 Task: In the sheet Budget Analysis ToolFont size of heading  18 Font style of dataoswald 'Font size of data '9 Alignment of headline & dataAlign center.   Fill color in heading, Red Font color of dataIn the sheet   Synergy Sales log   book
Action: Mouse moved to (224, 377)
Screenshot: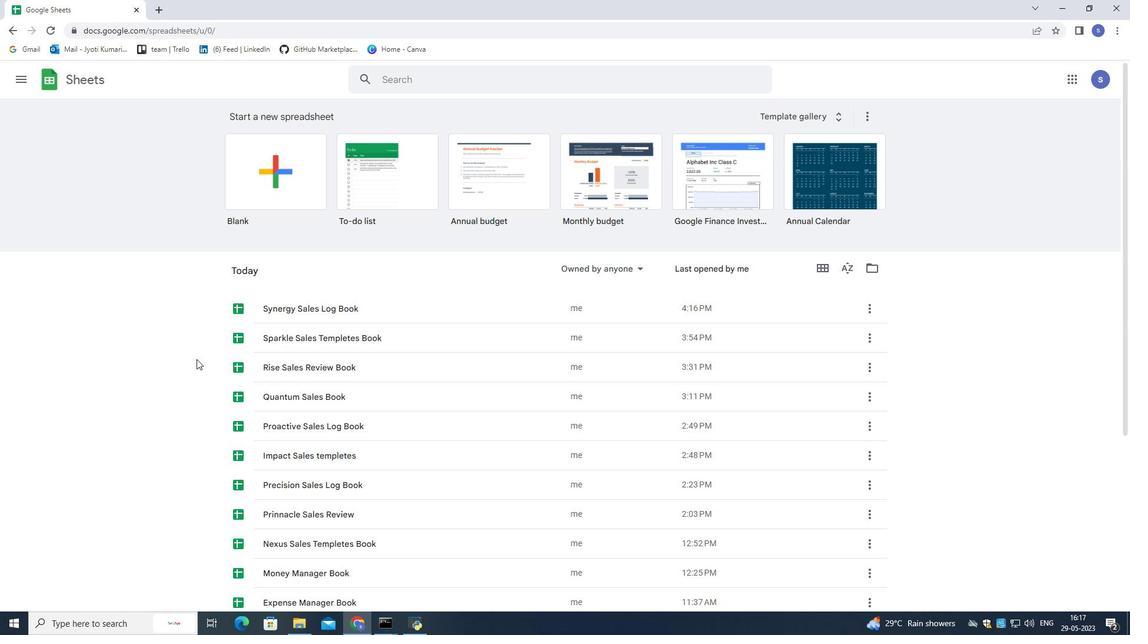 
Action: Mouse scrolled (224, 376) with delta (0, 0)
Screenshot: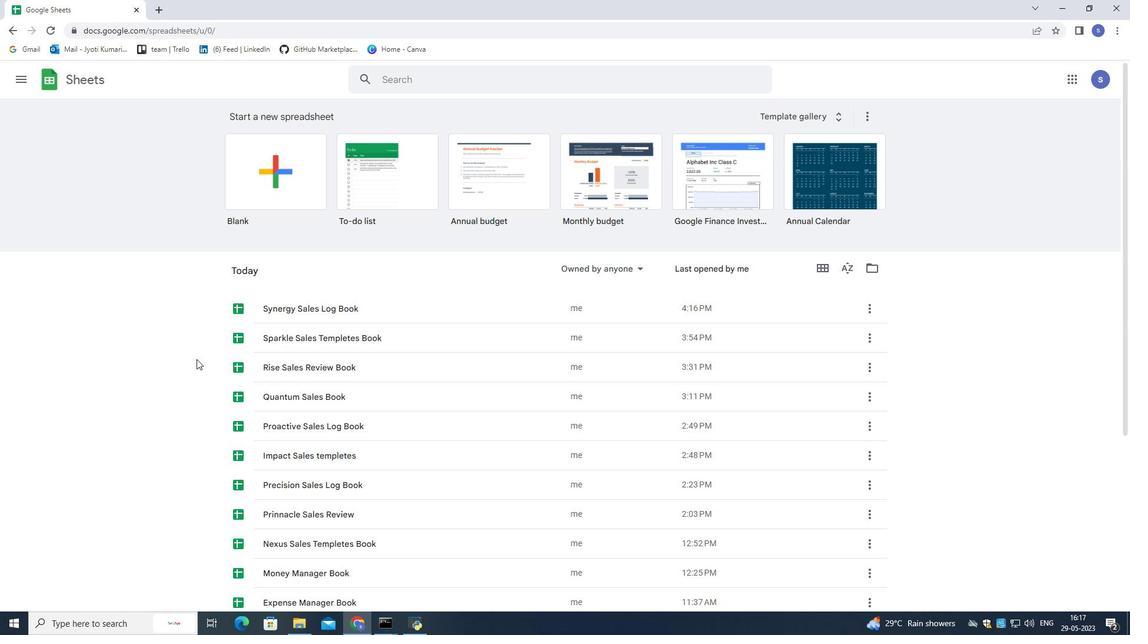 
Action: Mouse moved to (231, 382)
Screenshot: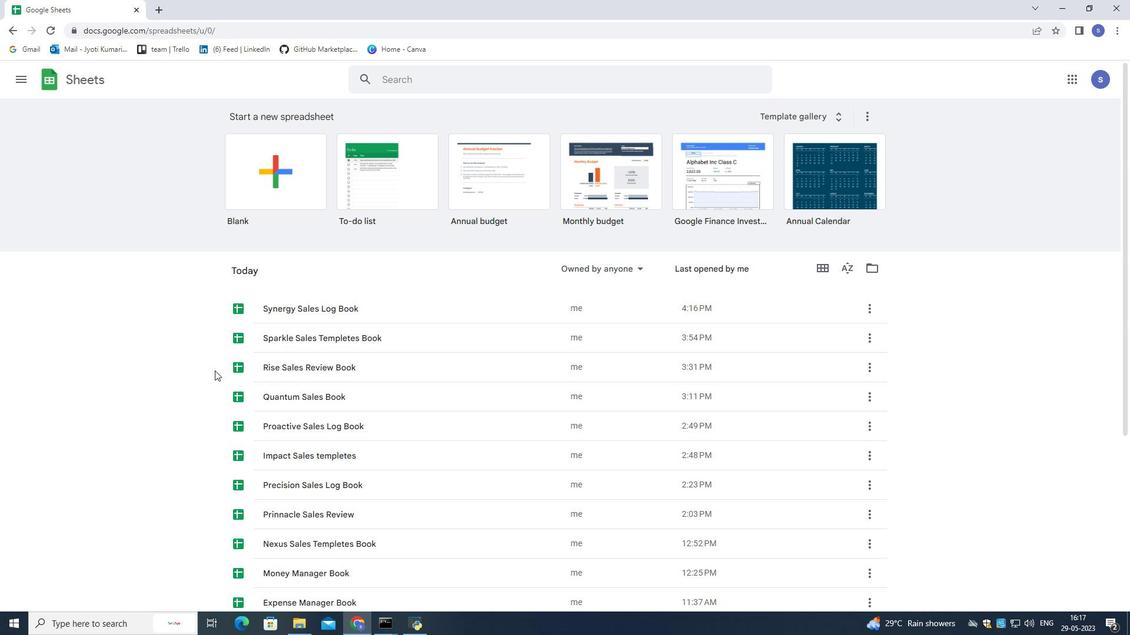 
Action: Mouse scrolled (231, 381) with delta (0, 0)
Screenshot: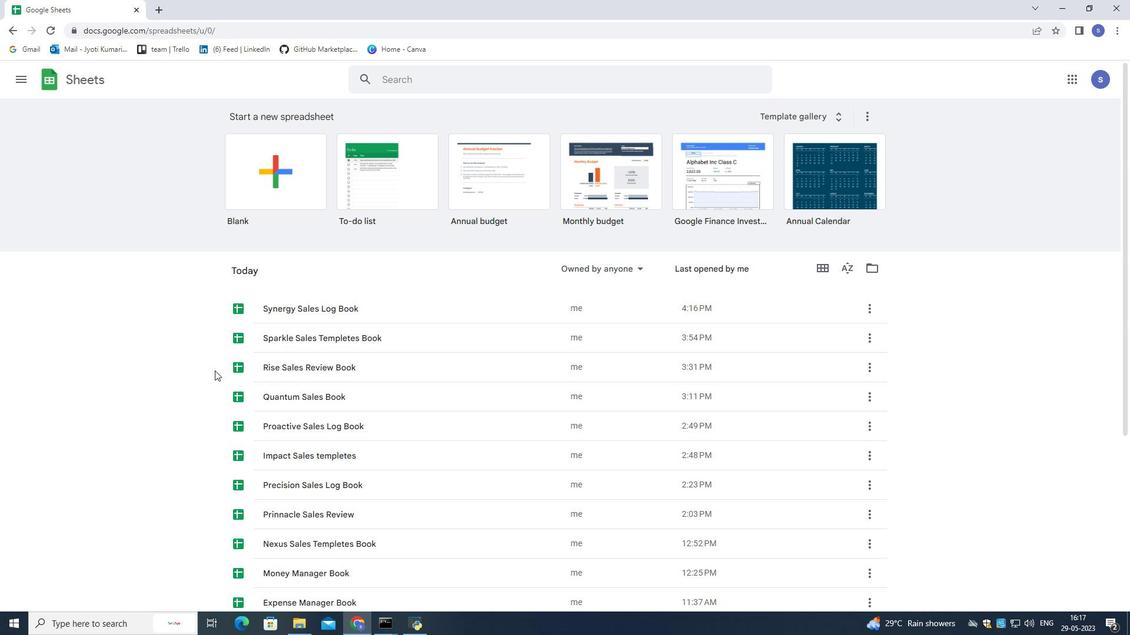 
Action: Mouse moved to (231, 382)
Screenshot: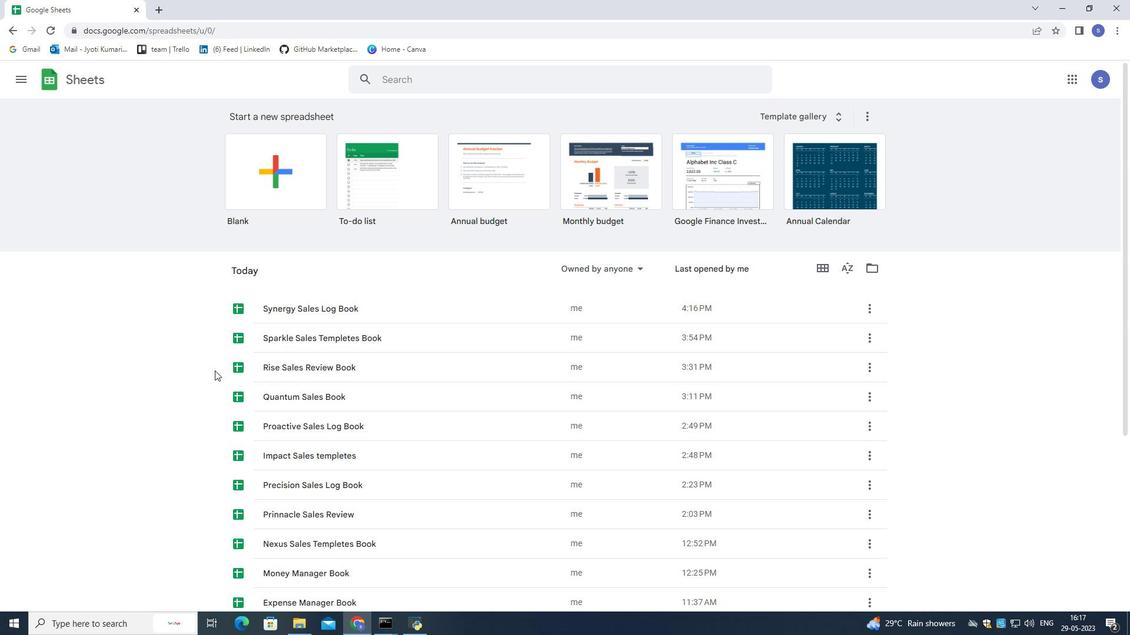 
Action: Mouse scrolled (231, 381) with delta (0, 0)
Screenshot: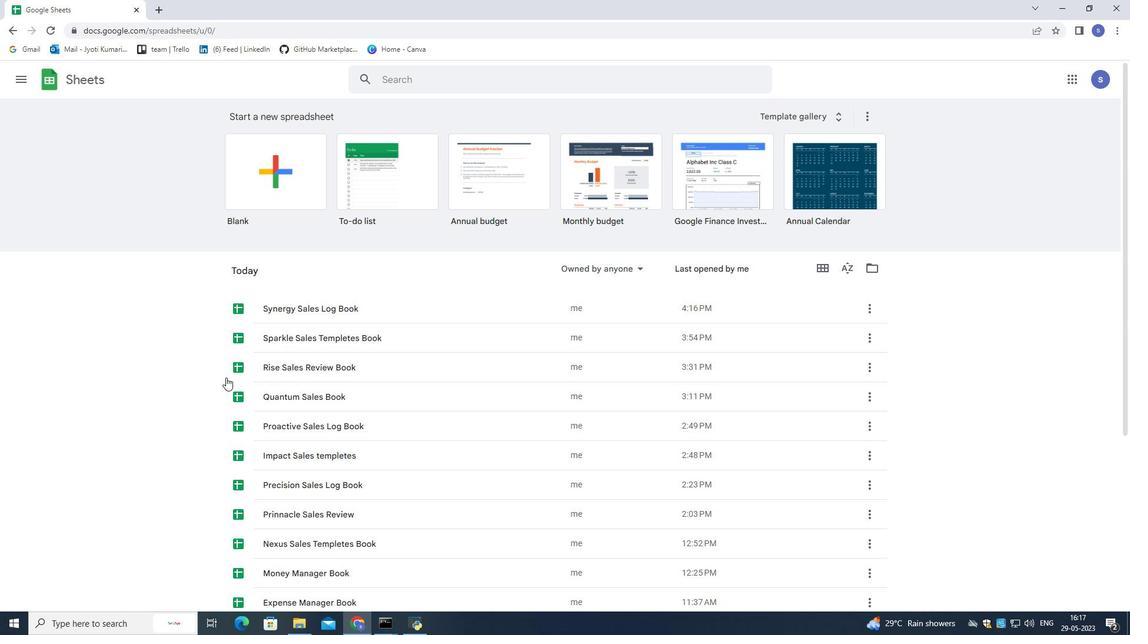 
Action: Mouse scrolled (231, 381) with delta (0, 0)
Screenshot: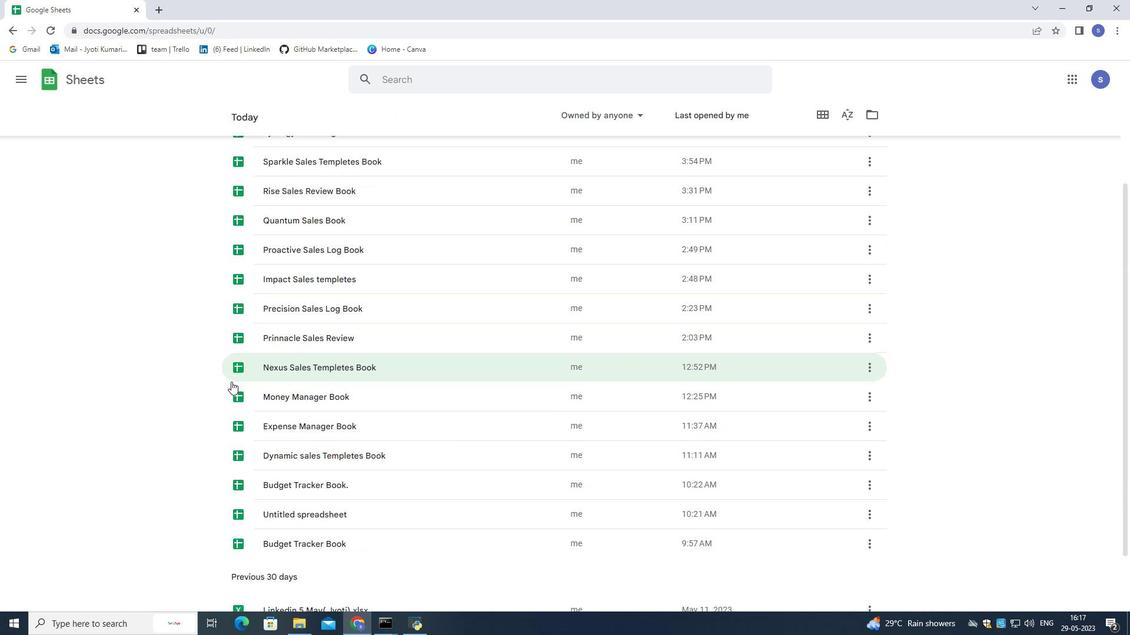 
Action: Mouse scrolled (231, 381) with delta (0, 0)
Screenshot: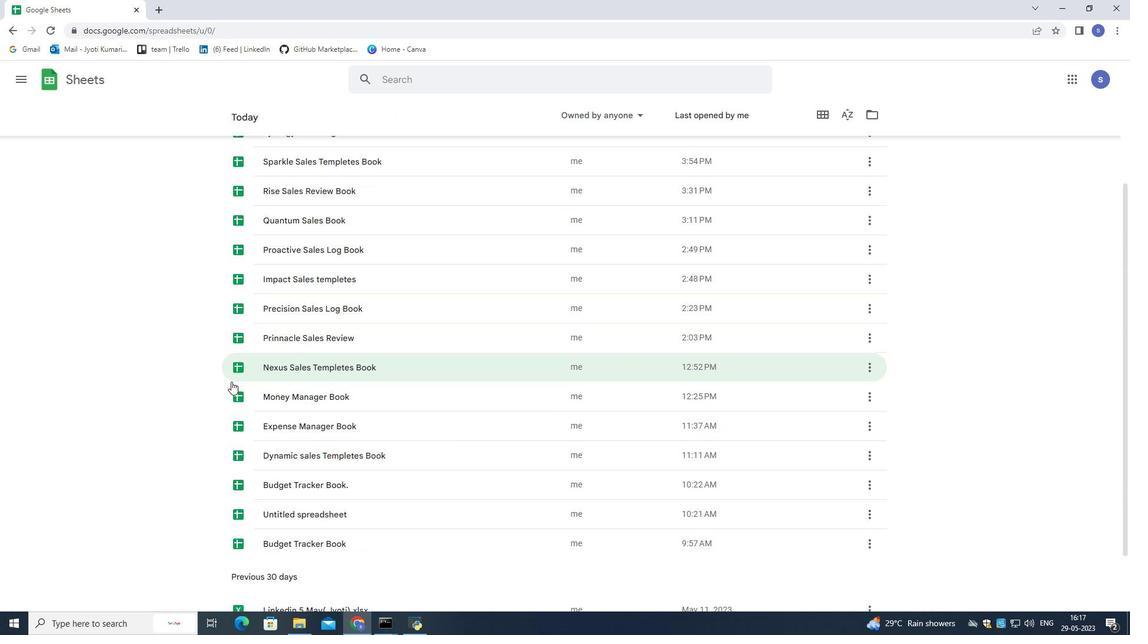 
Action: Mouse scrolled (231, 381) with delta (0, 0)
Screenshot: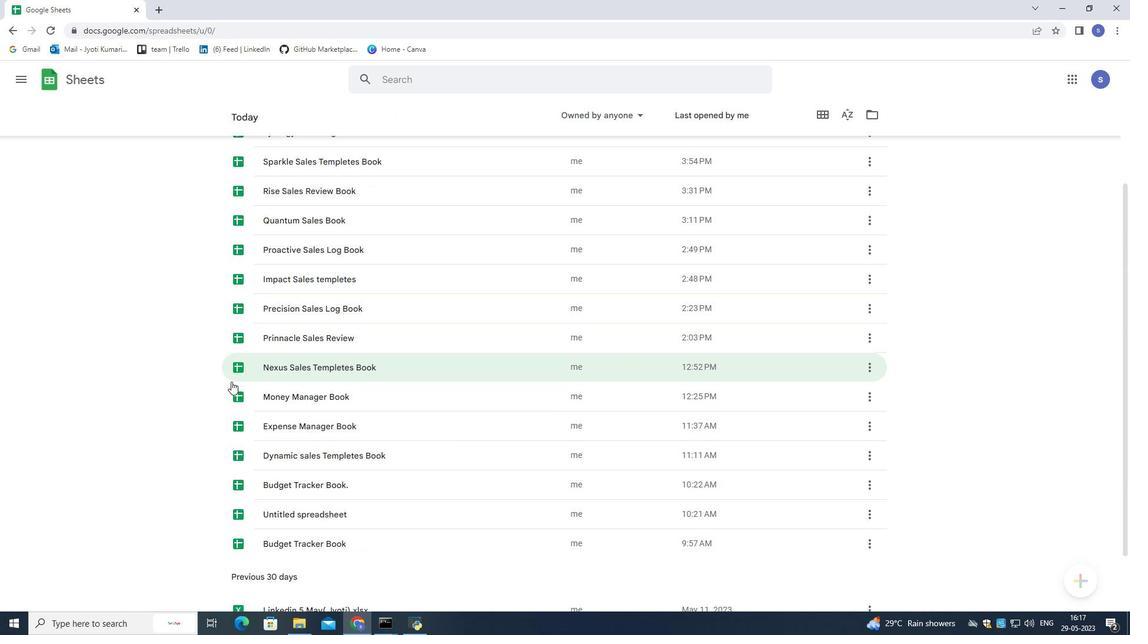 
Action: Mouse scrolled (231, 382) with delta (0, 0)
Screenshot: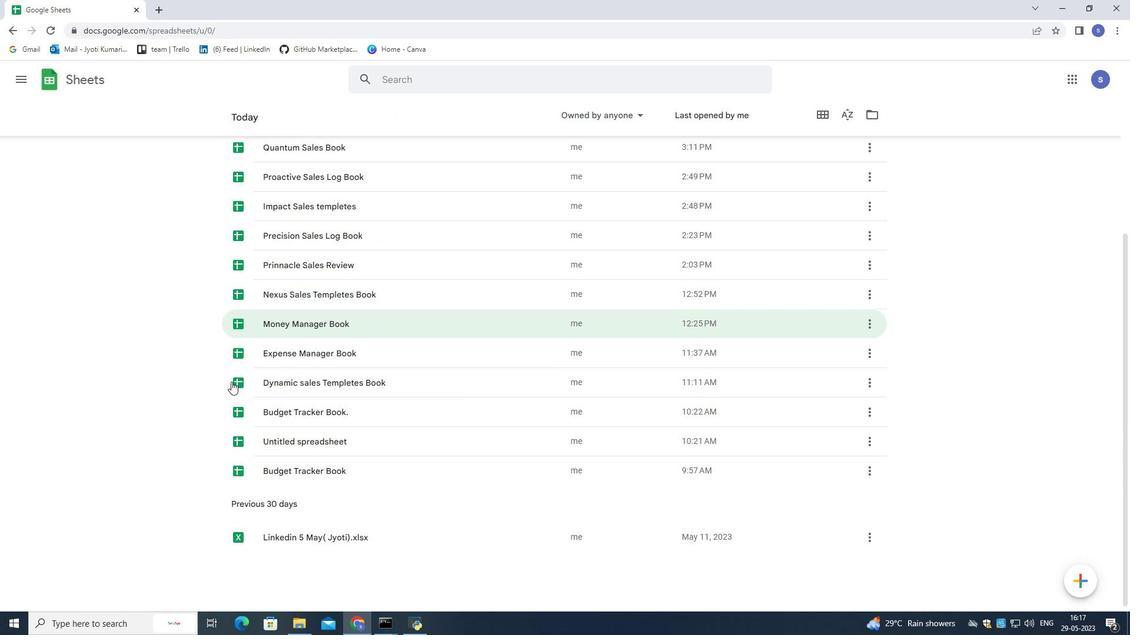 
Action: Mouse scrolled (231, 382) with delta (0, 0)
Screenshot: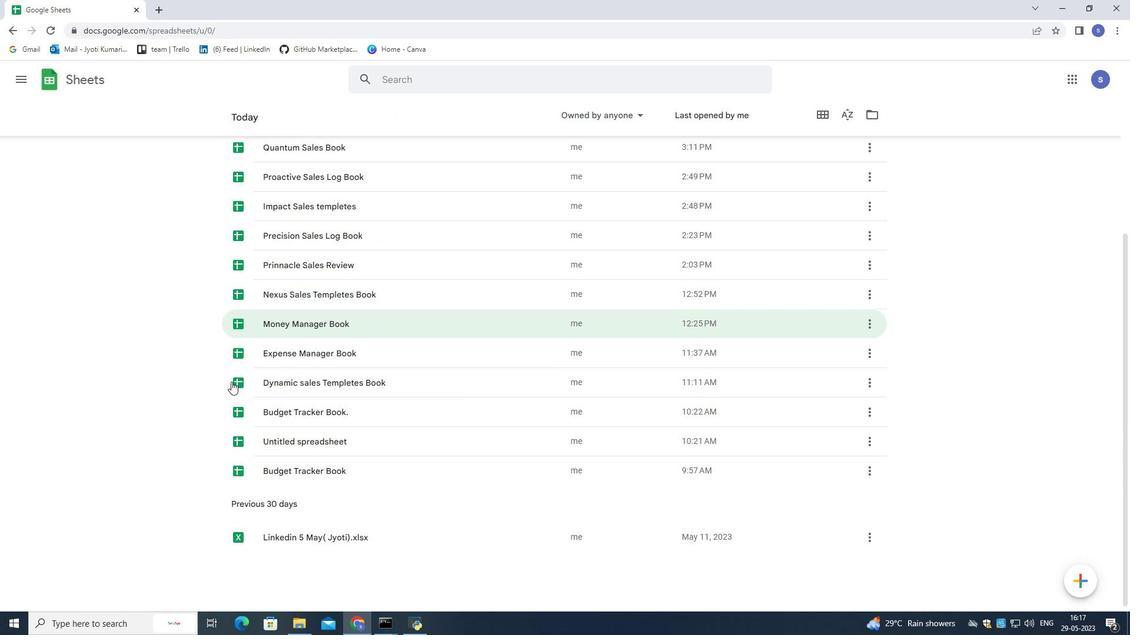 
Action: Mouse scrolled (231, 382) with delta (0, 0)
Screenshot: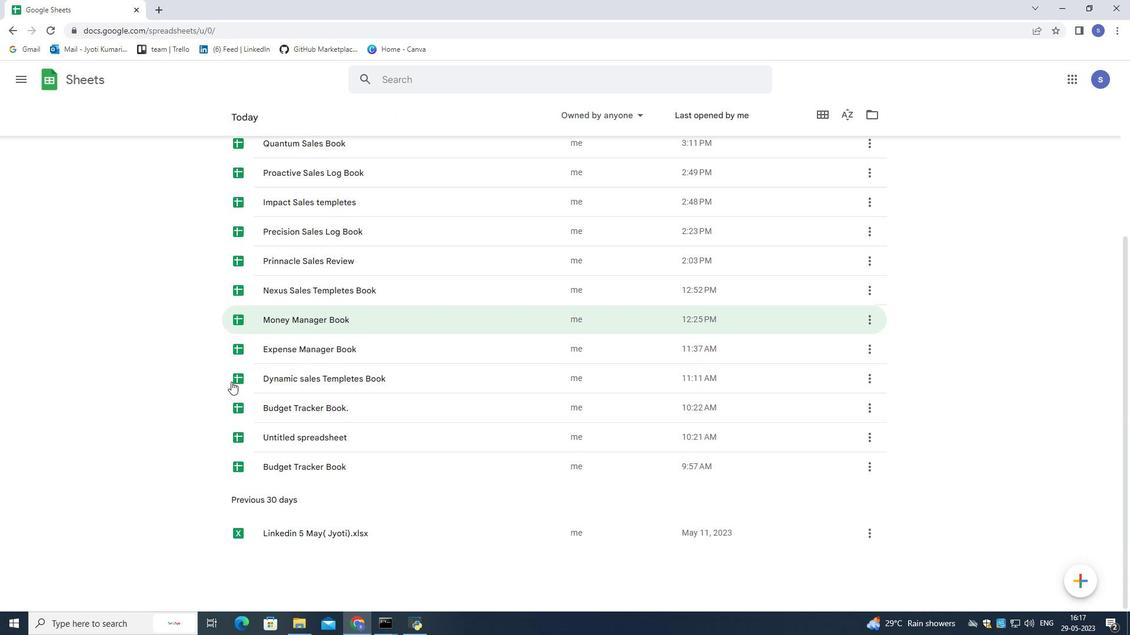 
Action: Mouse scrolled (231, 382) with delta (0, 0)
Screenshot: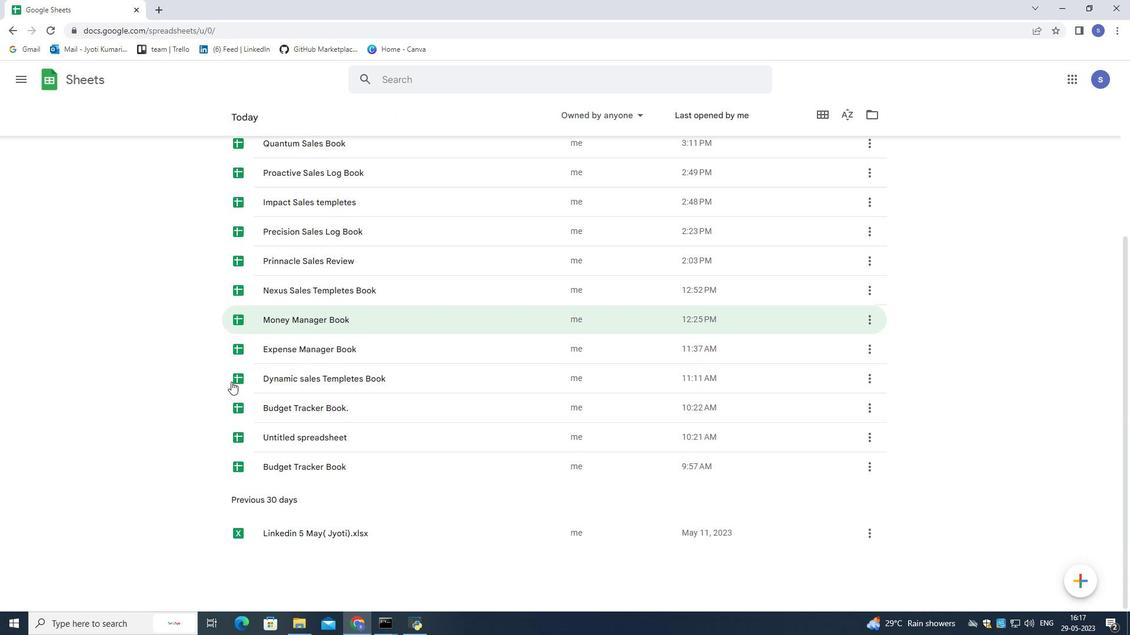 
Action: Mouse scrolled (231, 382) with delta (0, 0)
Screenshot: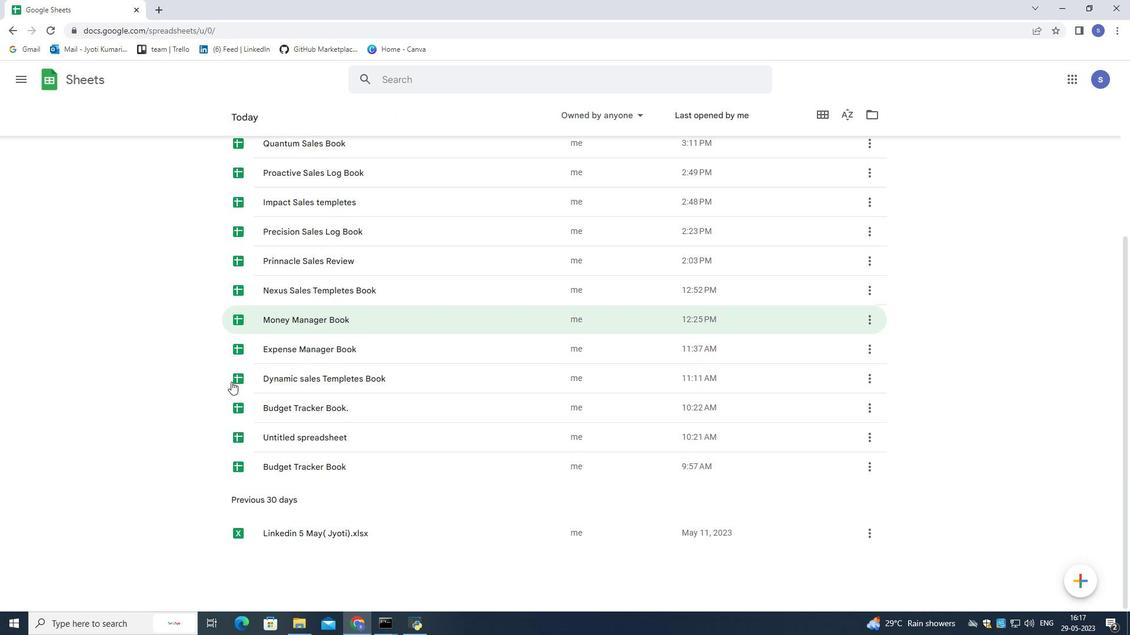 
Action: Mouse scrolled (231, 382) with delta (0, 0)
Screenshot: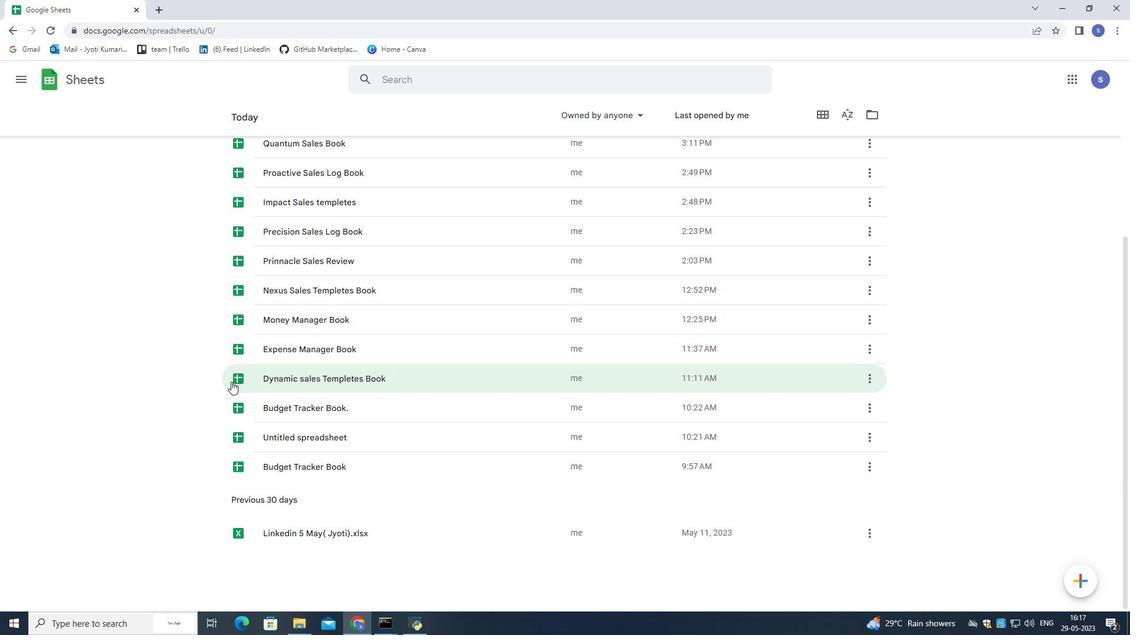 
Action: Mouse scrolled (231, 382) with delta (0, 0)
Screenshot: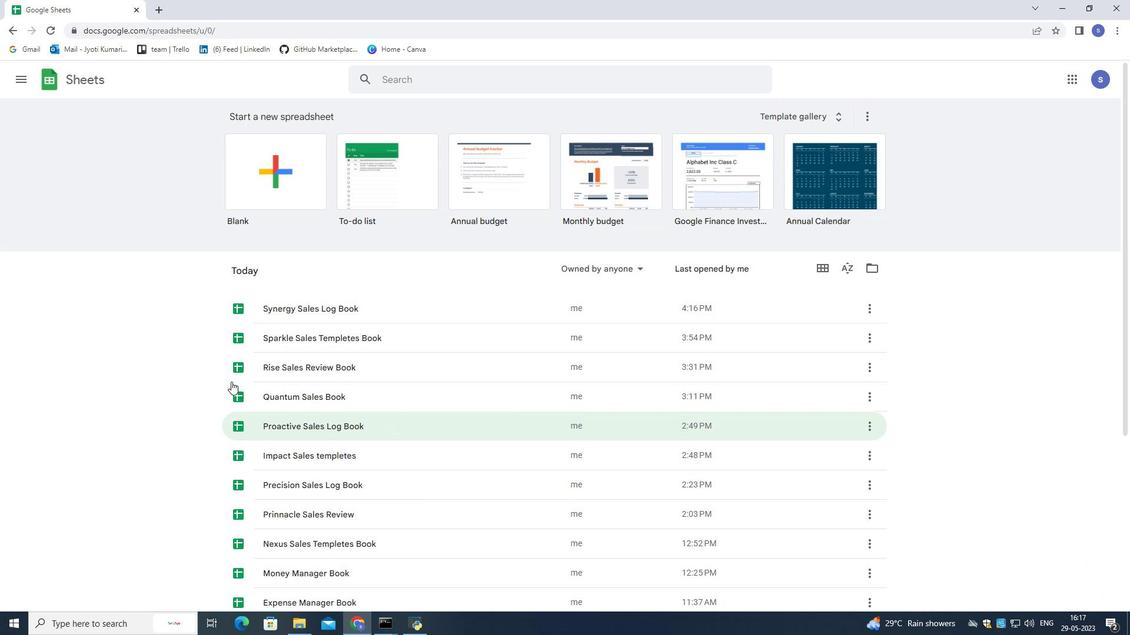 
Action: Mouse scrolled (231, 382) with delta (0, 0)
Screenshot: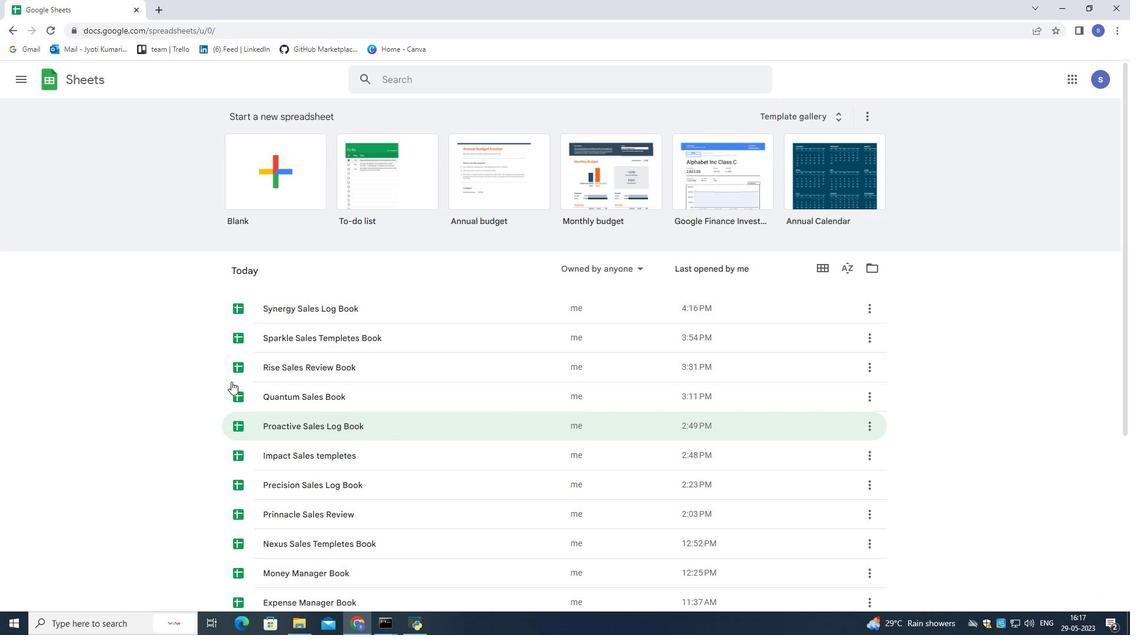 
Action: Mouse moved to (277, 311)
Screenshot: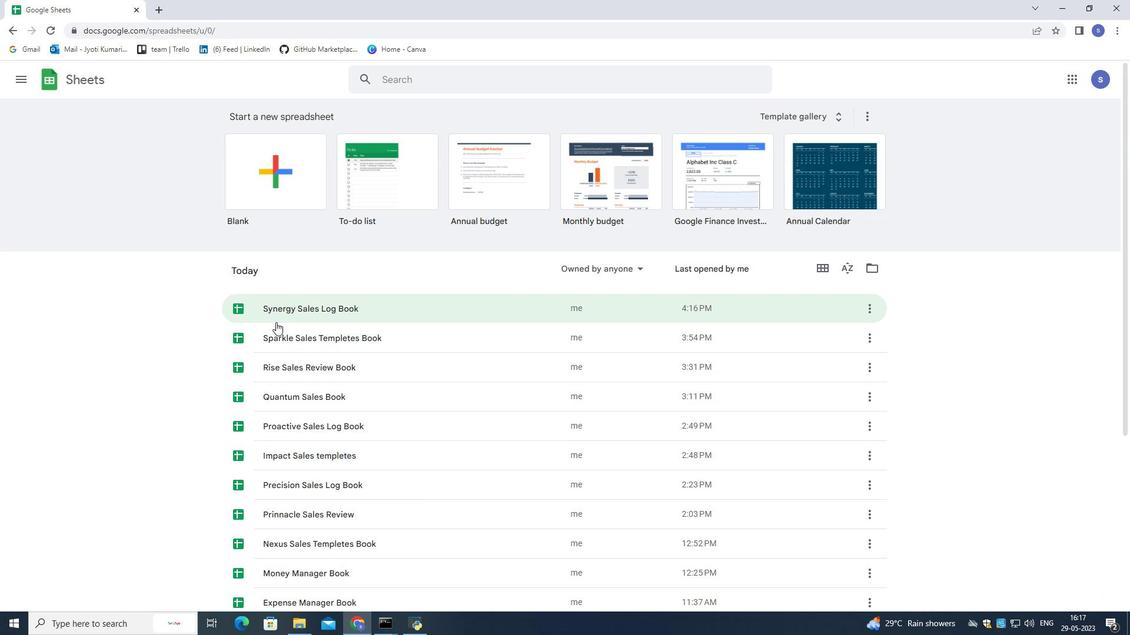 
Action: Mouse pressed left at (277, 311)
Screenshot: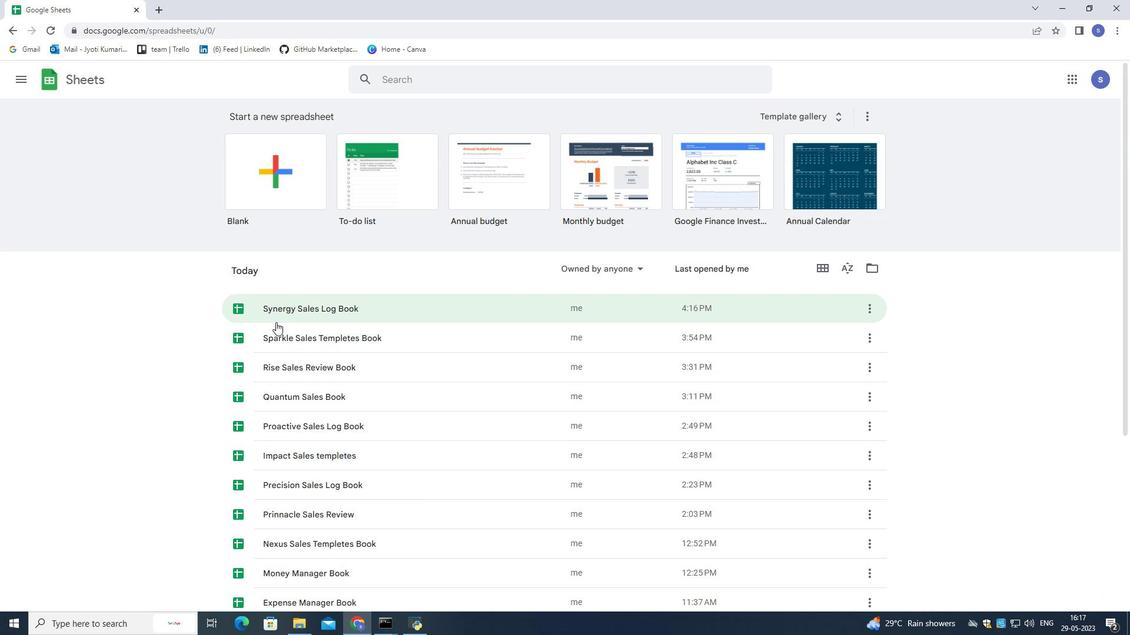 
Action: Mouse moved to (413, 163)
Screenshot: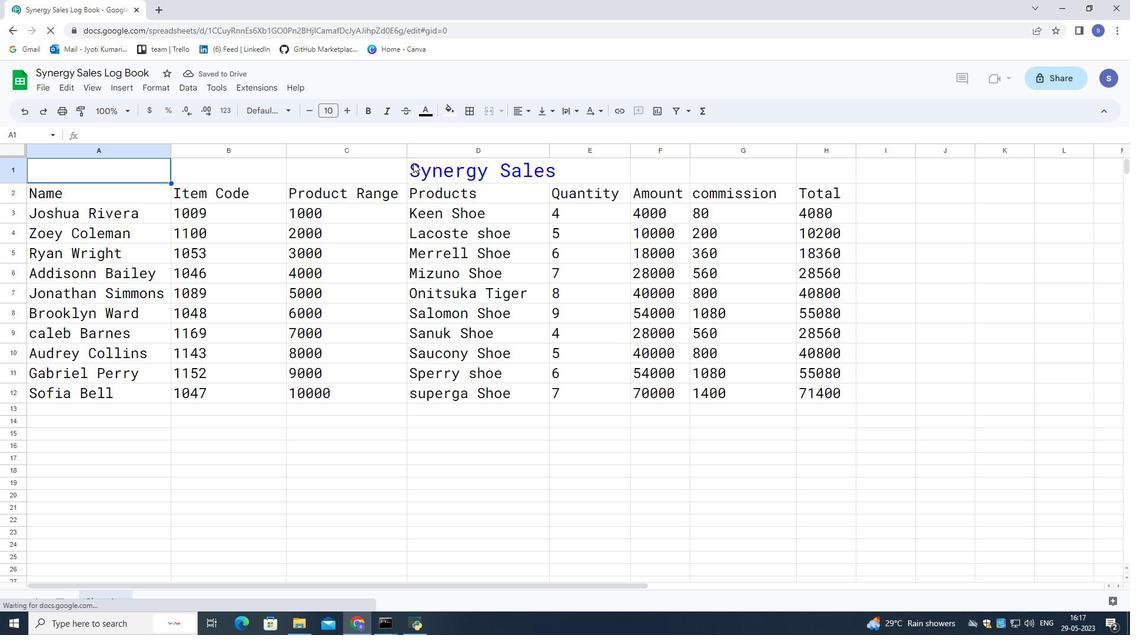 
Action: Mouse pressed left at (413, 163)
Screenshot: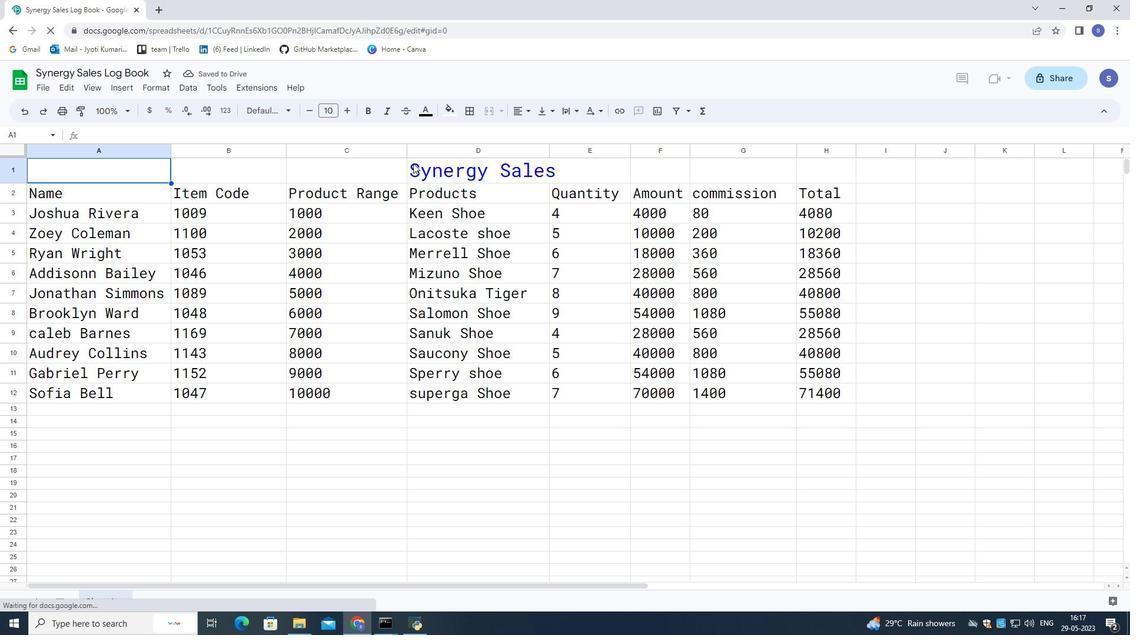 
Action: Mouse moved to (562, 160)
Screenshot: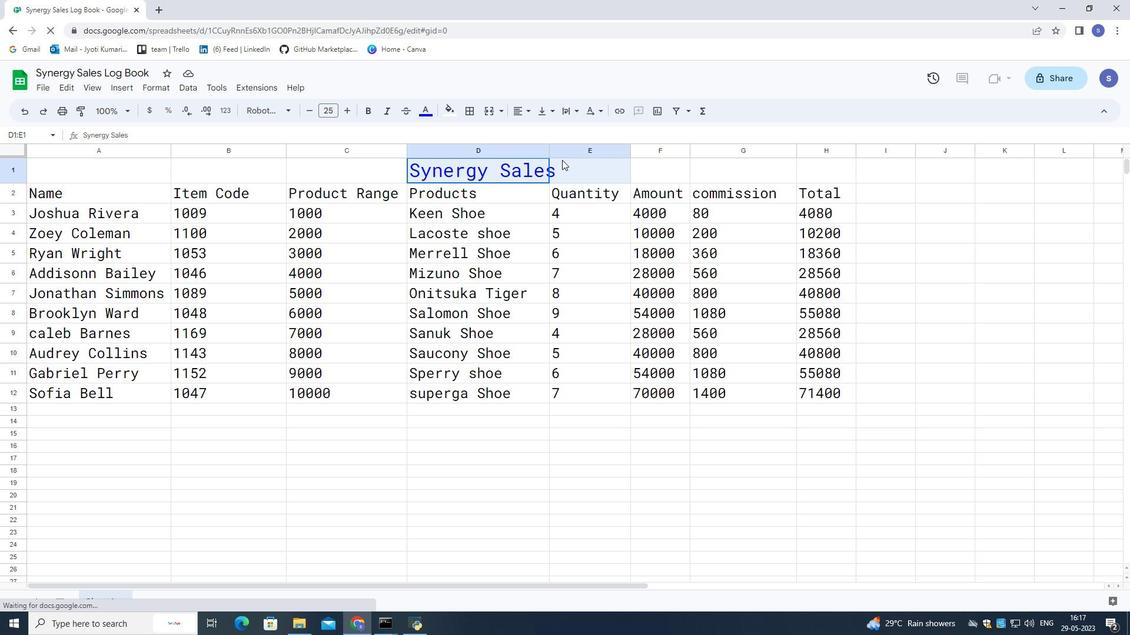 
Action: Mouse pressed left at (562, 160)
Screenshot: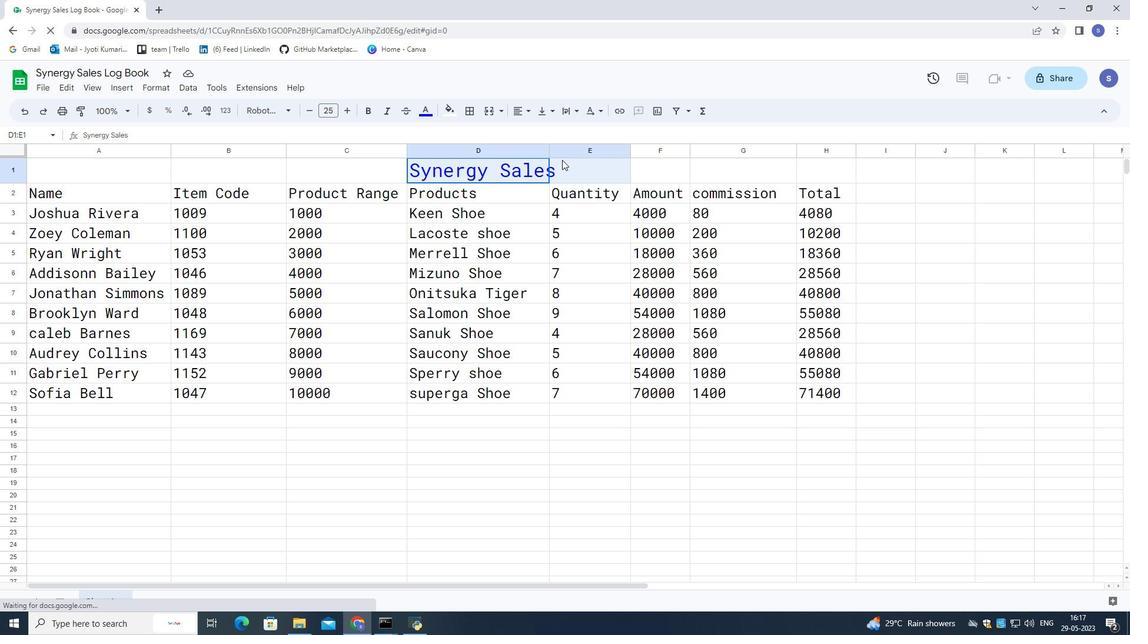 
Action: Mouse moved to (435, 260)
Screenshot: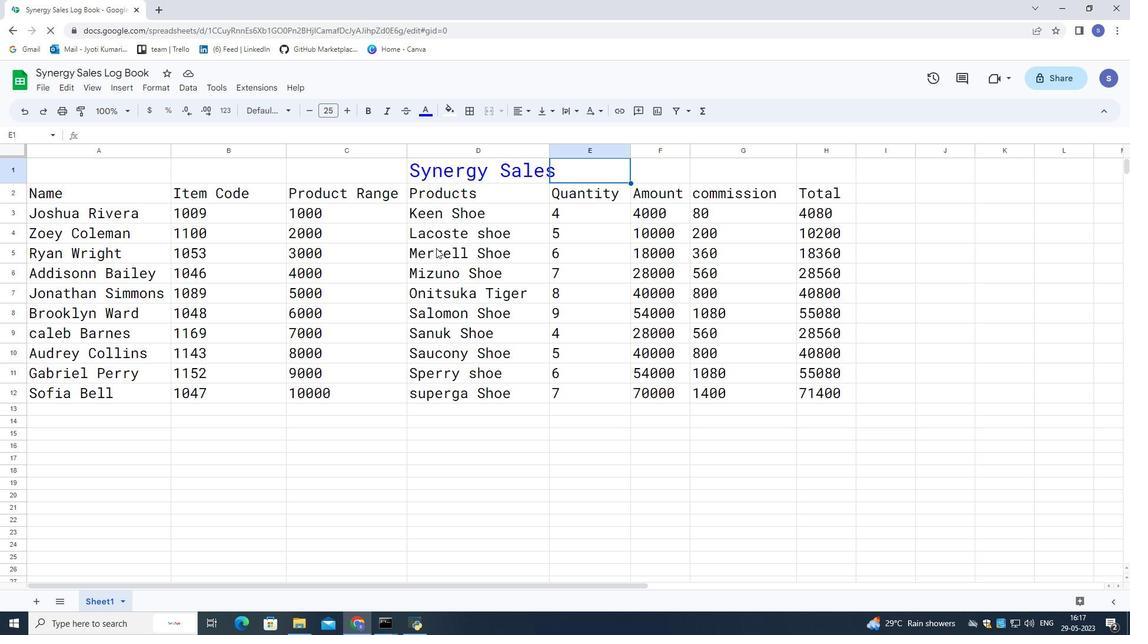 
Action: Mouse pressed left at (435, 260)
Screenshot: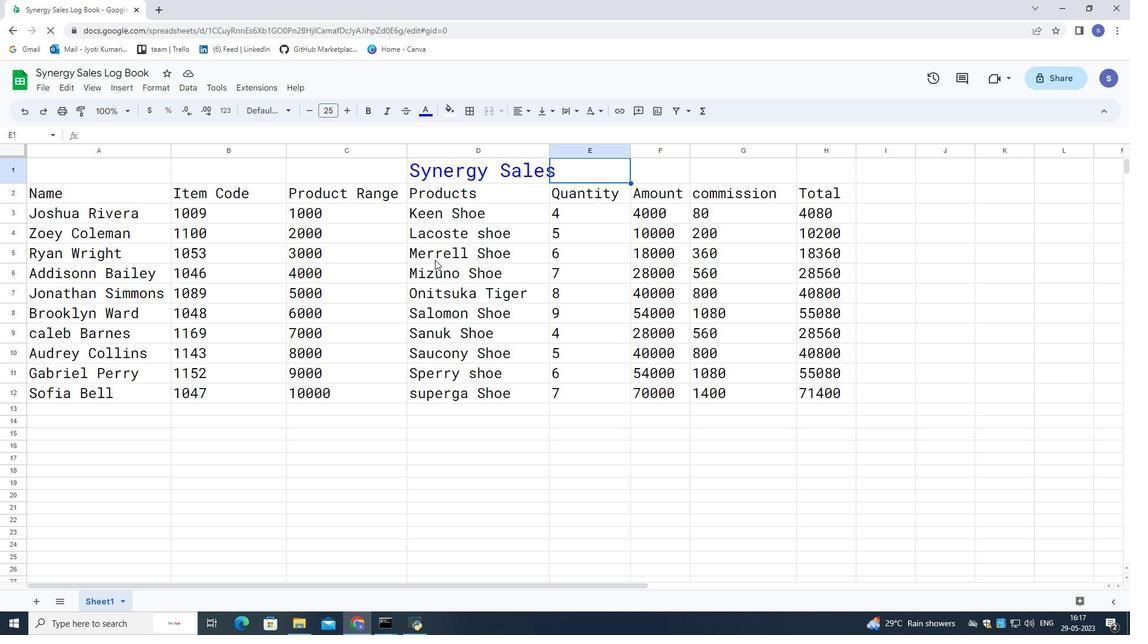
Action: Mouse moved to (413, 167)
Screenshot: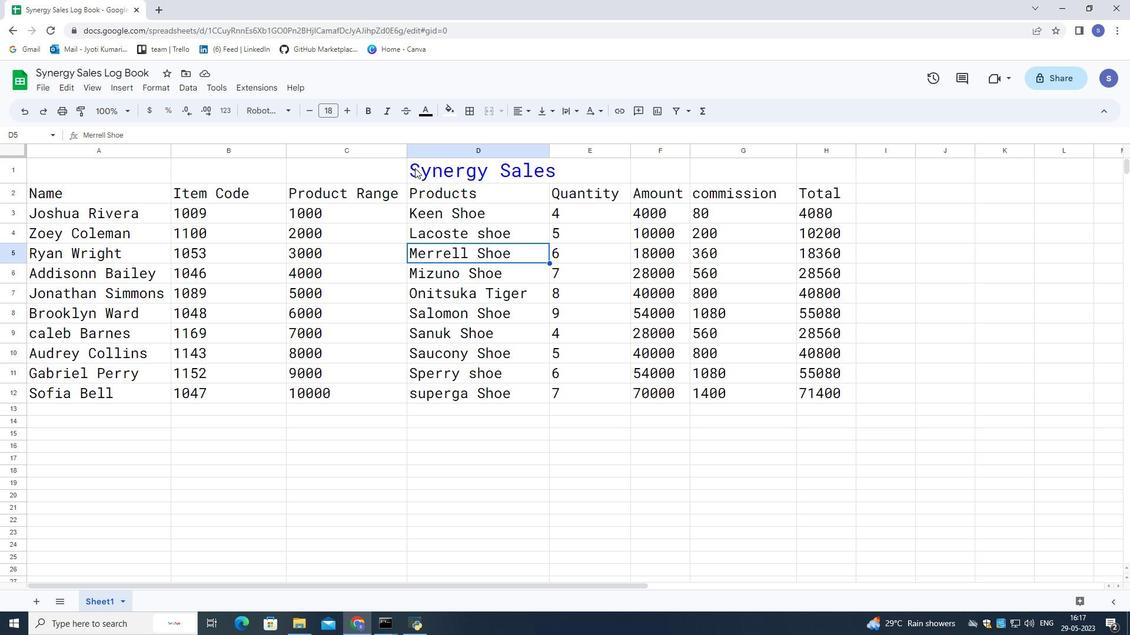 
Action: Mouse pressed left at (413, 167)
Screenshot: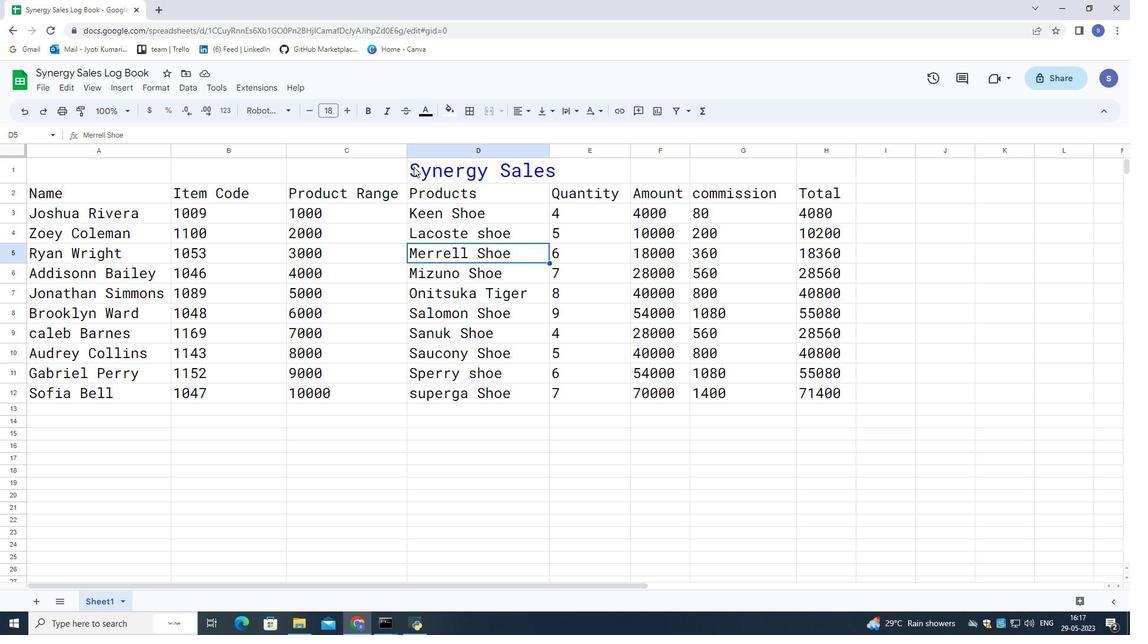 
Action: Mouse moved to (412, 167)
Screenshot: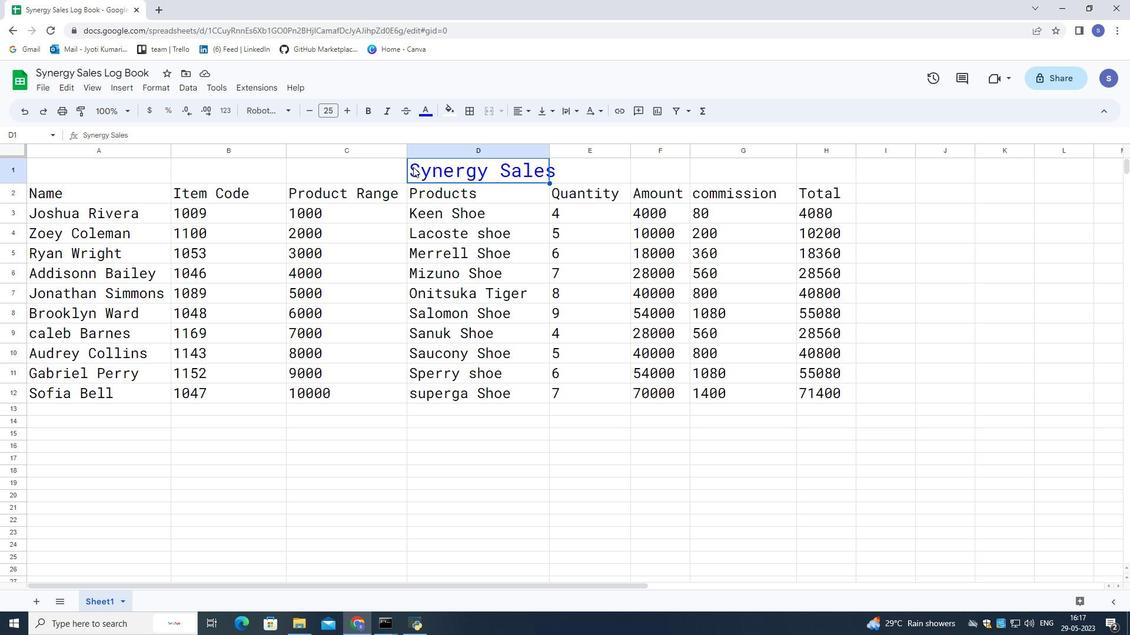 
Action: Mouse pressed left at (412, 167)
Screenshot: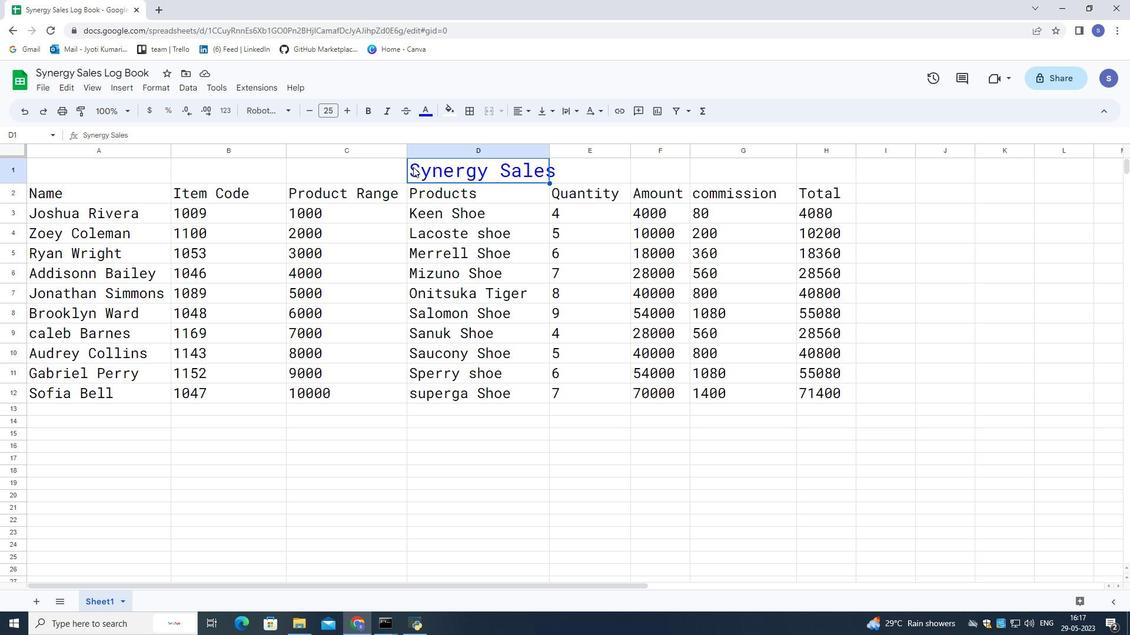 
Action: Mouse moved to (313, 110)
Screenshot: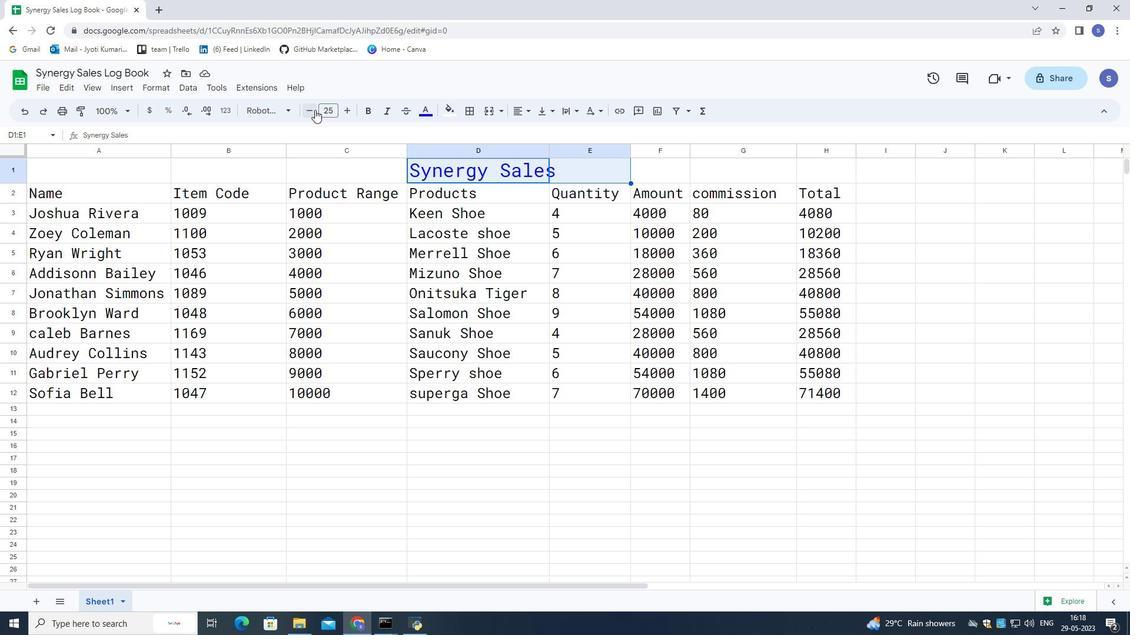 
Action: Mouse pressed left at (313, 110)
Screenshot: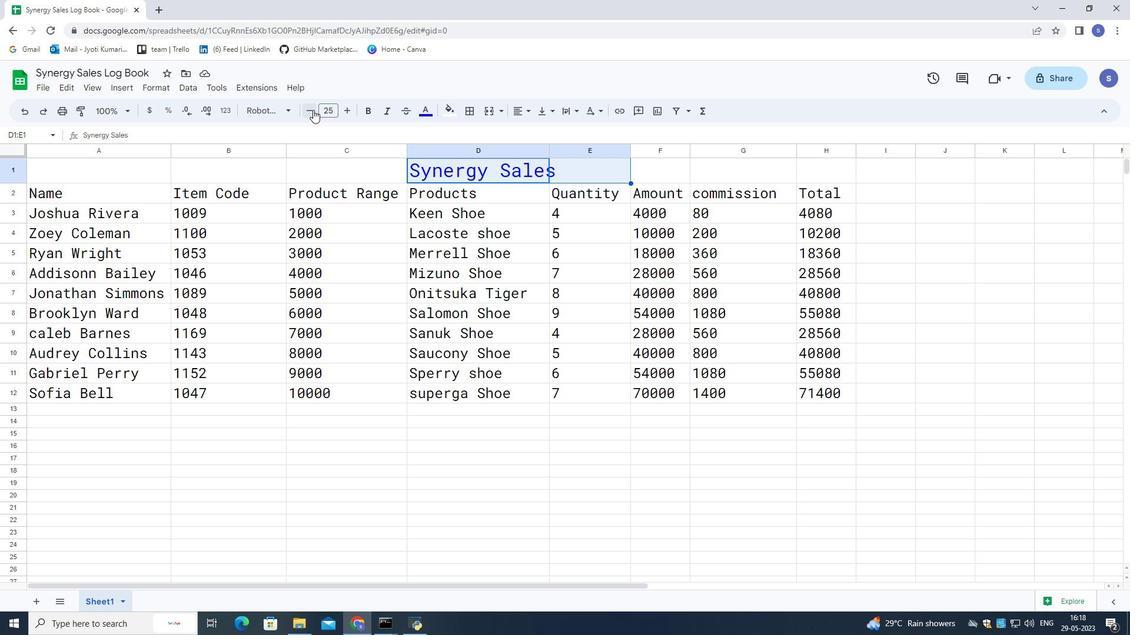 
Action: Mouse pressed left at (313, 110)
Screenshot: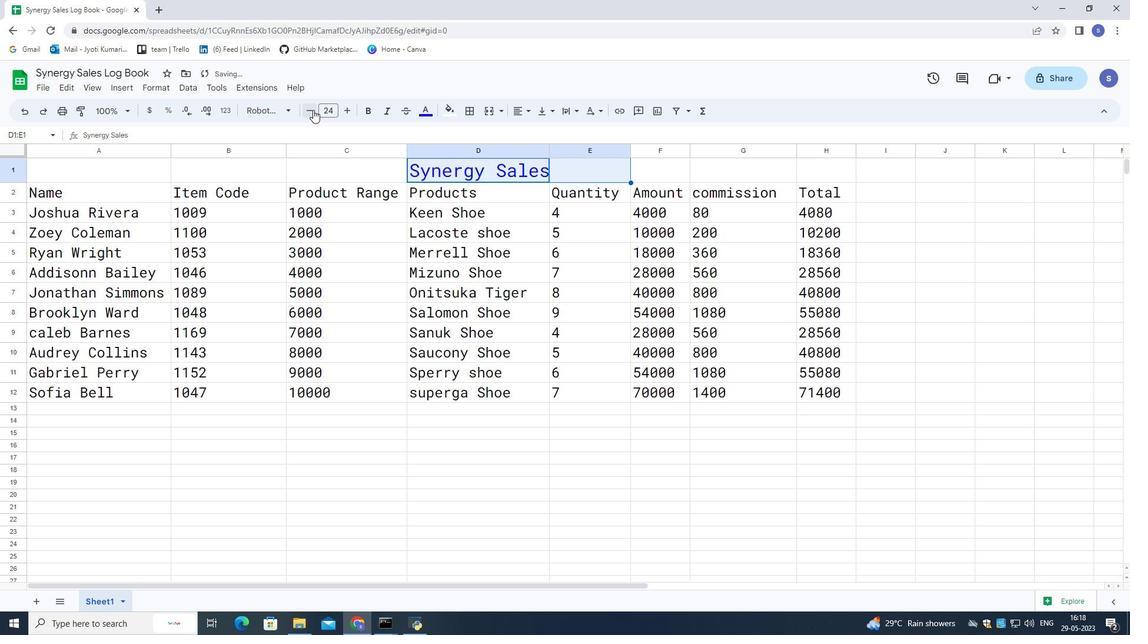 
Action: Mouse pressed left at (313, 110)
Screenshot: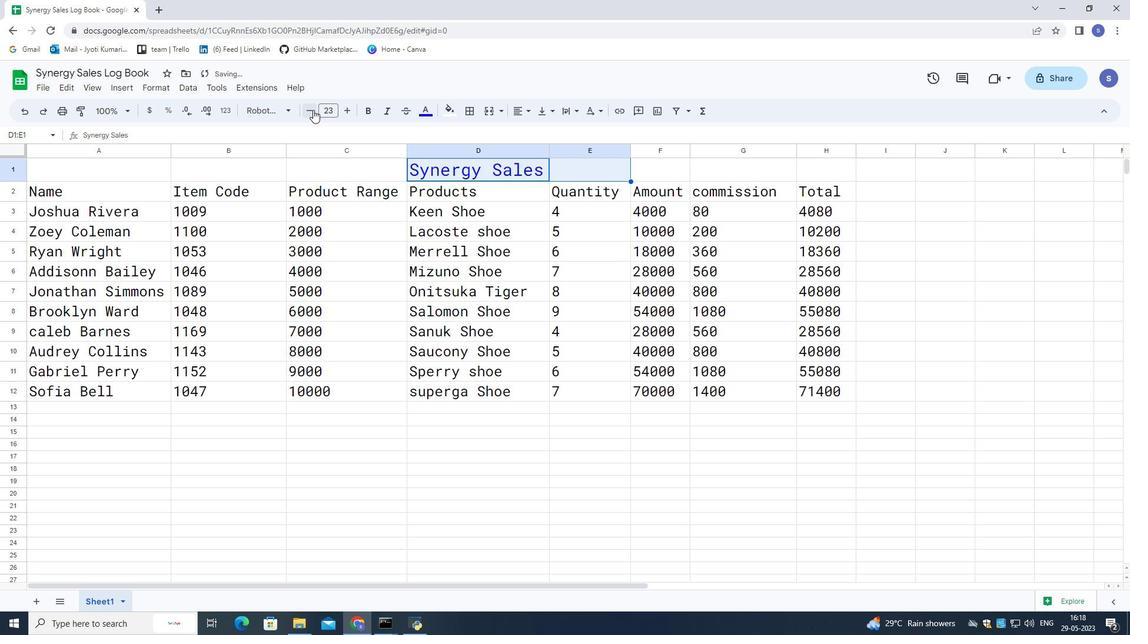 
Action: Mouse pressed left at (313, 110)
Screenshot: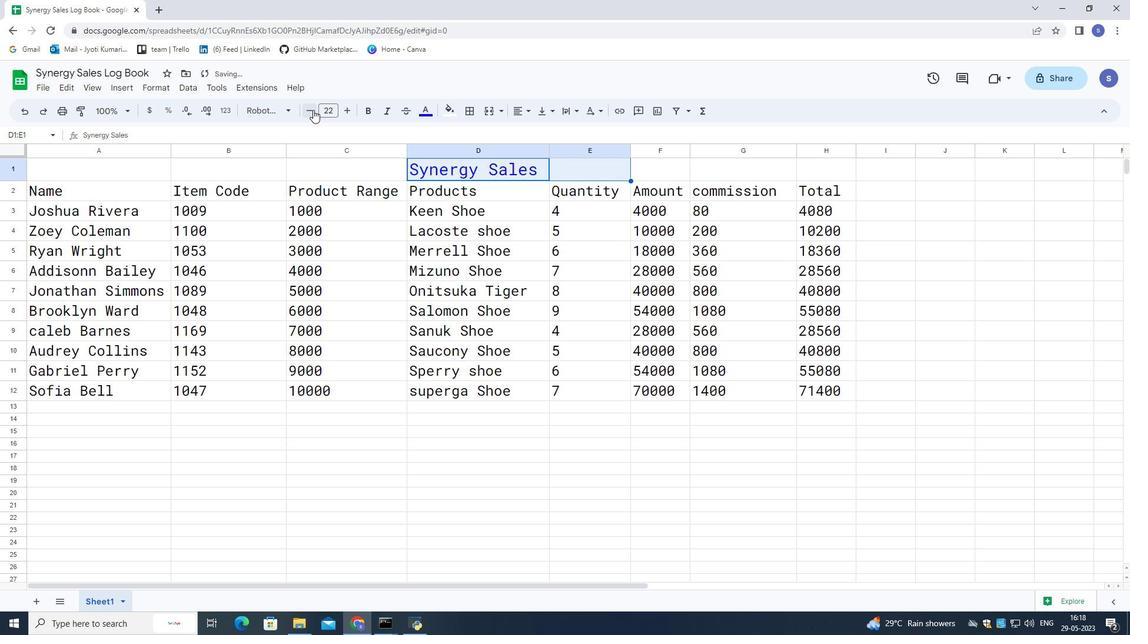 
Action: Mouse pressed left at (313, 110)
Screenshot: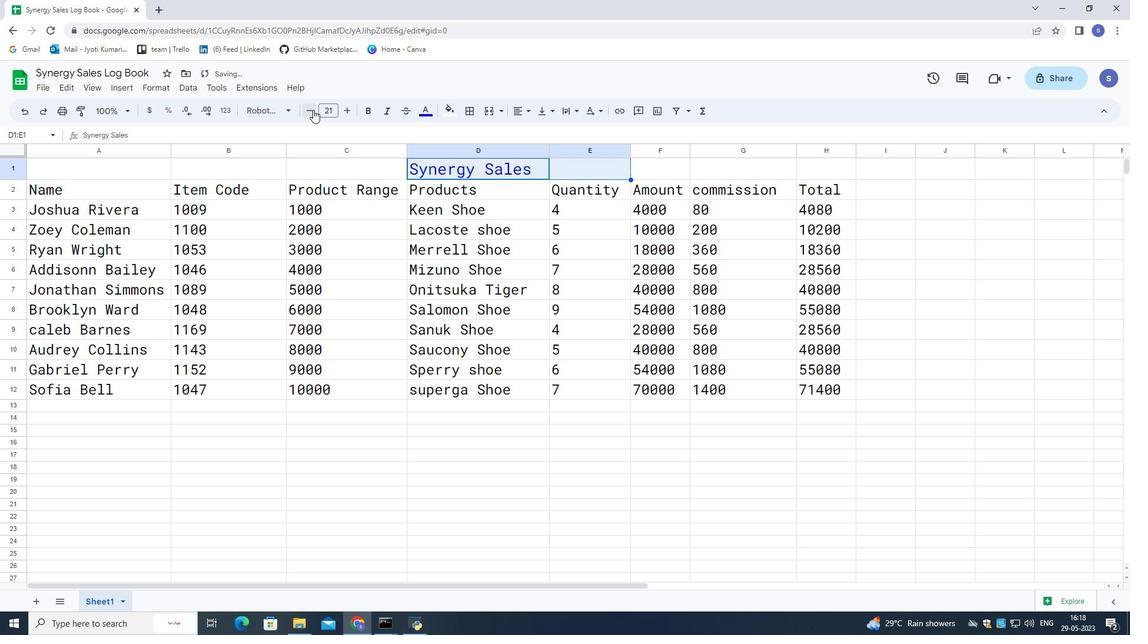 
Action: Mouse pressed left at (313, 110)
Screenshot: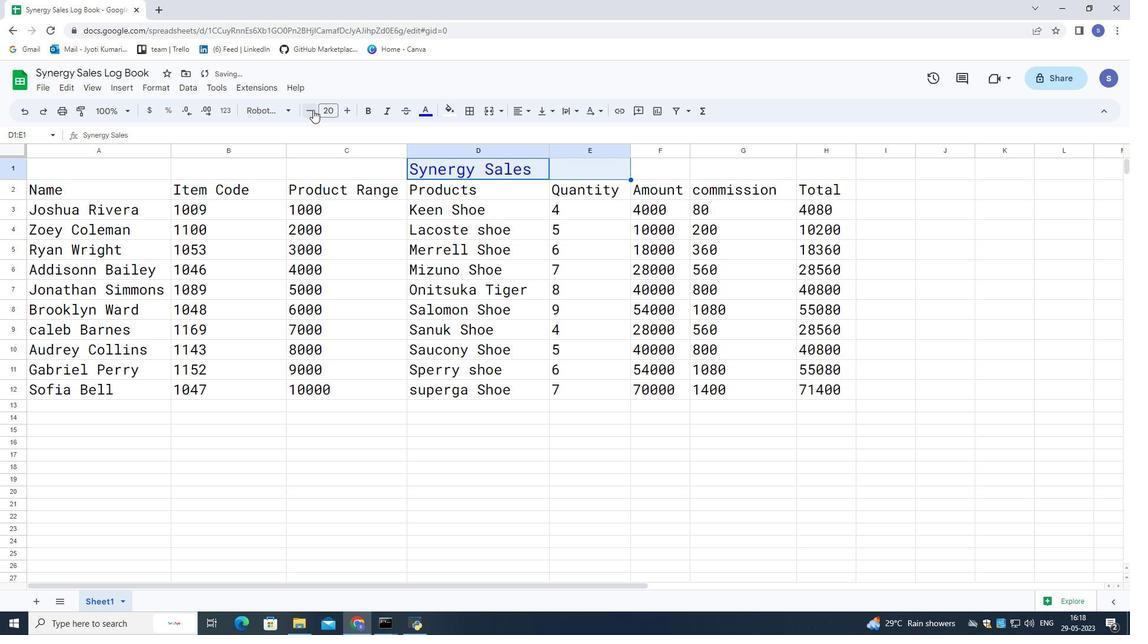 
Action: Mouse pressed left at (313, 110)
Screenshot: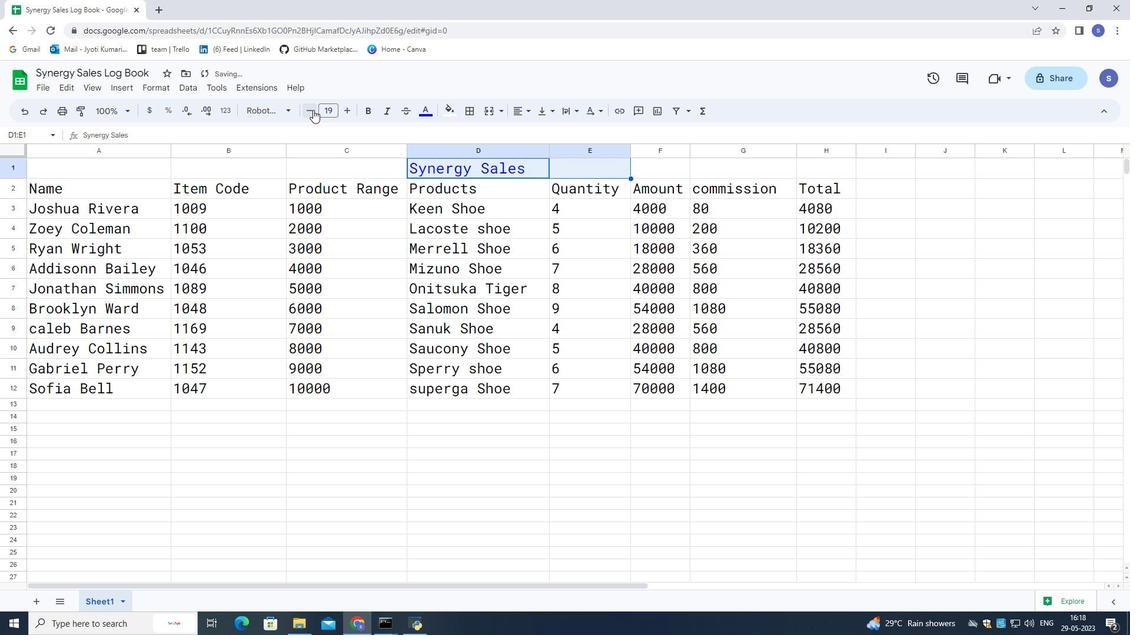 
Action: Mouse moved to (286, 110)
Screenshot: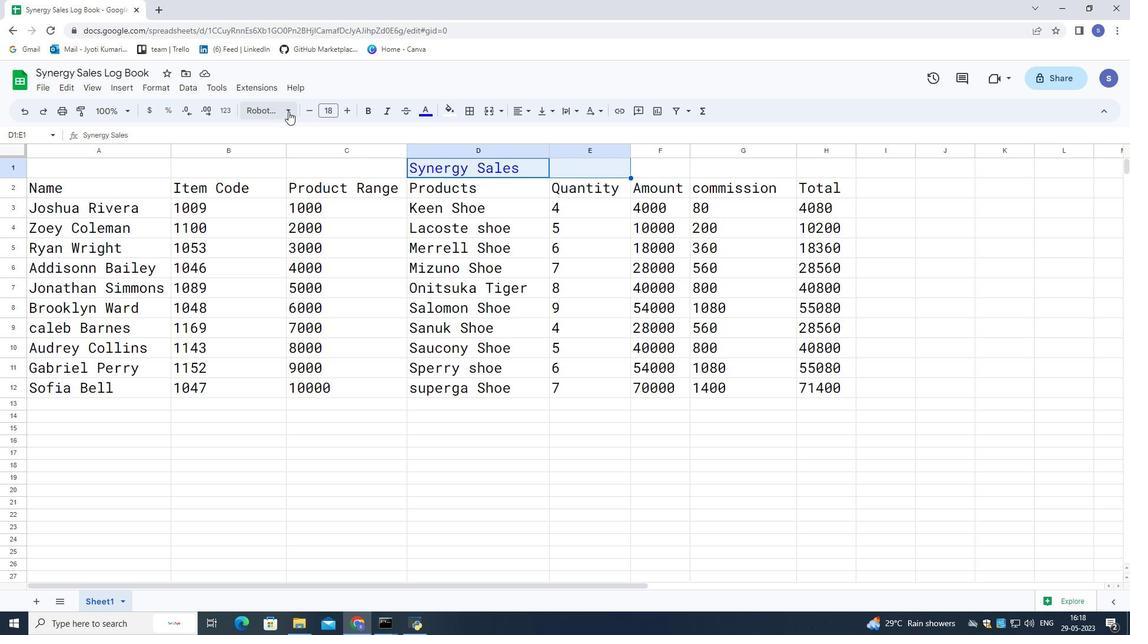 
Action: Mouse pressed left at (286, 110)
Screenshot: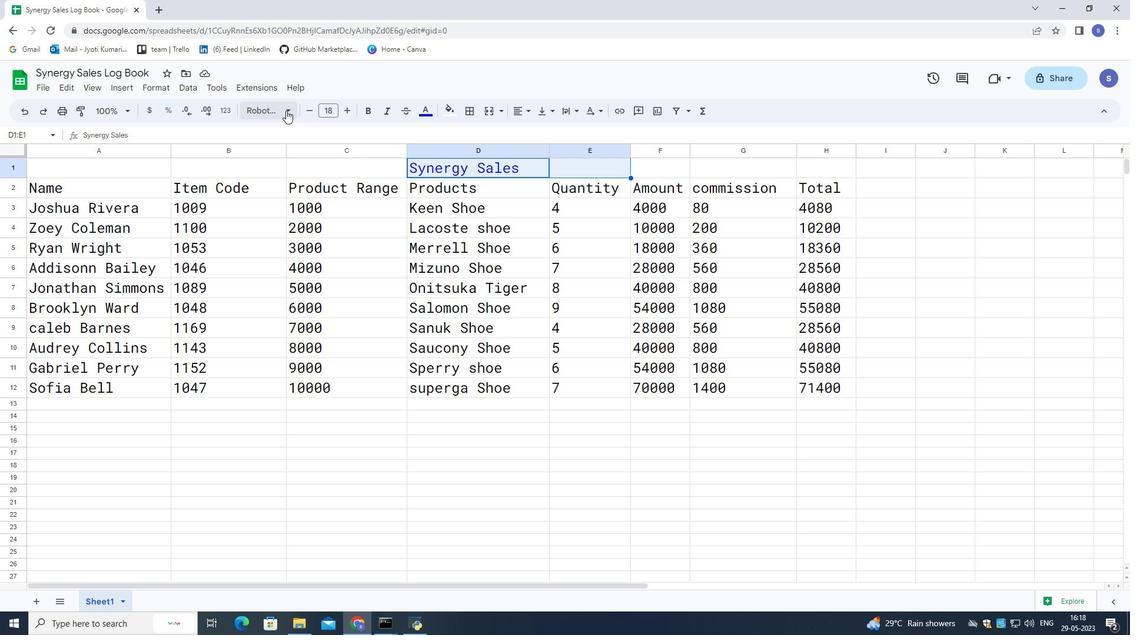 
Action: Mouse moved to (308, 135)
Screenshot: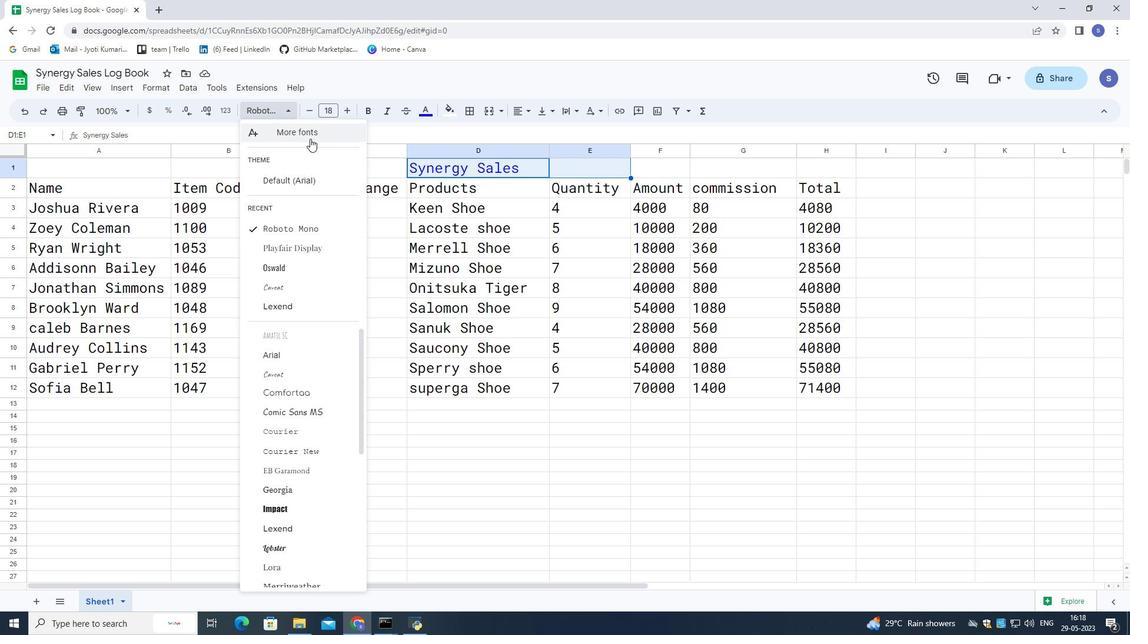 
Action: Mouse pressed left at (308, 135)
Screenshot: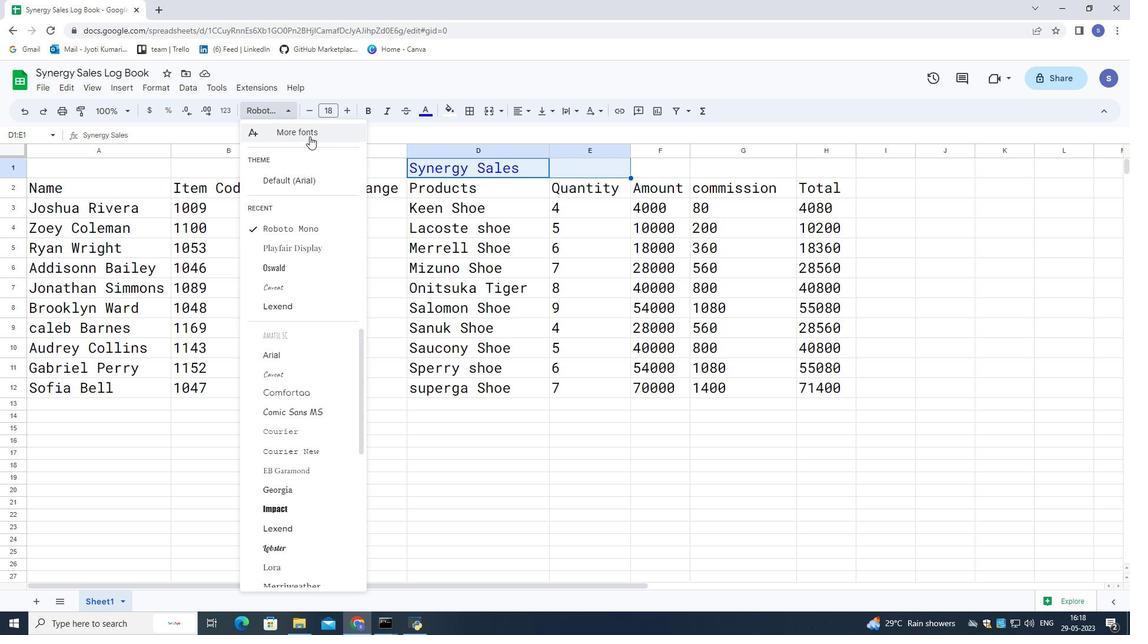 
Action: Mouse moved to (359, 195)
Screenshot: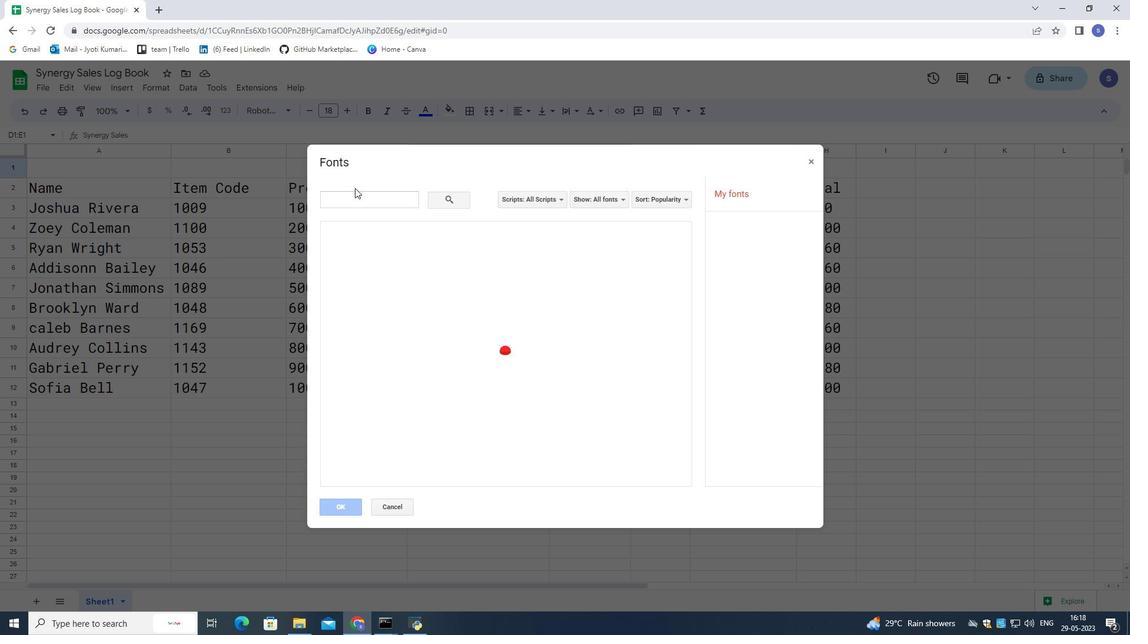
Action: Mouse pressed left at (359, 195)
Screenshot: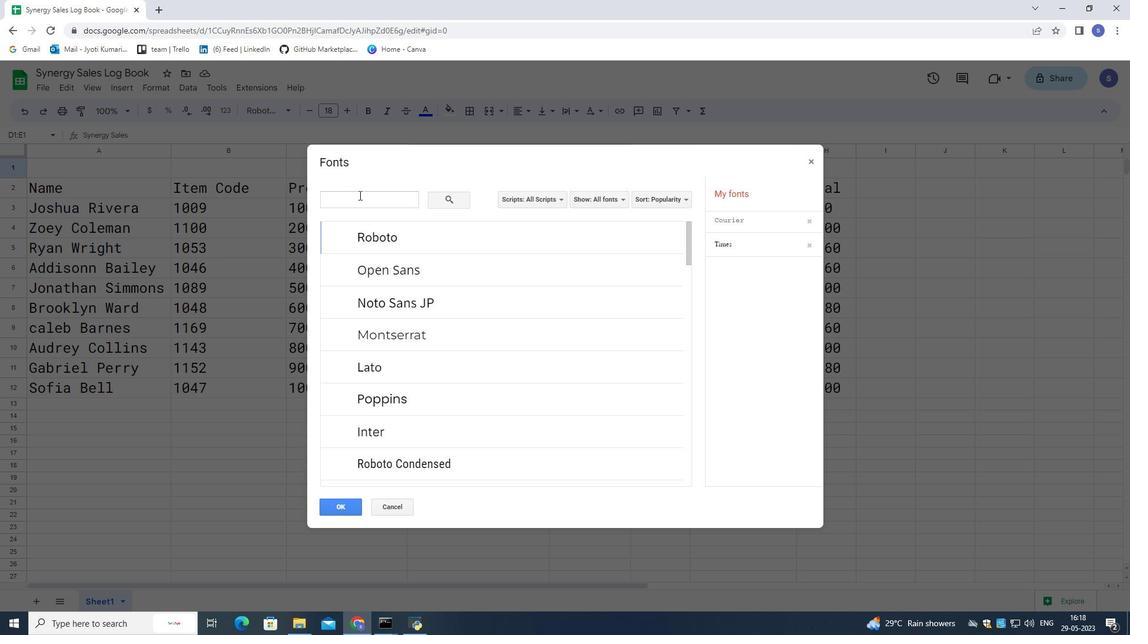
Action: Mouse moved to (359, 196)
Screenshot: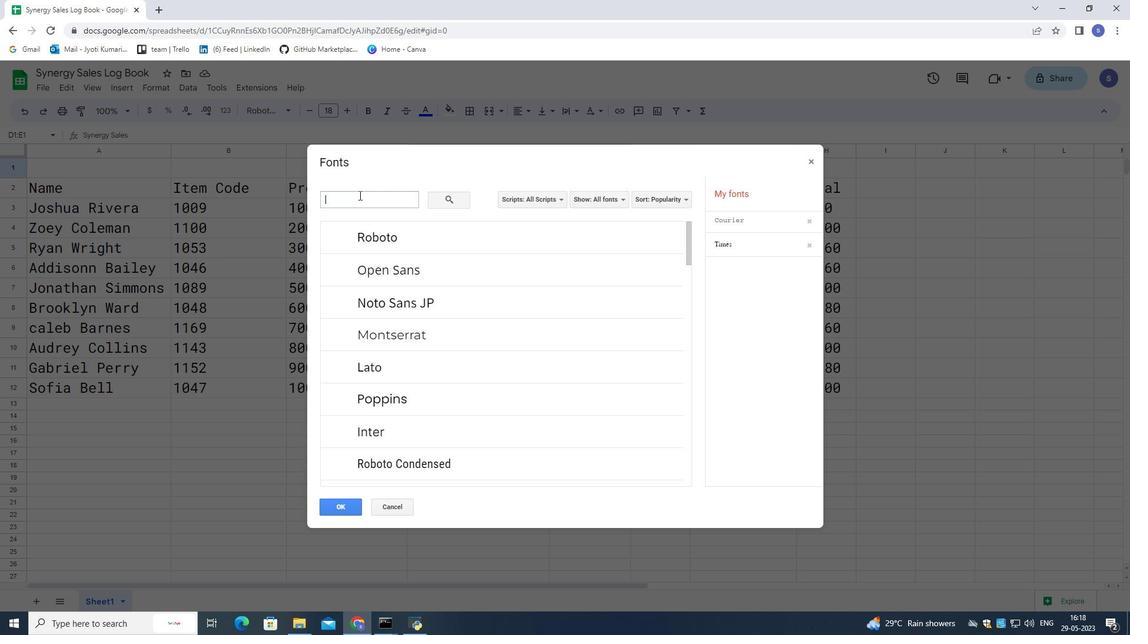 
Action: Key pressed oswald
Screenshot: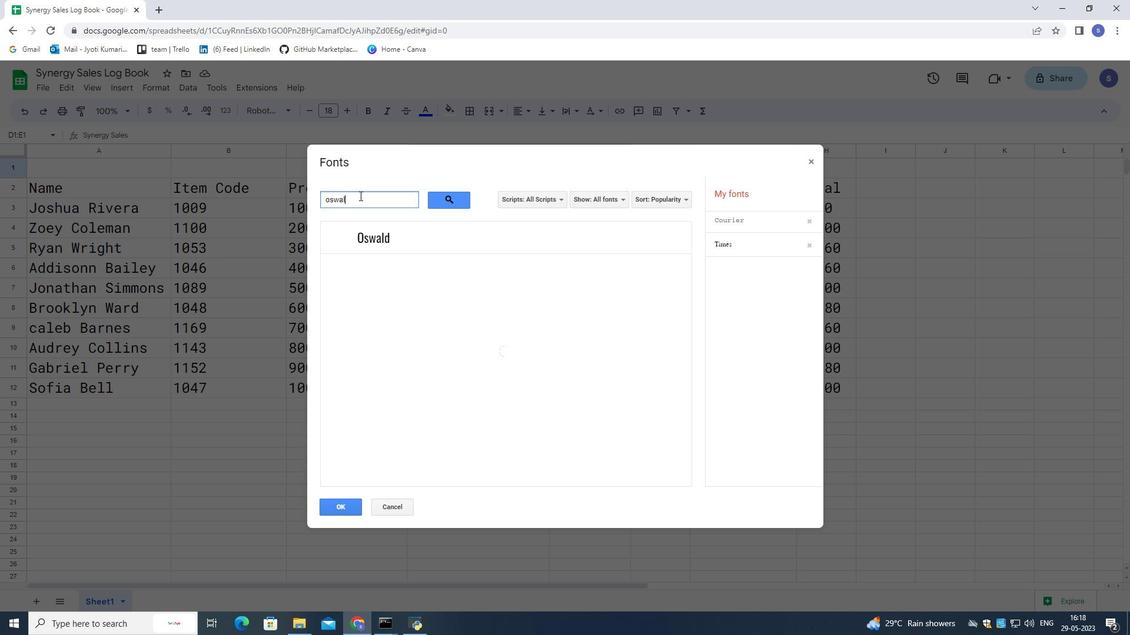 
Action: Mouse moved to (394, 236)
Screenshot: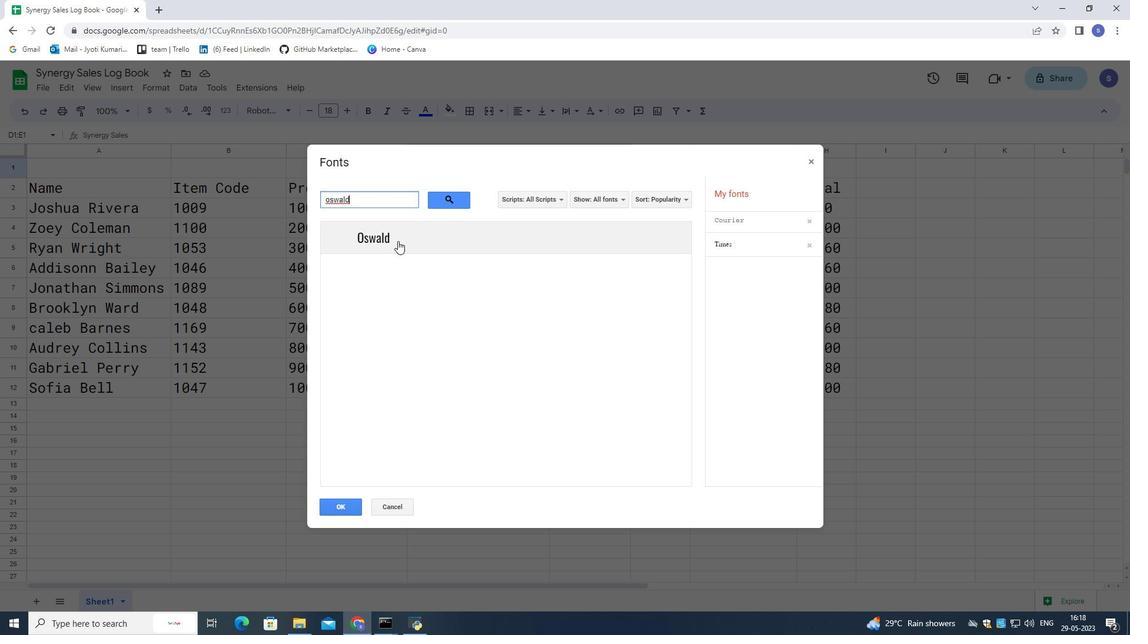 
Action: Mouse pressed left at (394, 236)
Screenshot: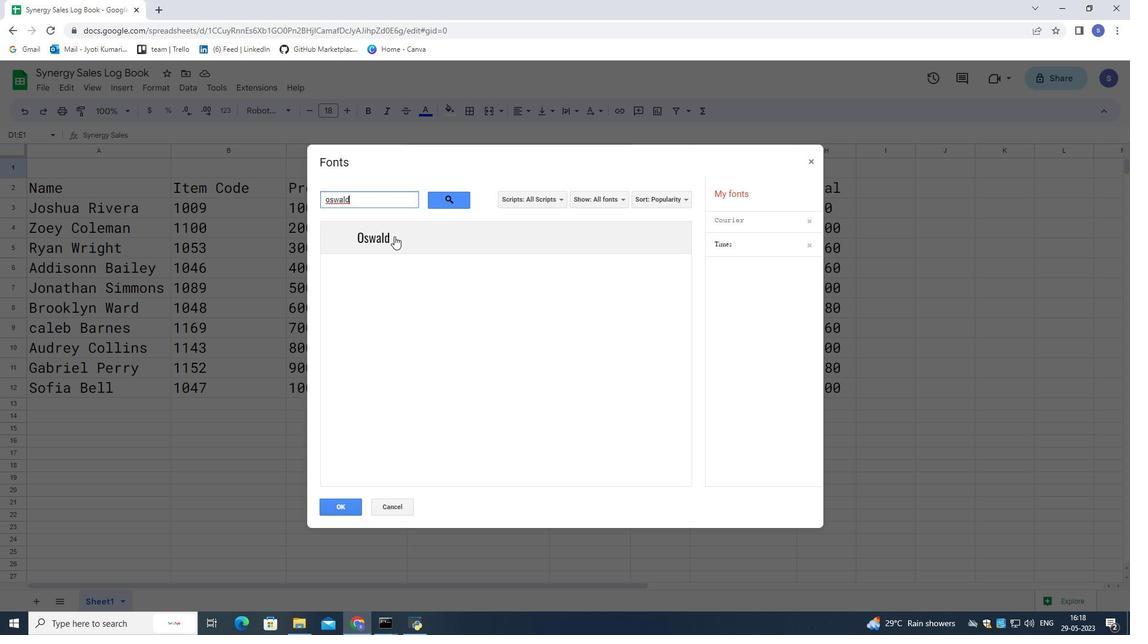 
Action: Mouse moved to (339, 508)
Screenshot: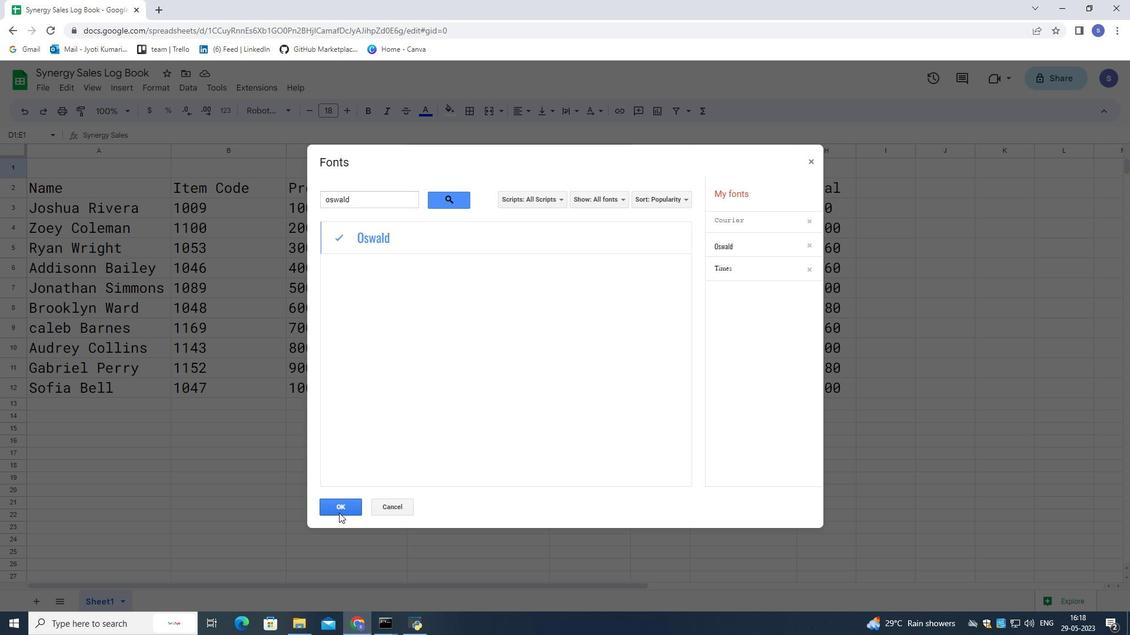 
Action: Mouse pressed left at (339, 508)
Screenshot: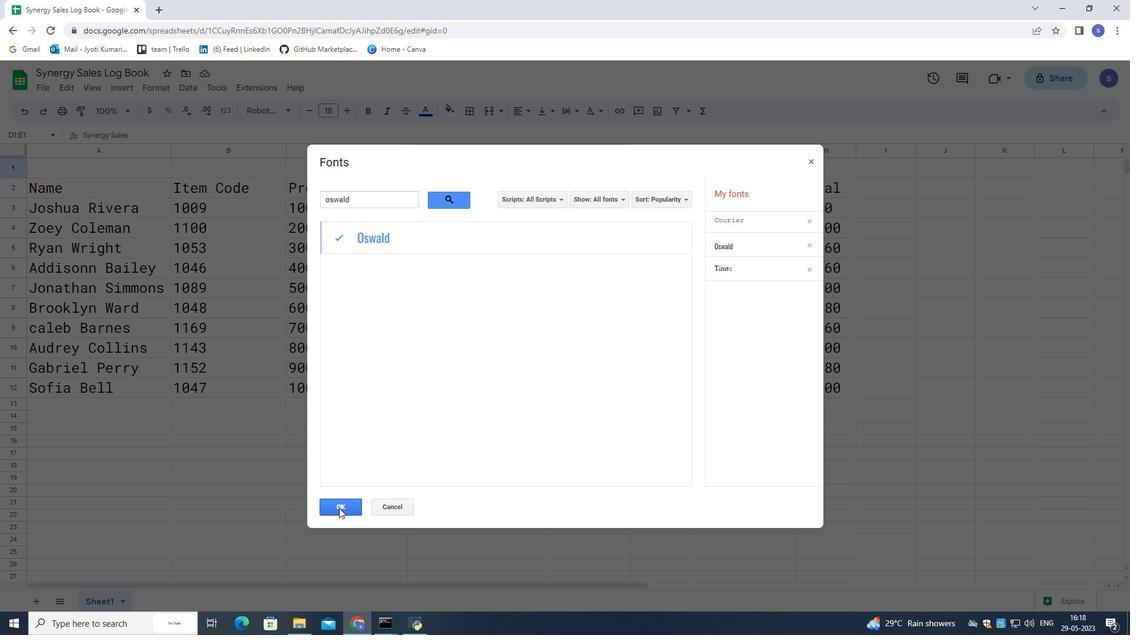 
Action: Mouse moved to (28, 187)
Screenshot: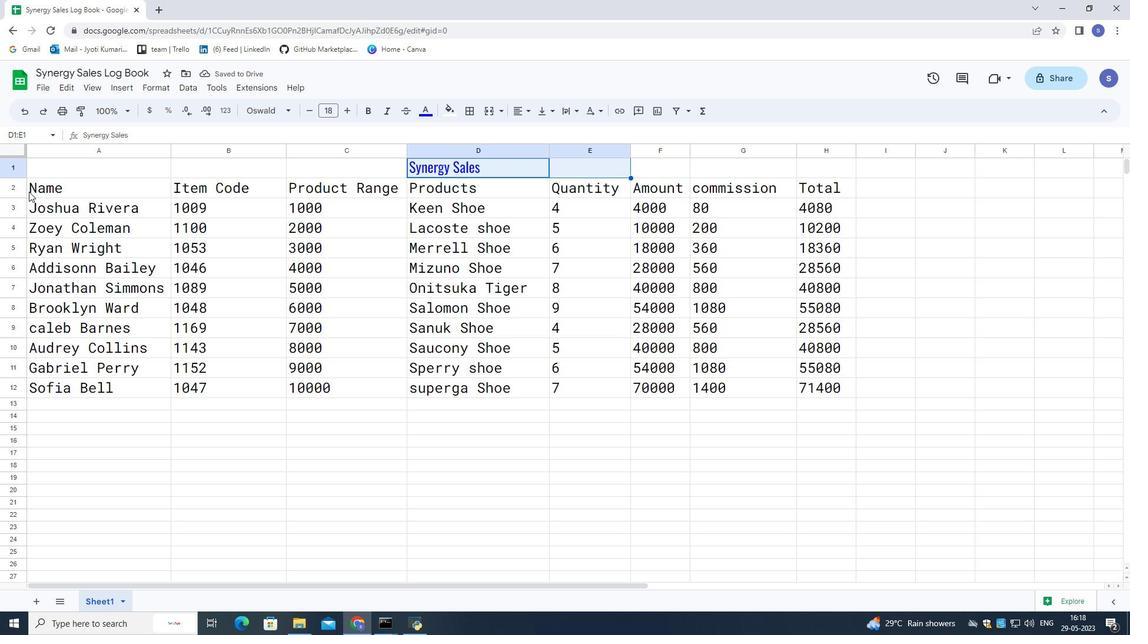 
Action: Mouse pressed left at (28, 187)
Screenshot: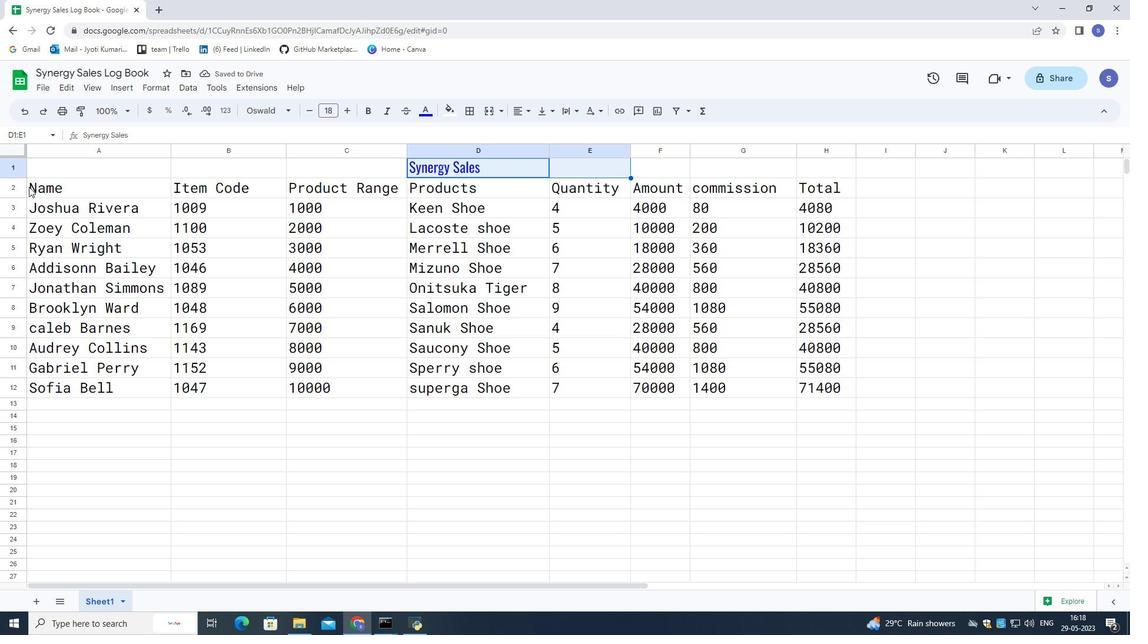 
Action: Mouse moved to (303, 111)
Screenshot: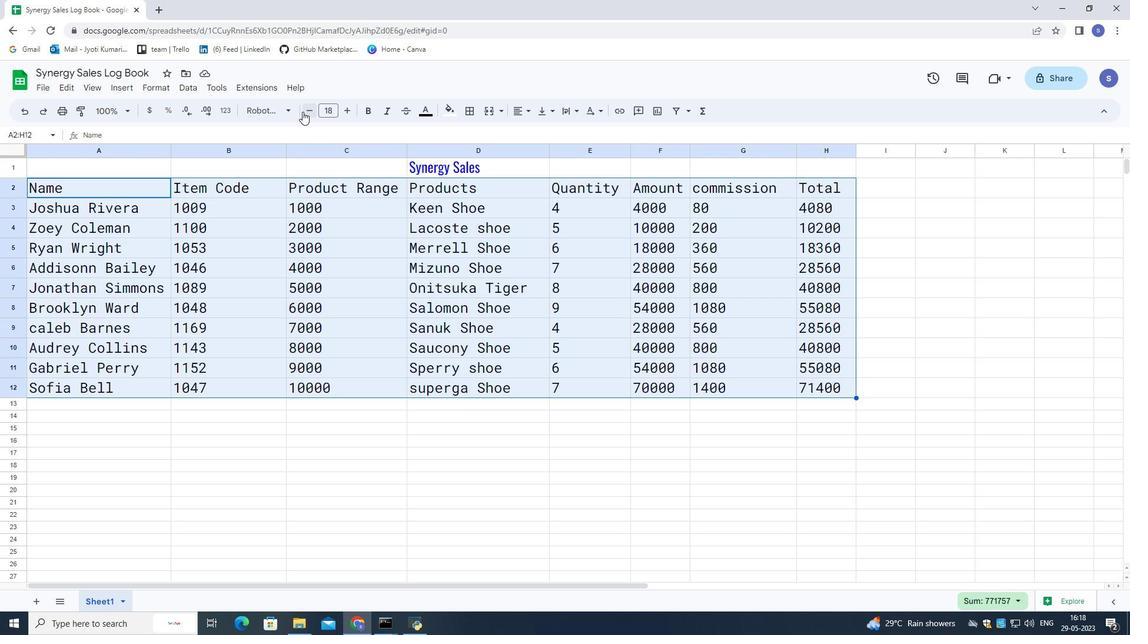 
Action: Mouse pressed left at (303, 111)
Screenshot: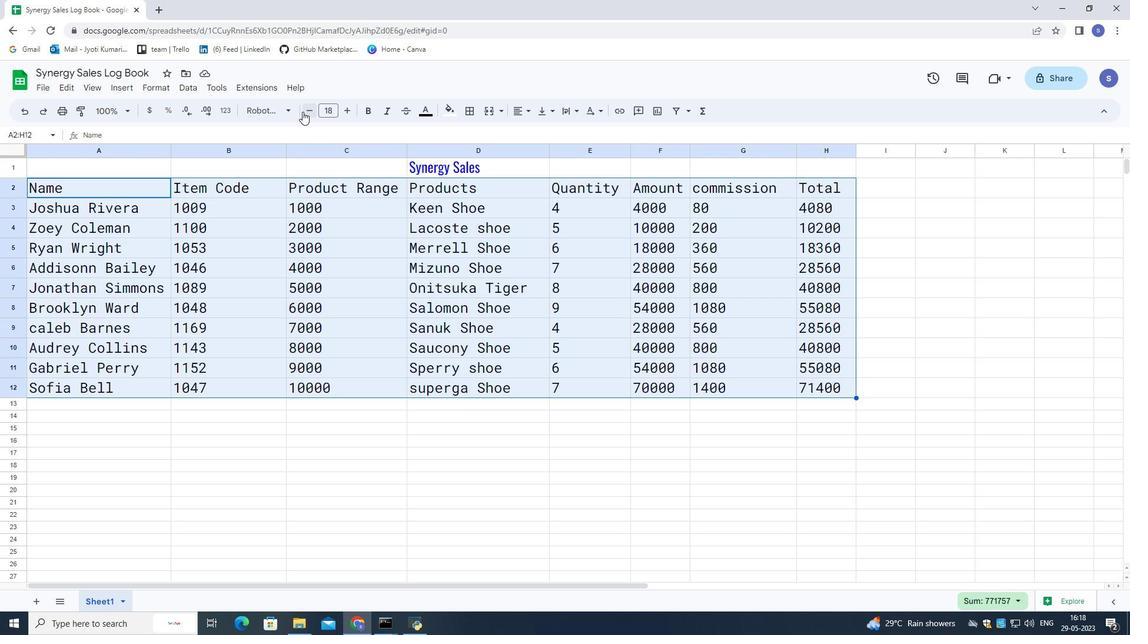 
Action: Mouse pressed left at (303, 111)
Screenshot: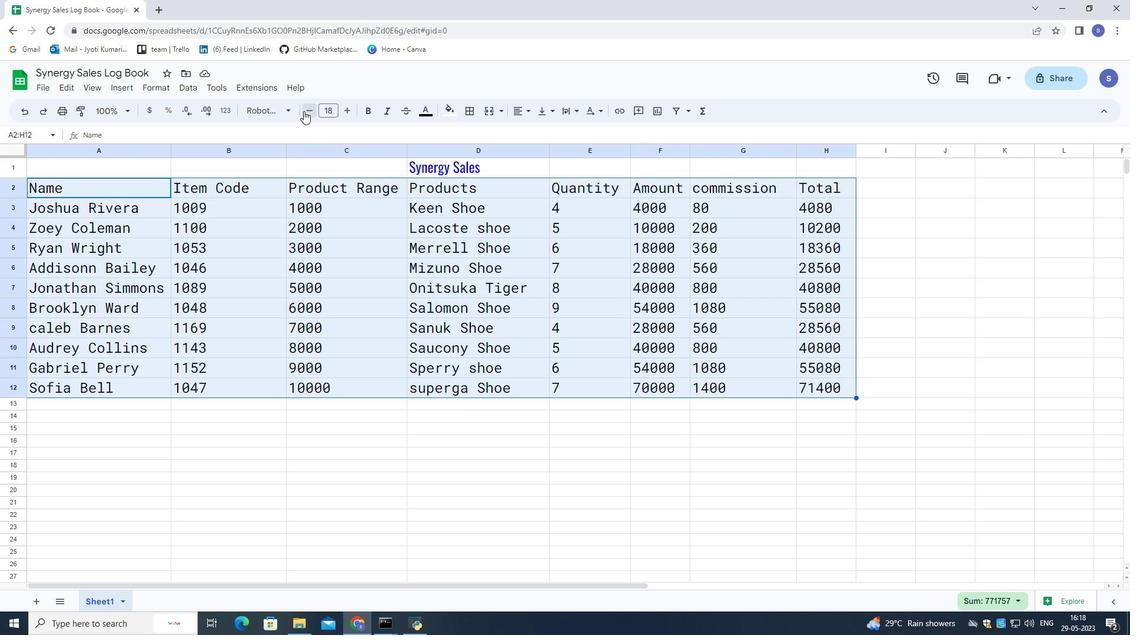 
Action: Mouse pressed left at (303, 111)
Screenshot: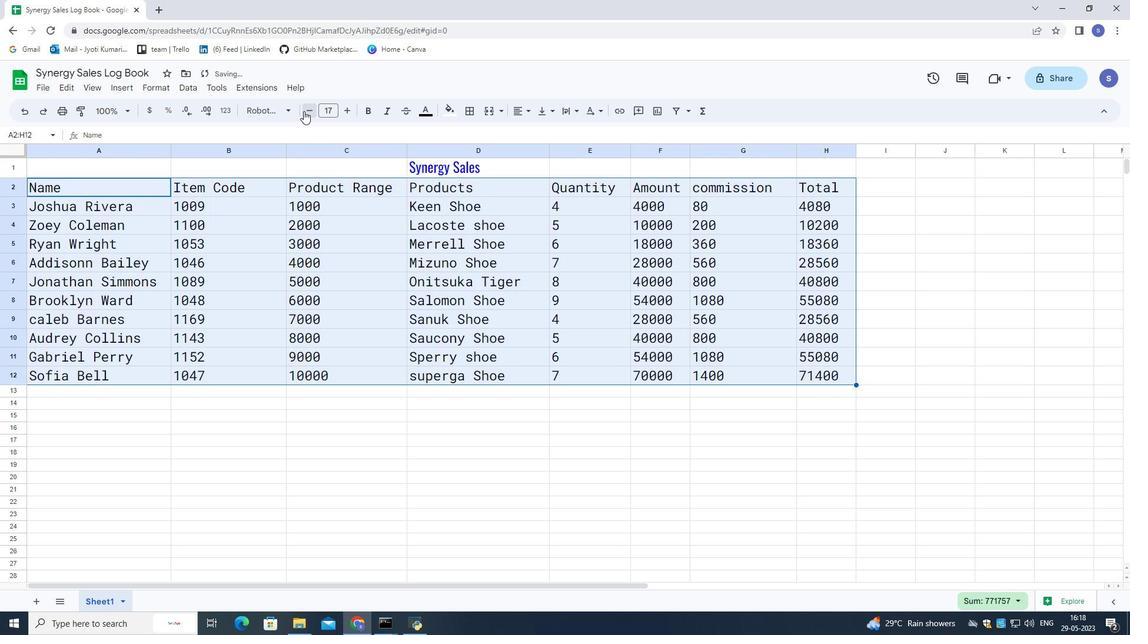 
Action: Mouse pressed left at (303, 111)
Screenshot: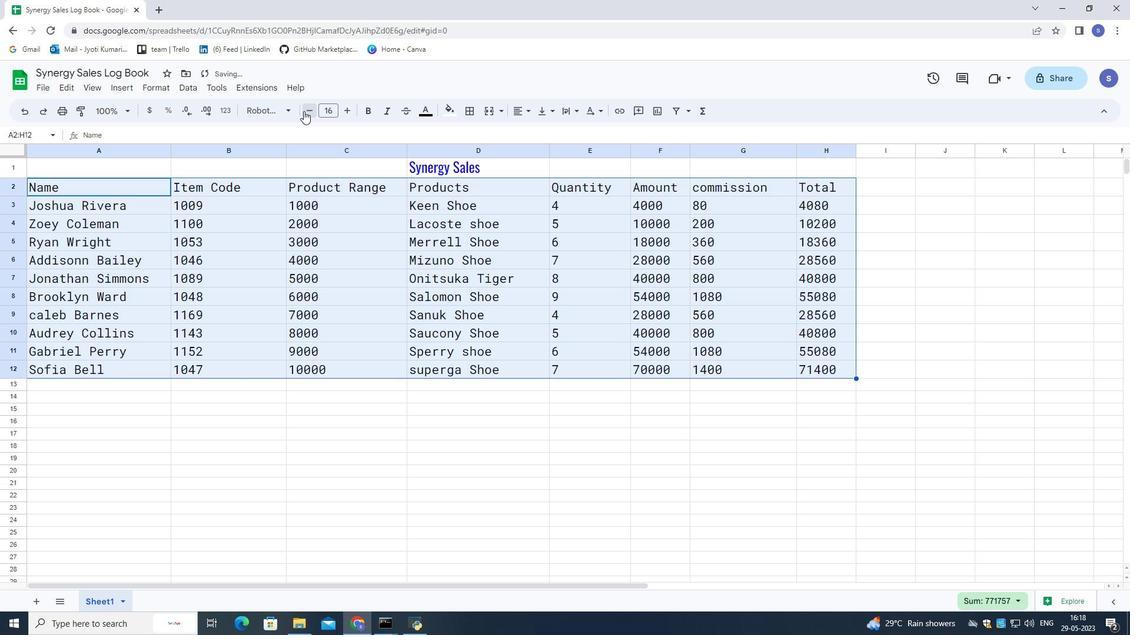 
Action: Mouse pressed left at (303, 111)
Screenshot: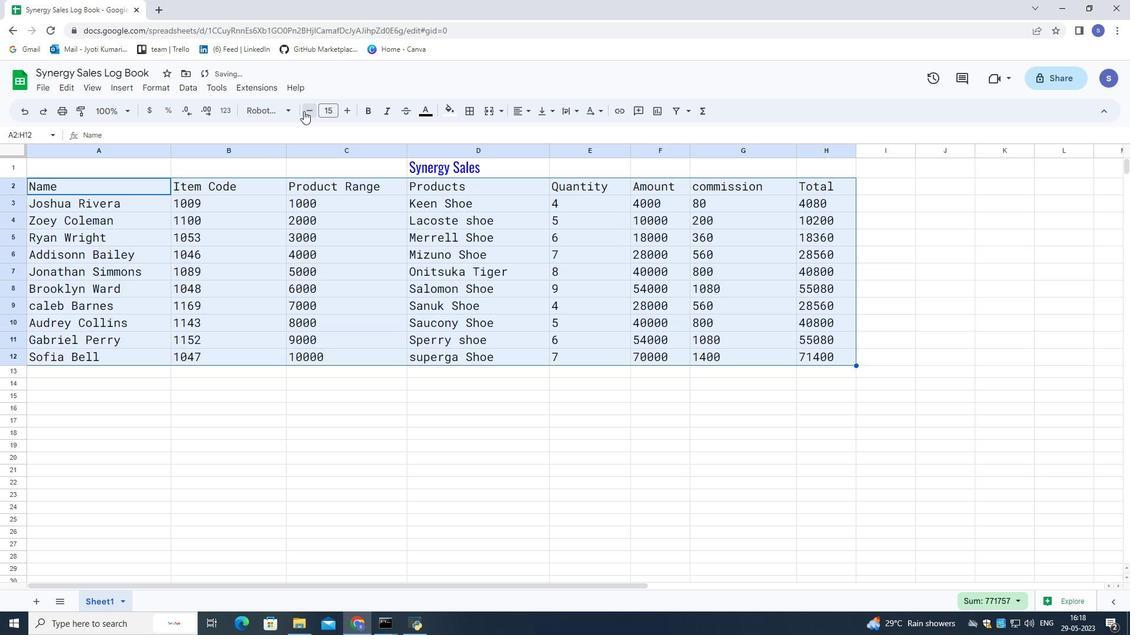 
Action: Mouse pressed left at (303, 111)
Screenshot: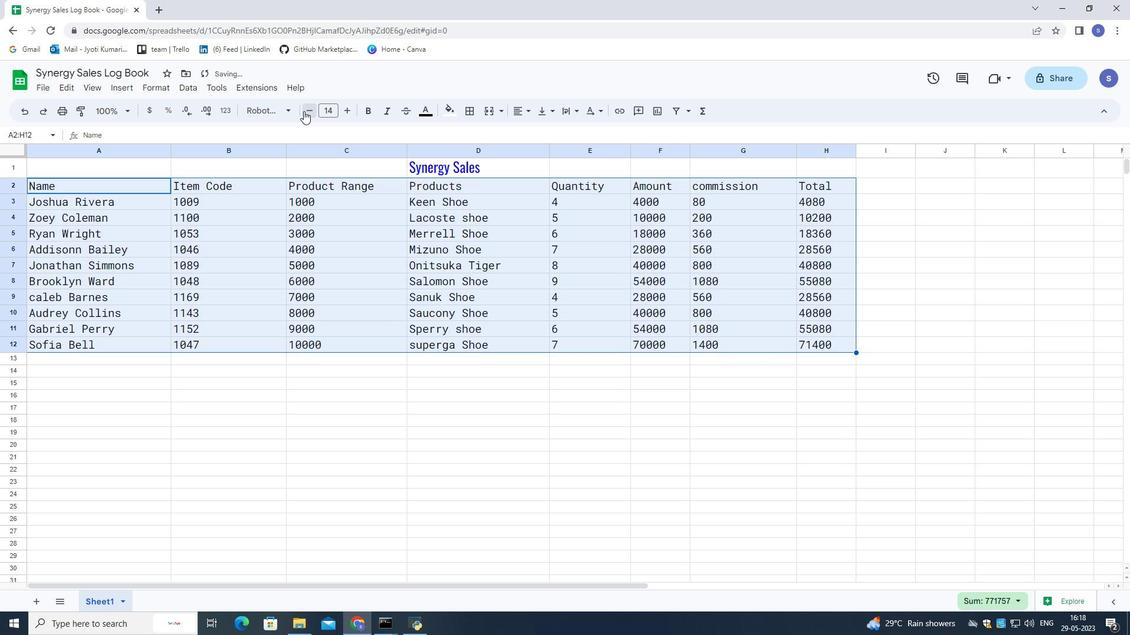 
Action: Mouse pressed left at (303, 111)
Screenshot: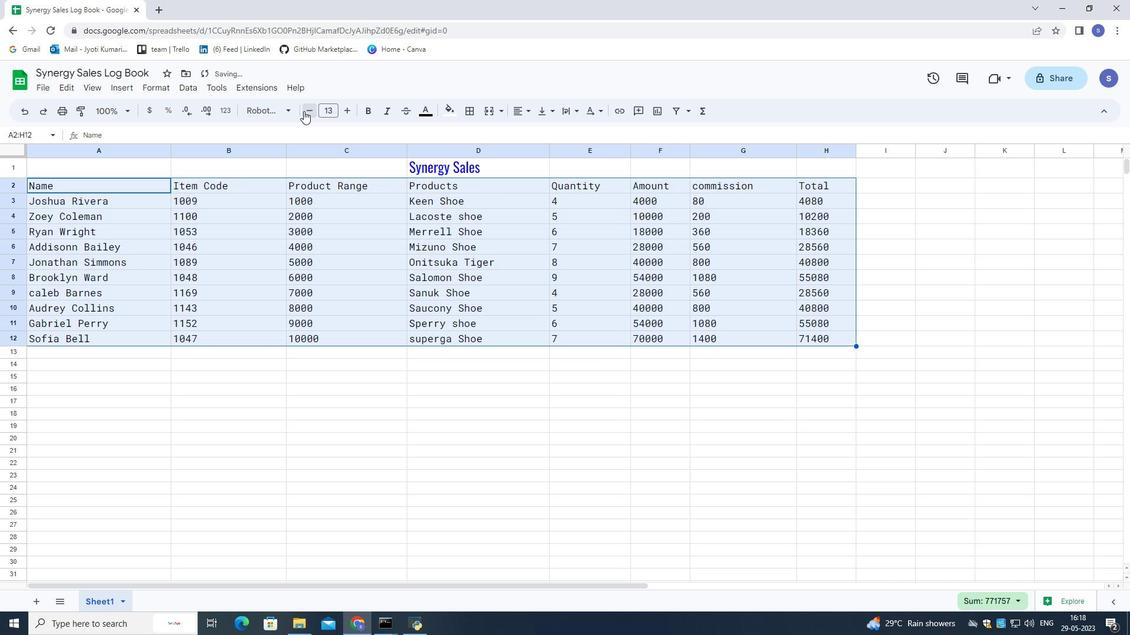 
Action: Mouse pressed left at (303, 111)
Screenshot: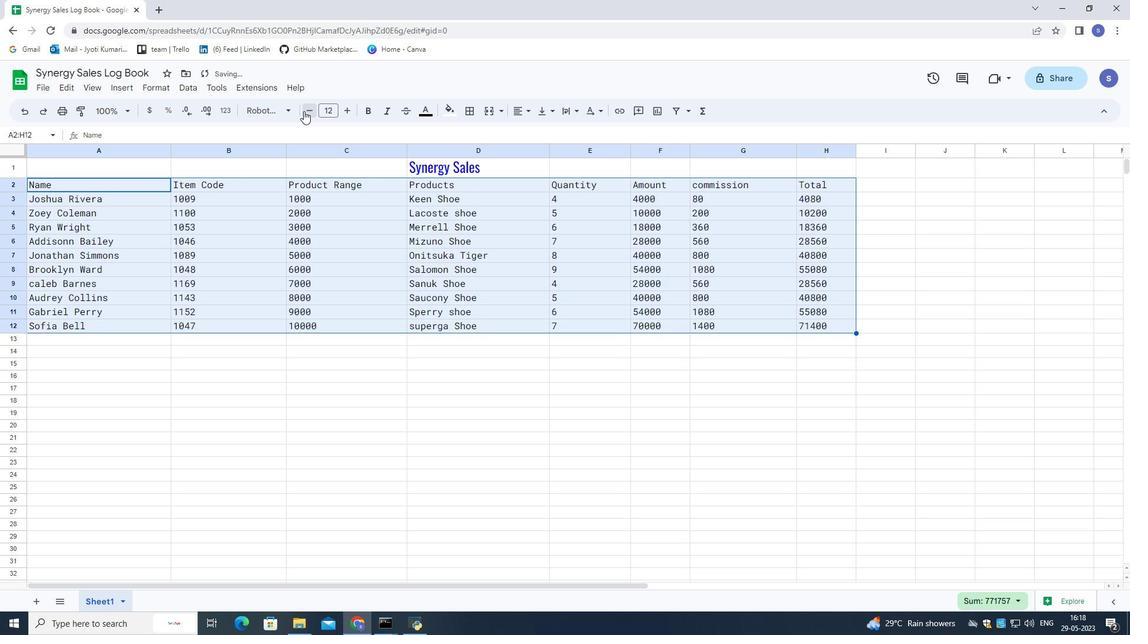 
Action: Mouse pressed left at (303, 111)
Screenshot: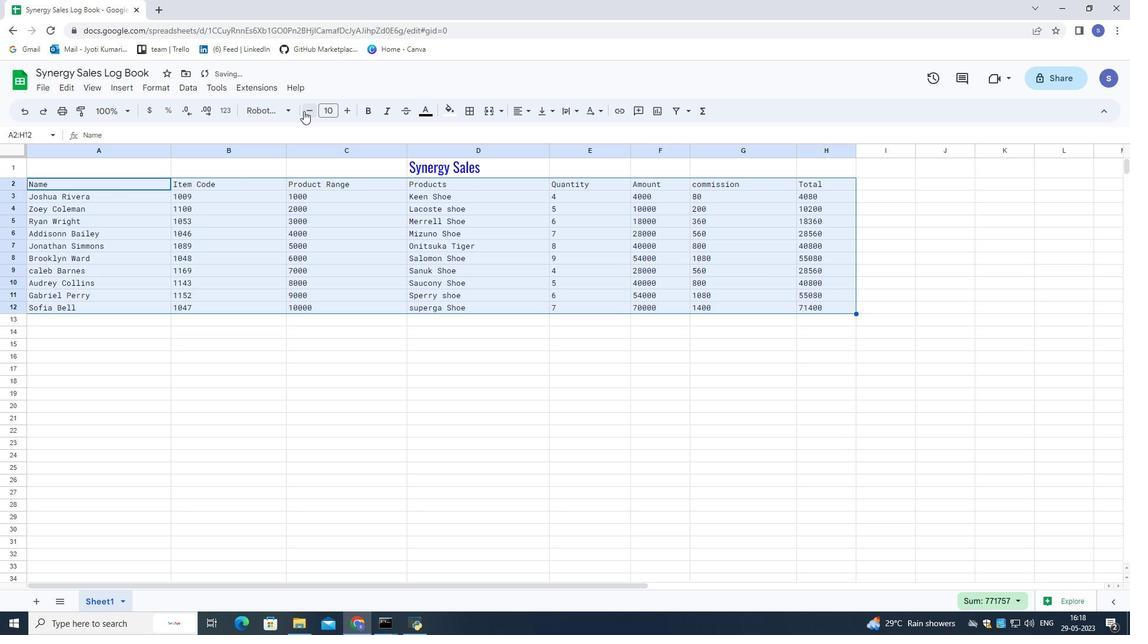 
Action: Mouse moved to (315, 330)
Screenshot: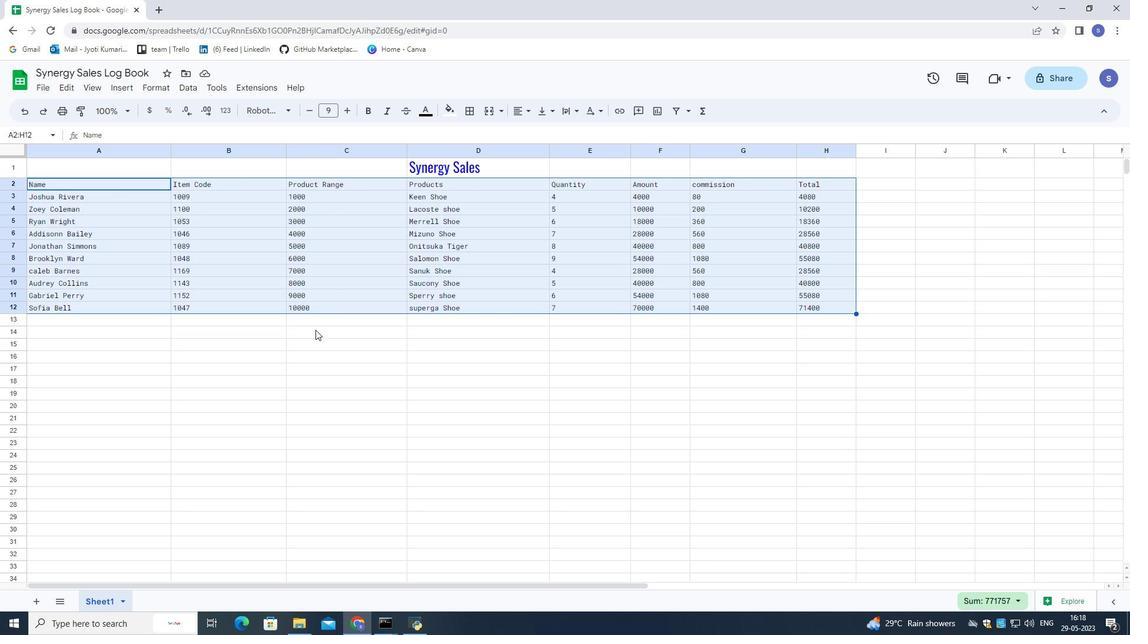 
Action: Mouse pressed left at (315, 330)
Screenshot: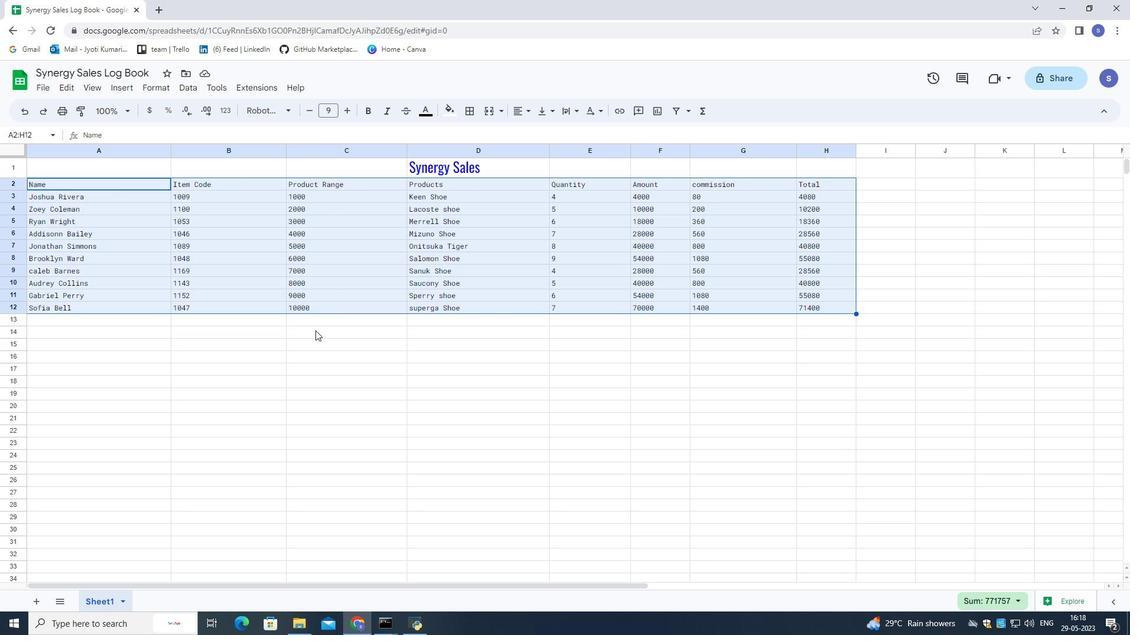 
Action: Mouse moved to (38, 163)
Screenshot: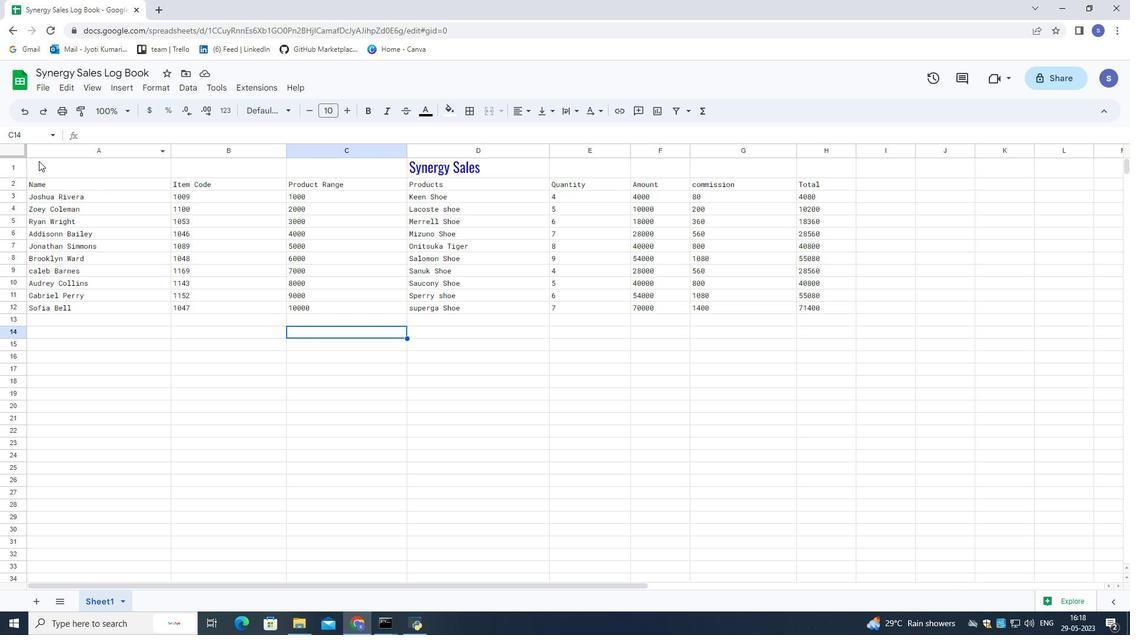 
Action: Mouse pressed left at (38, 163)
Screenshot: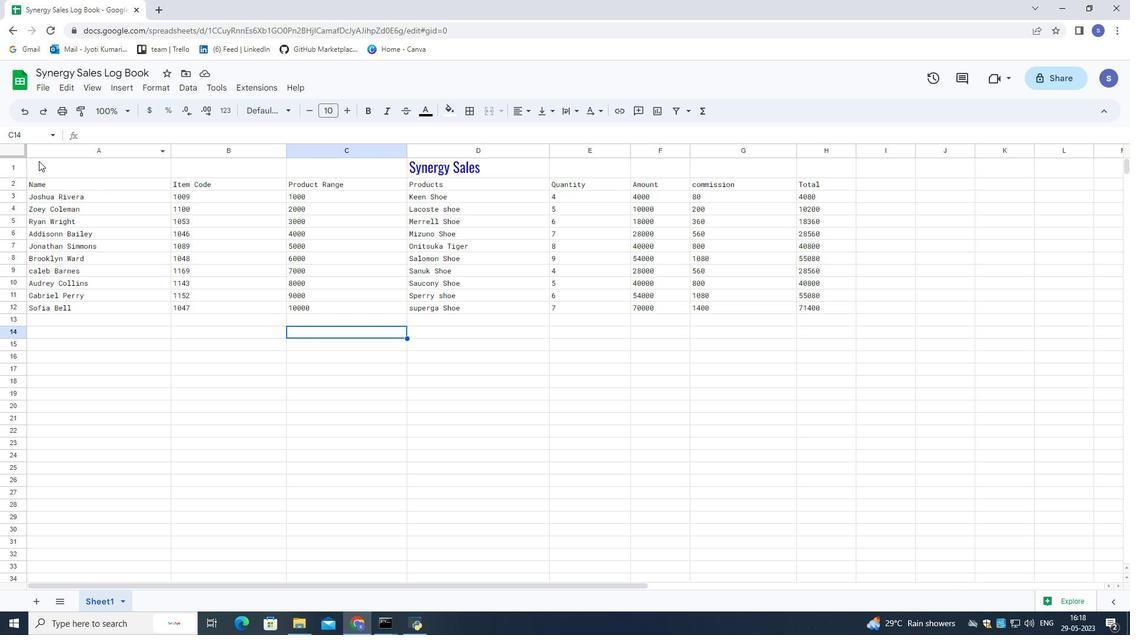
Action: Mouse moved to (527, 108)
Screenshot: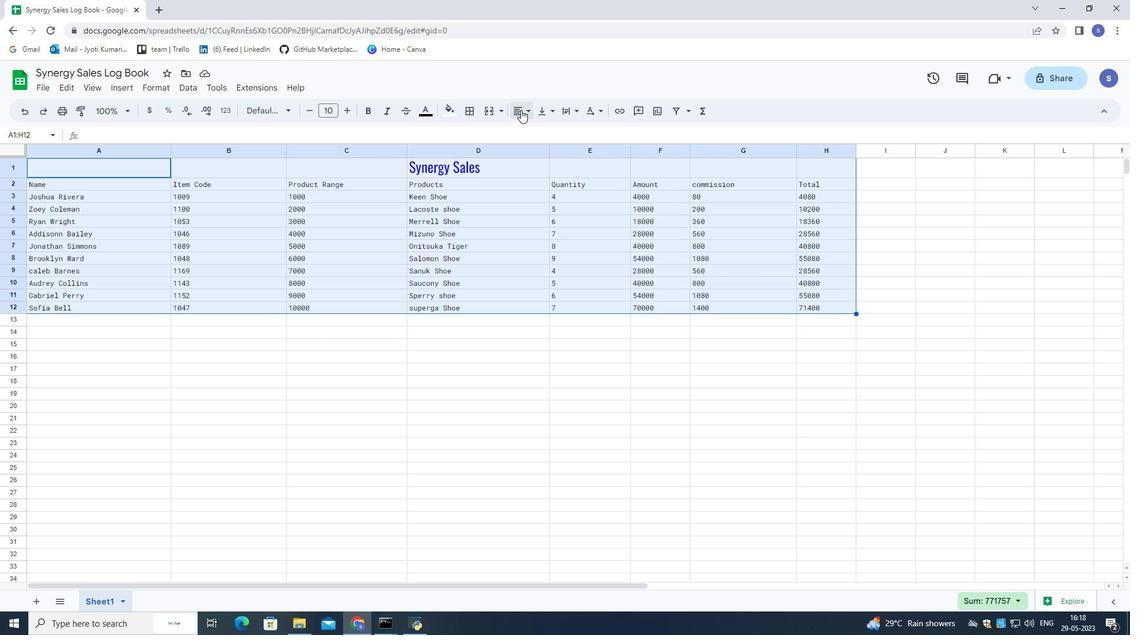 
Action: Mouse pressed left at (527, 108)
Screenshot: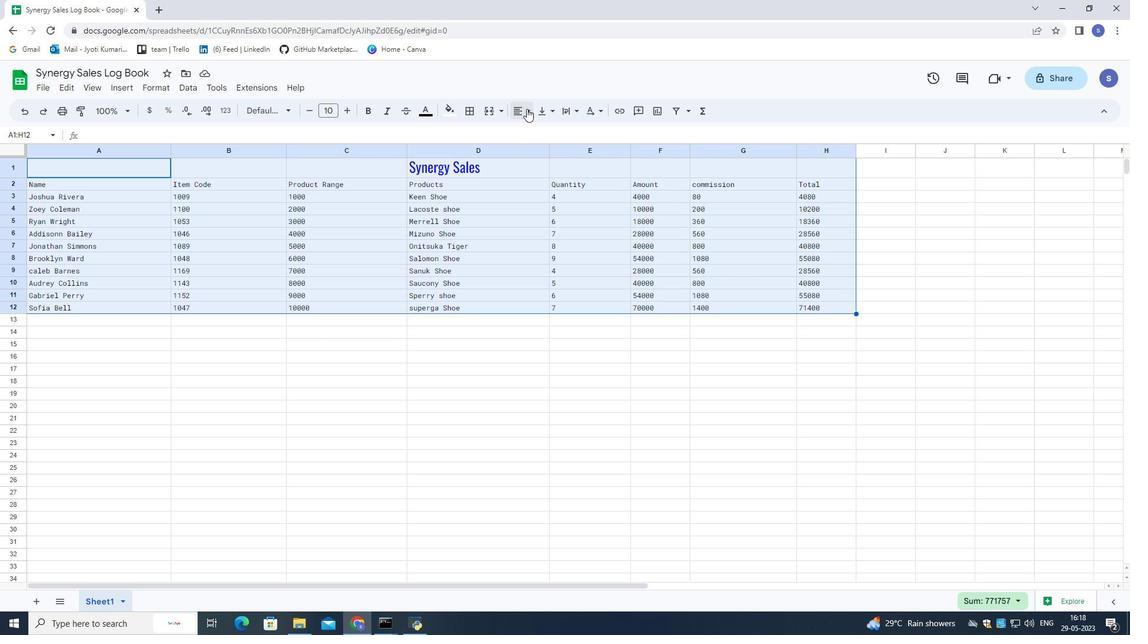 
Action: Mouse moved to (537, 134)
Screenshot: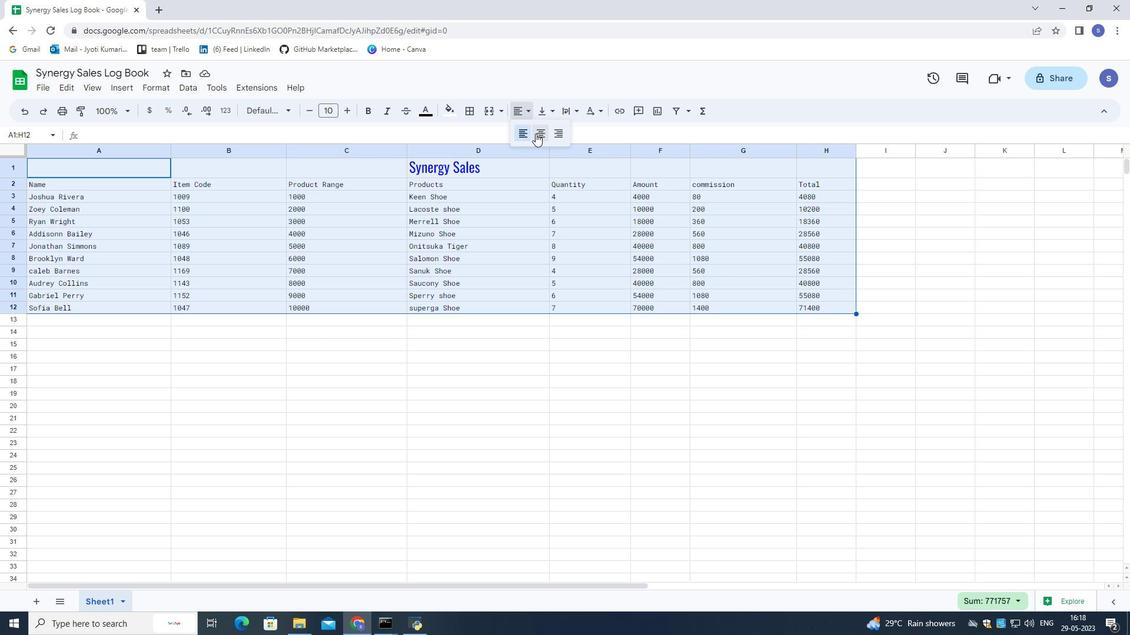 
Action: Mouse pressed left at (537, 134)
Screenshot: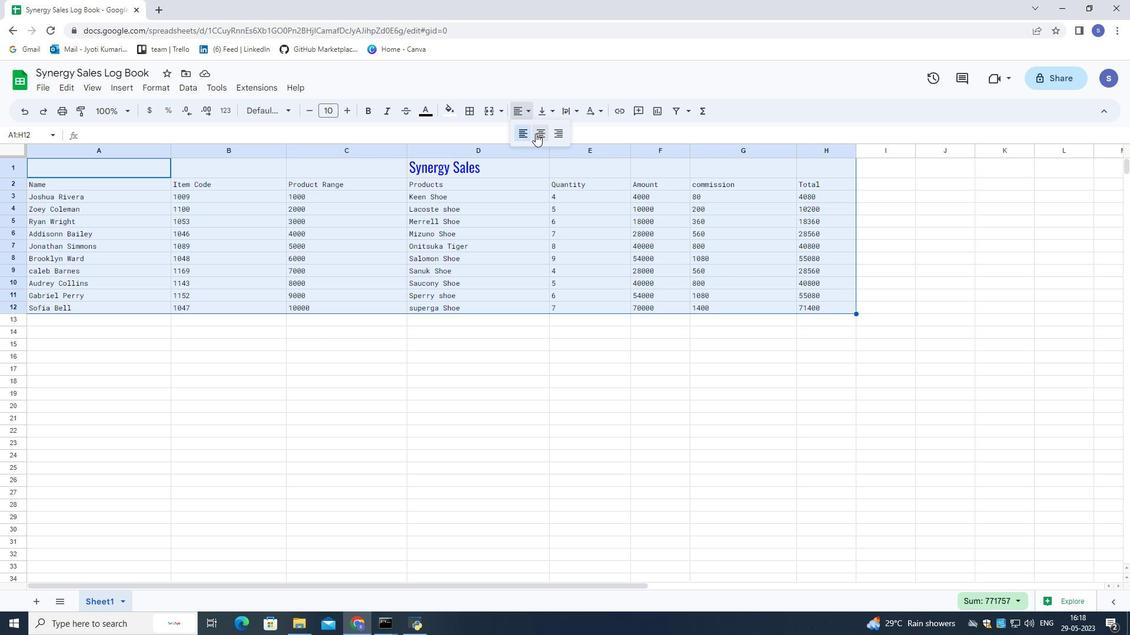 
Action: Mouse moved to (412, 338)
Screenshot: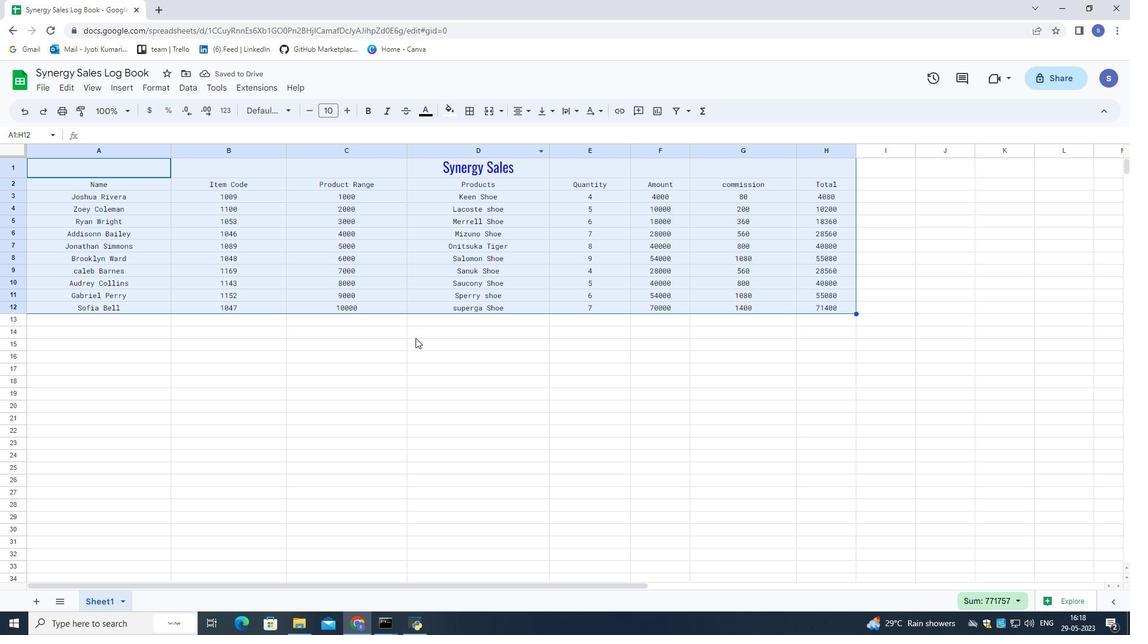 
Action: Mouse pressed left at (412, 338)
Screenshot: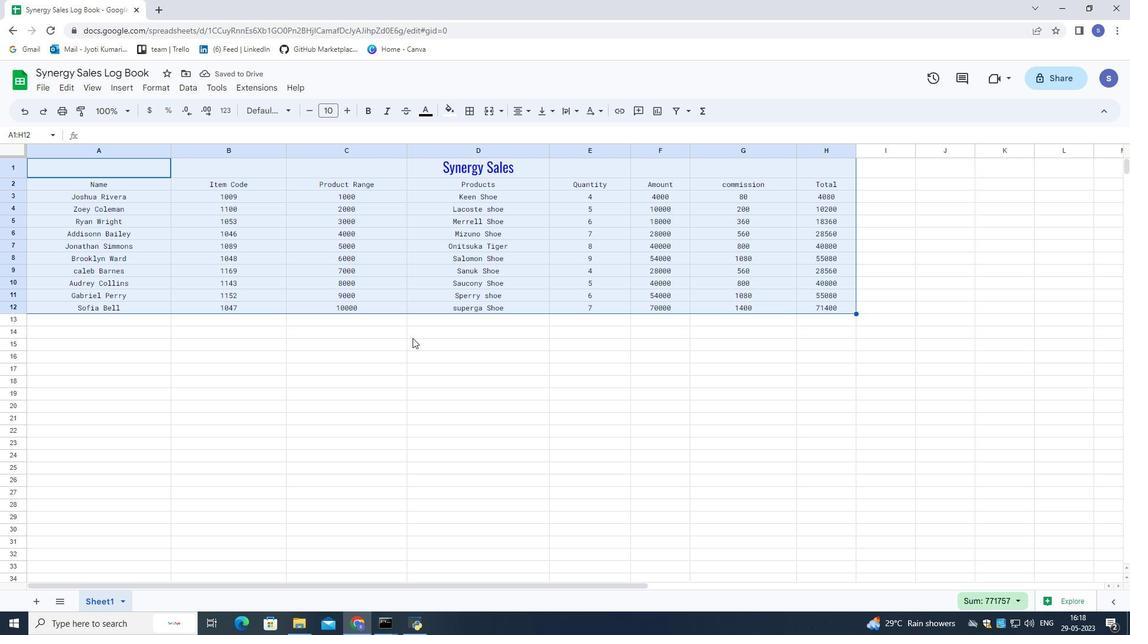 
Action: Mouse moved to (419, 167)
Screenshot: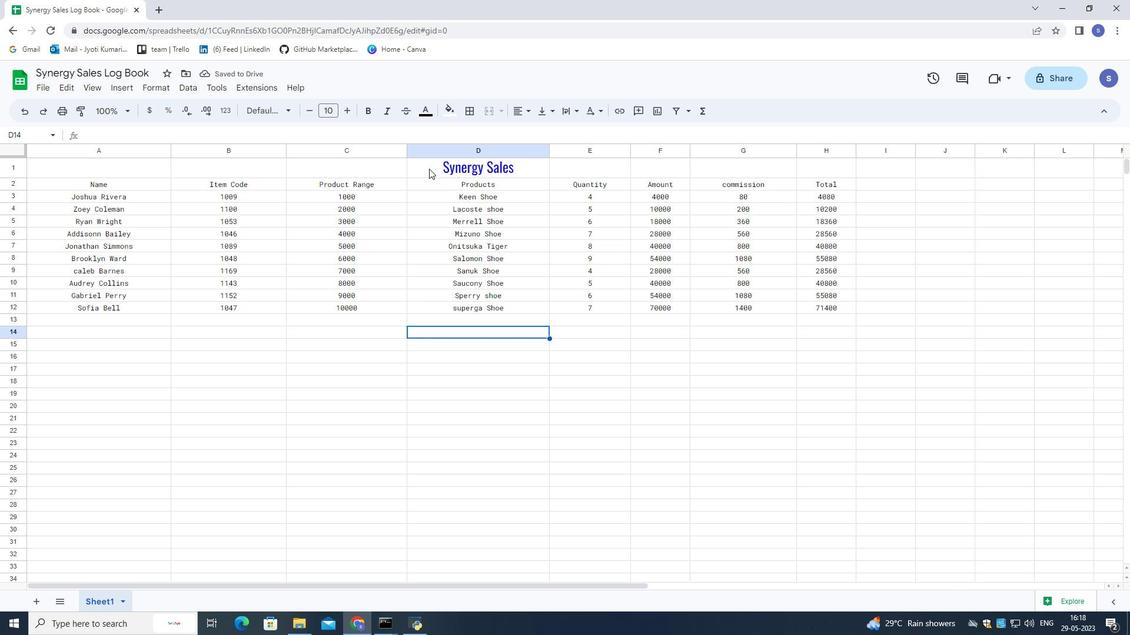 
Action: Mouse pressed left at (419, 167)
Screenshot: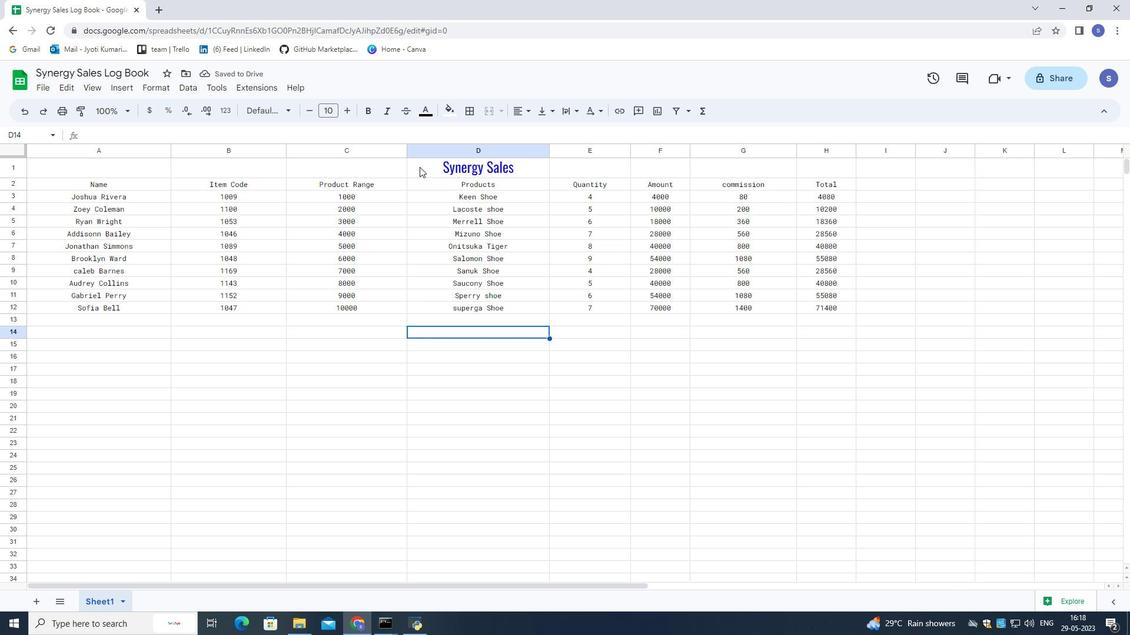 
Action: Mouse moved to (450, 107)
Screenshot: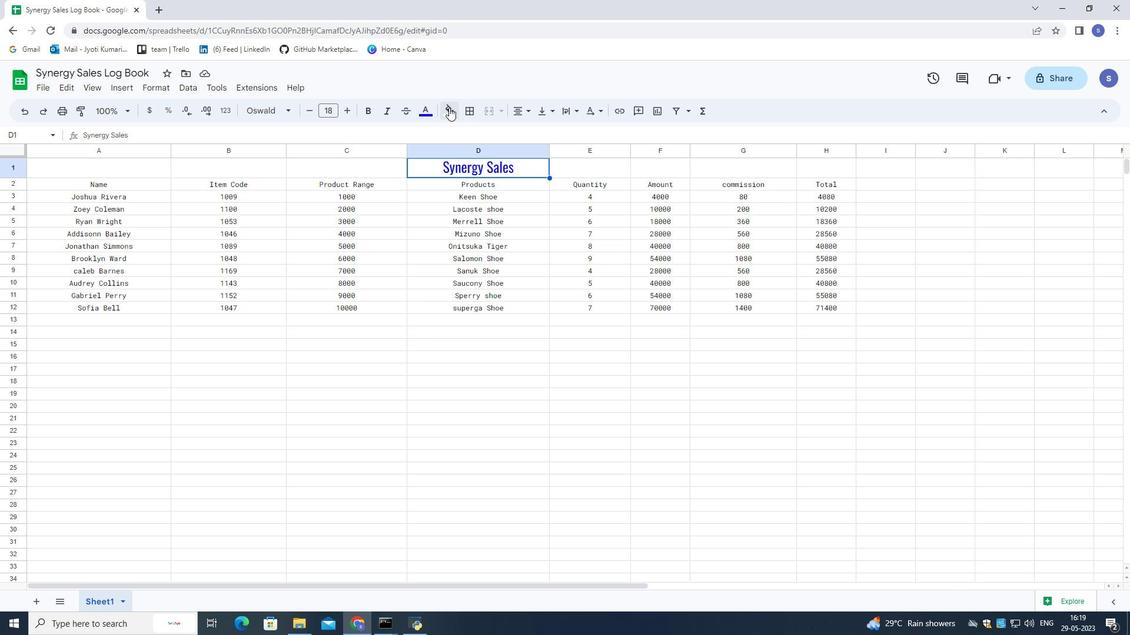 
Action: Mouse pressed left at (450, 107)
Screenshot: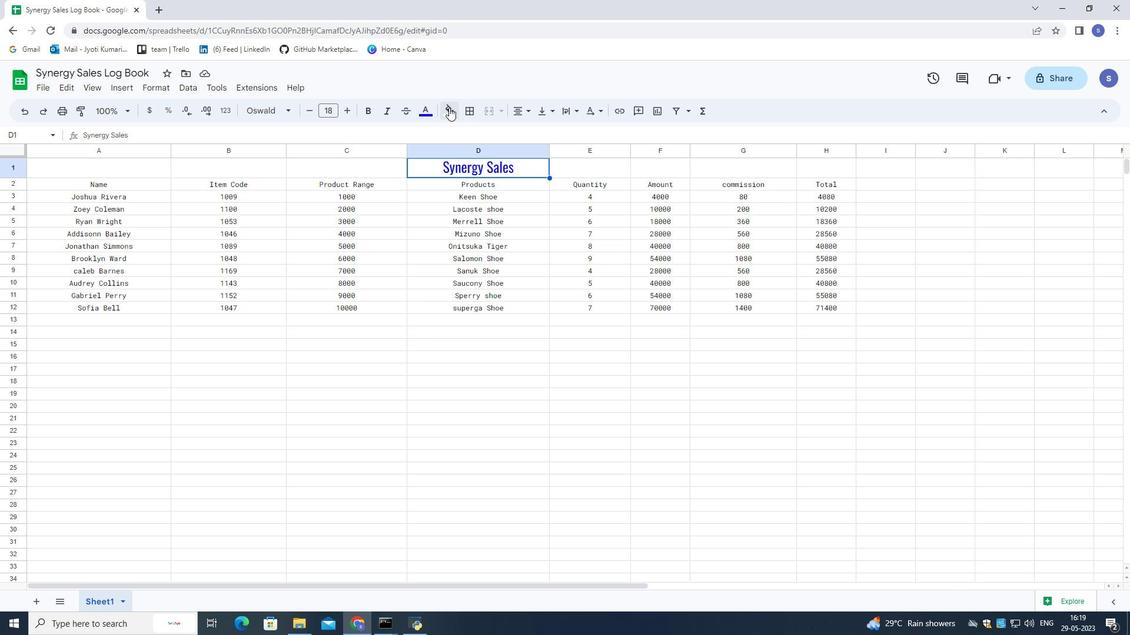 
Action: Mouse moved to (530, 193)
Screenshot: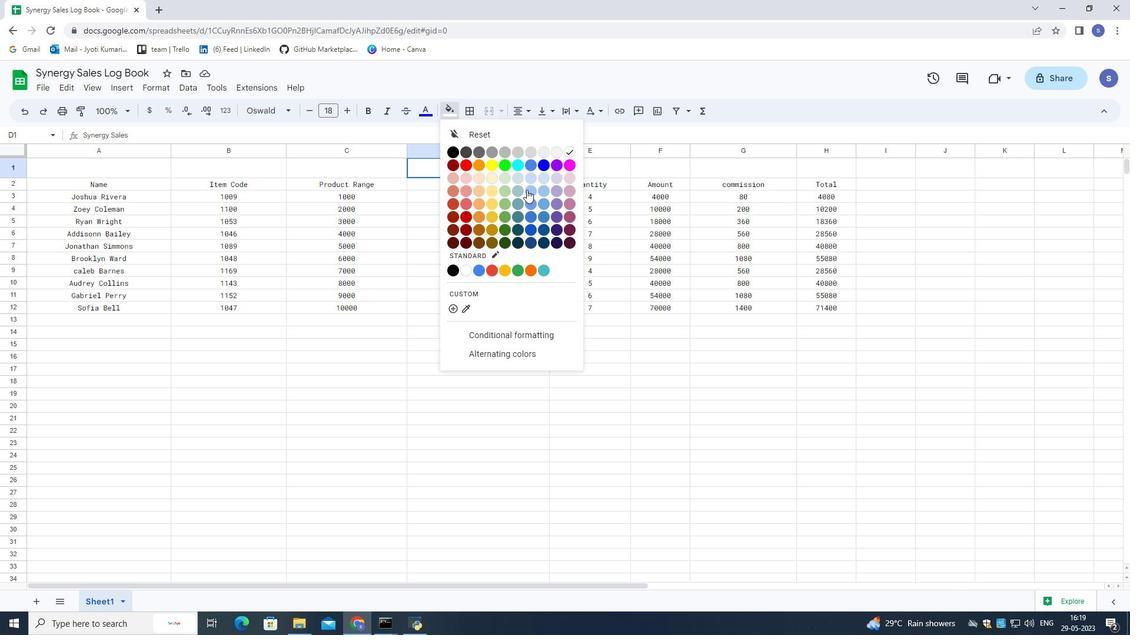
Action: Mouse pressed left at (530, 193)
Screenshot: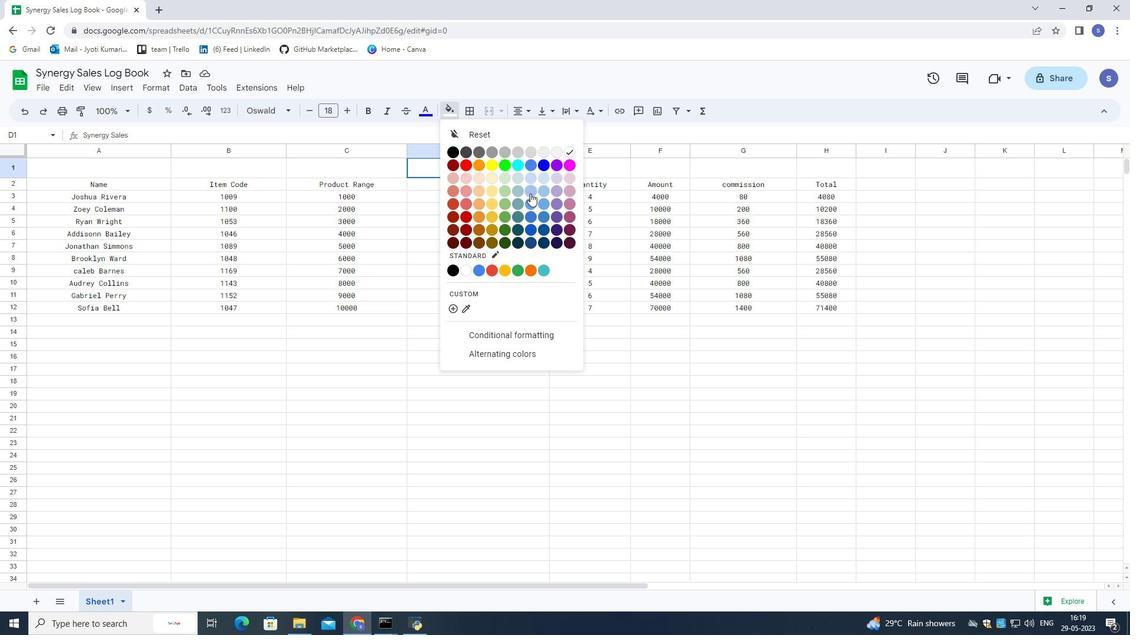 
Action: Mouse moved to (402, 304)
Screenshot: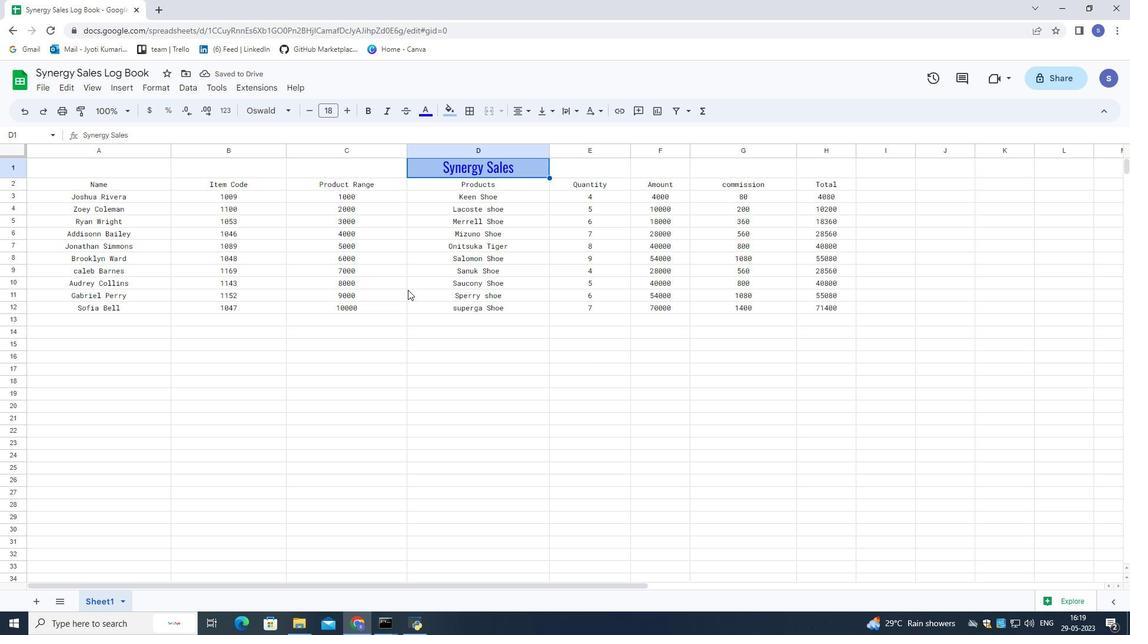 
Action: Mouse pressed left at (402, 304)
Screenshot: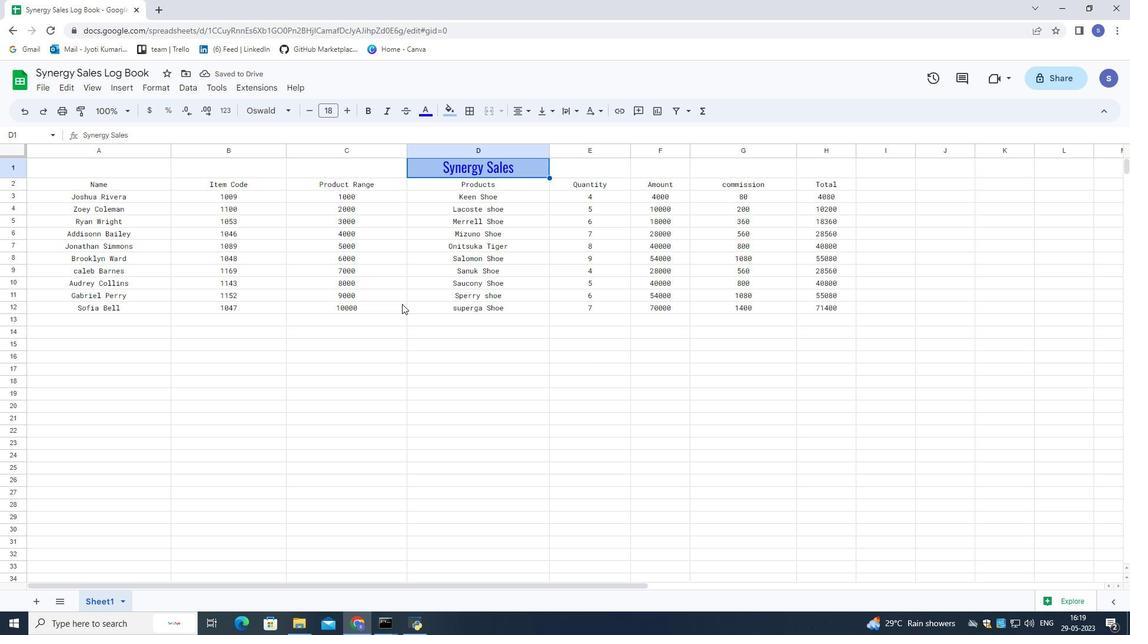 
Action: Mouse moved to (64, 181)
Screenshot: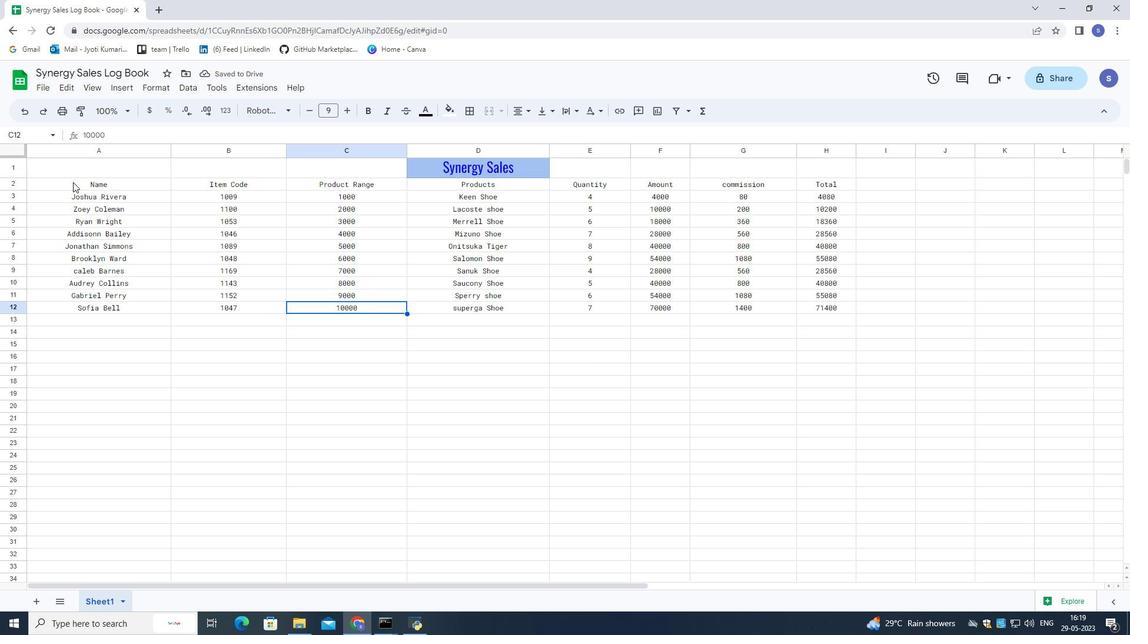 
Action: Mouse pressed left at (64, 181)
Screenshot: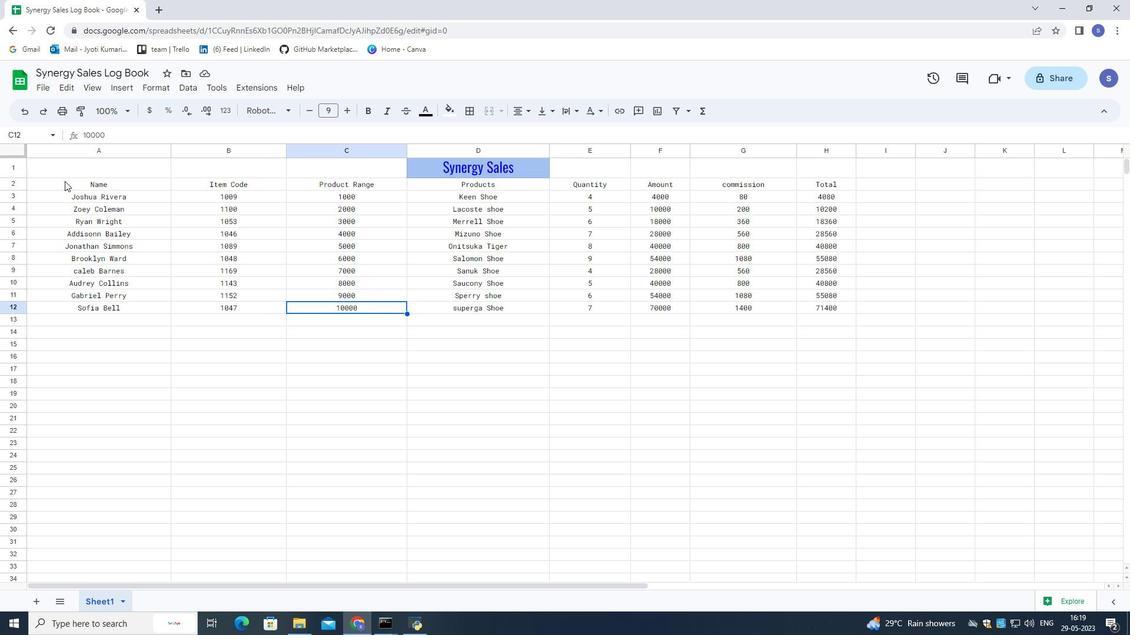 
Action: Mouse moved to (422, 108)
Screenshot: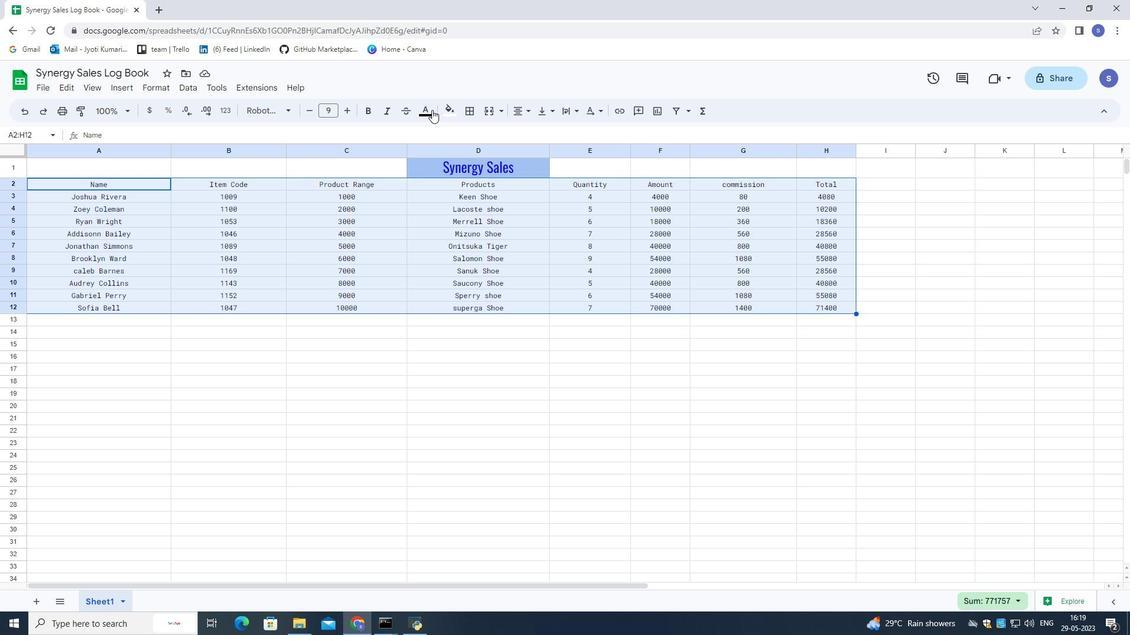 
Action: Mouse pressed left at (422, 108)
Screenshot: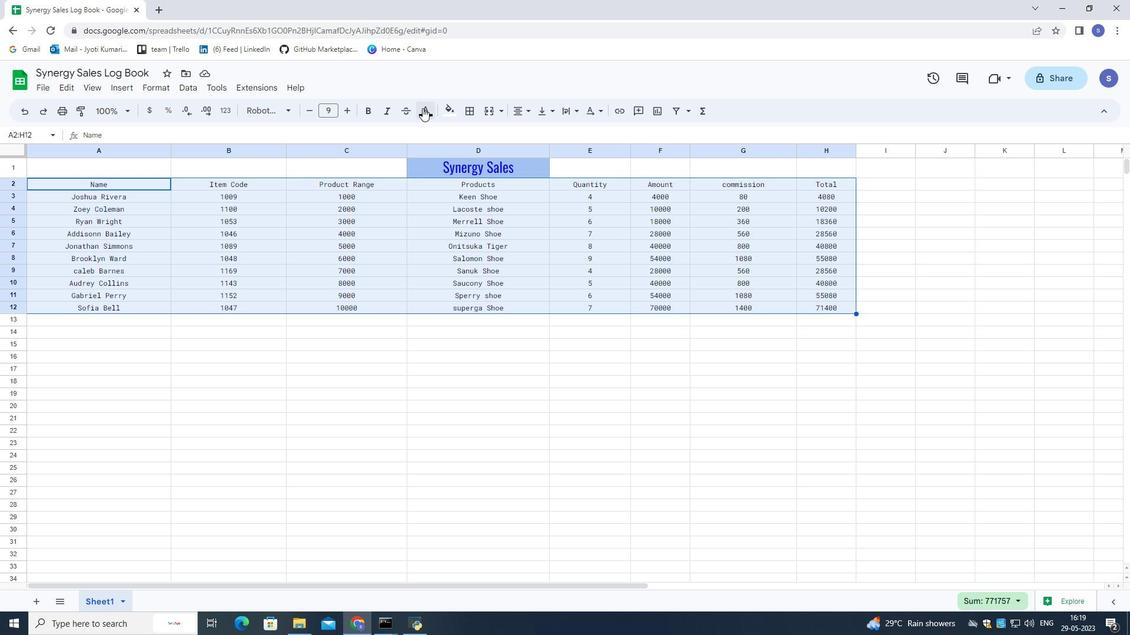 
Action: Mouse moved to (443, 164)
Screenshot: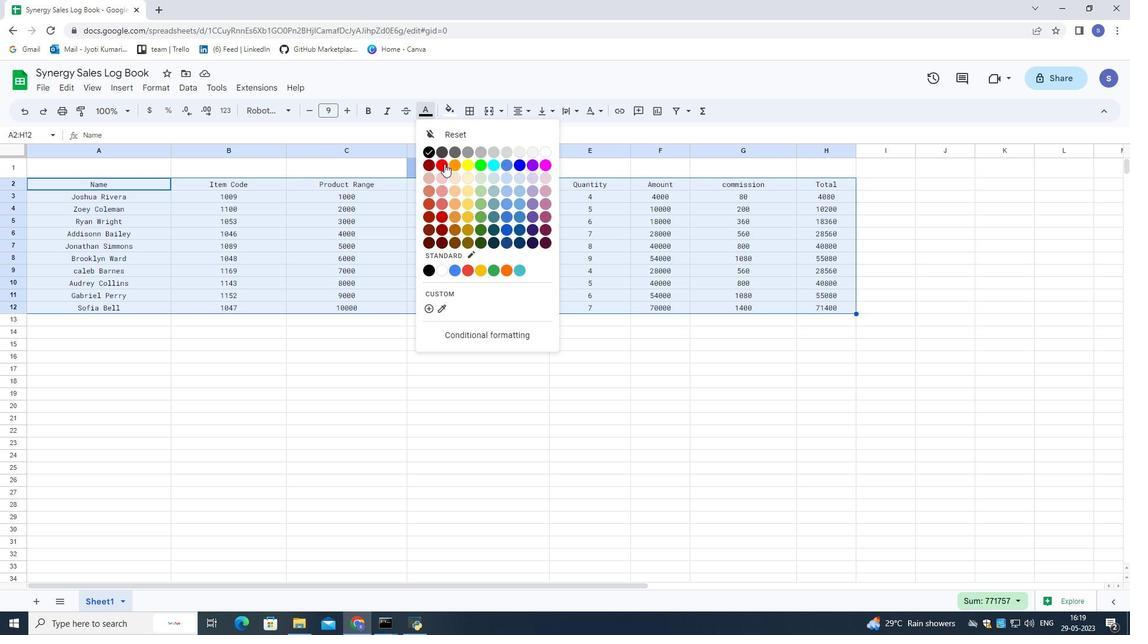 
Action: Mouse pressed left at (443, 164)
Screenshot: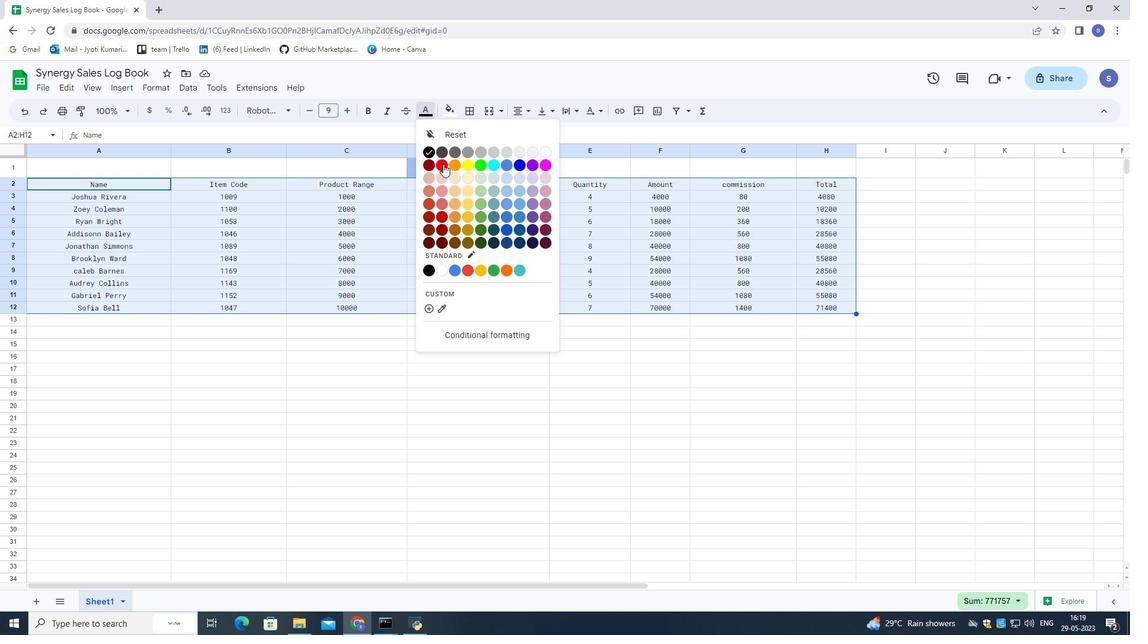 
Action: Mouse moved to (392, 376)
Screenshot: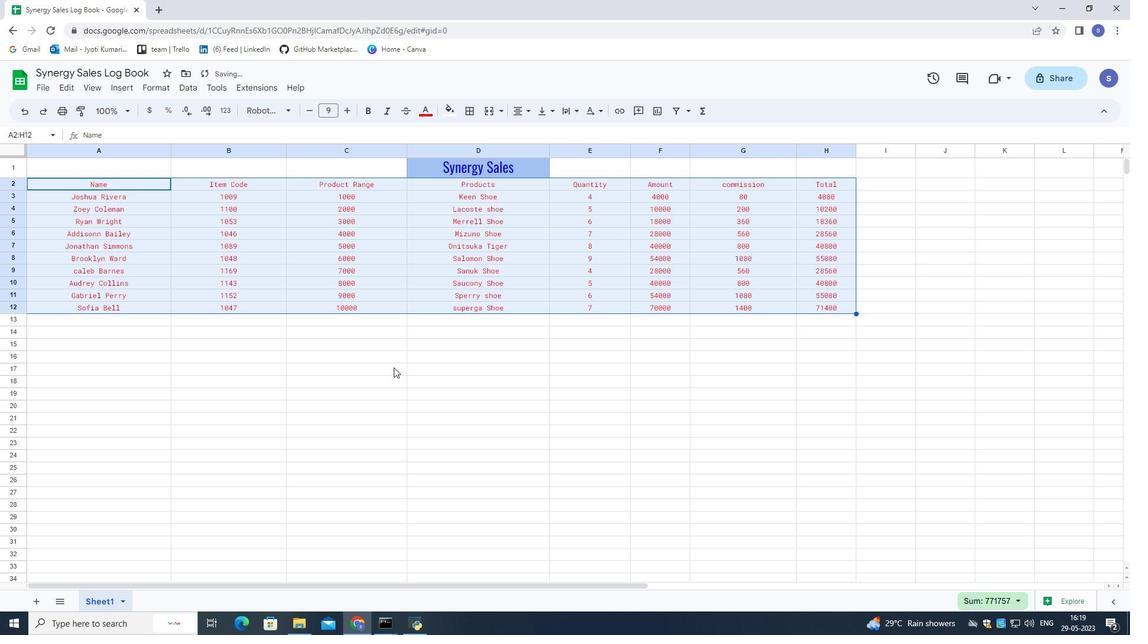 
Action: Mouse pressed left at (392, 376)
Screenshot: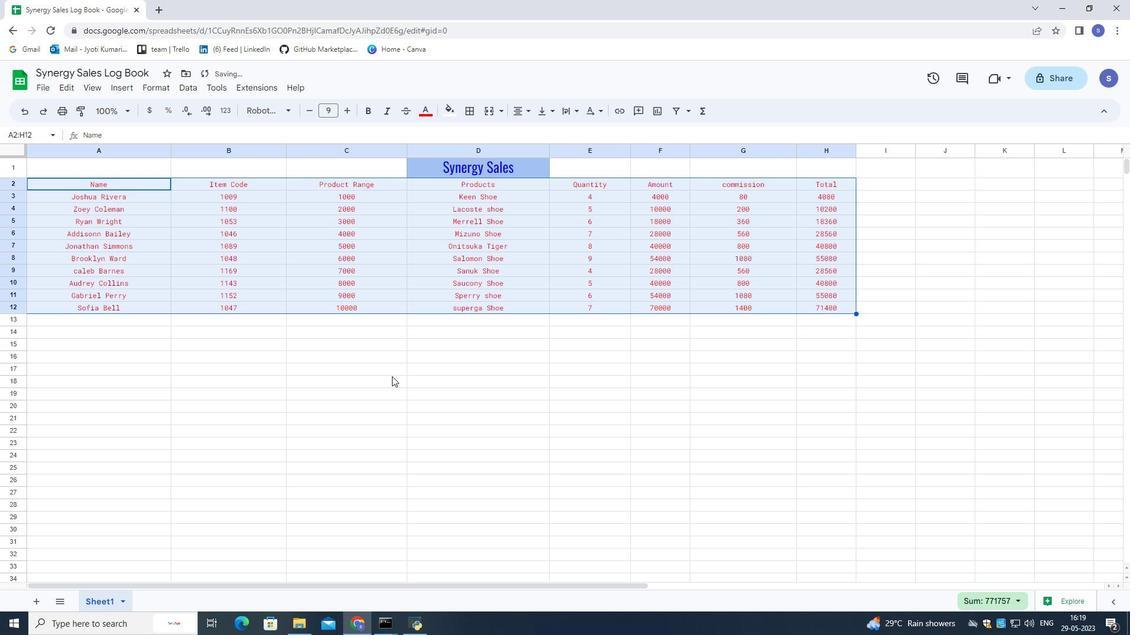 
Action: Mouse moved to (429, 150)
Screenshot: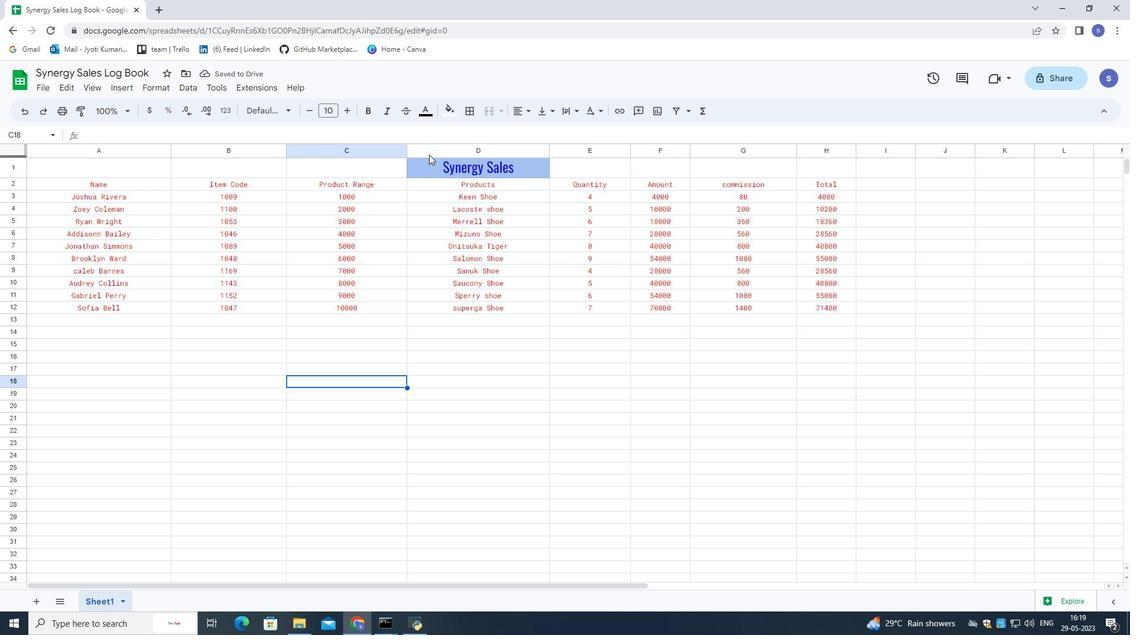 
Action: Mouse pressed left at (429, 150)
Screenshot: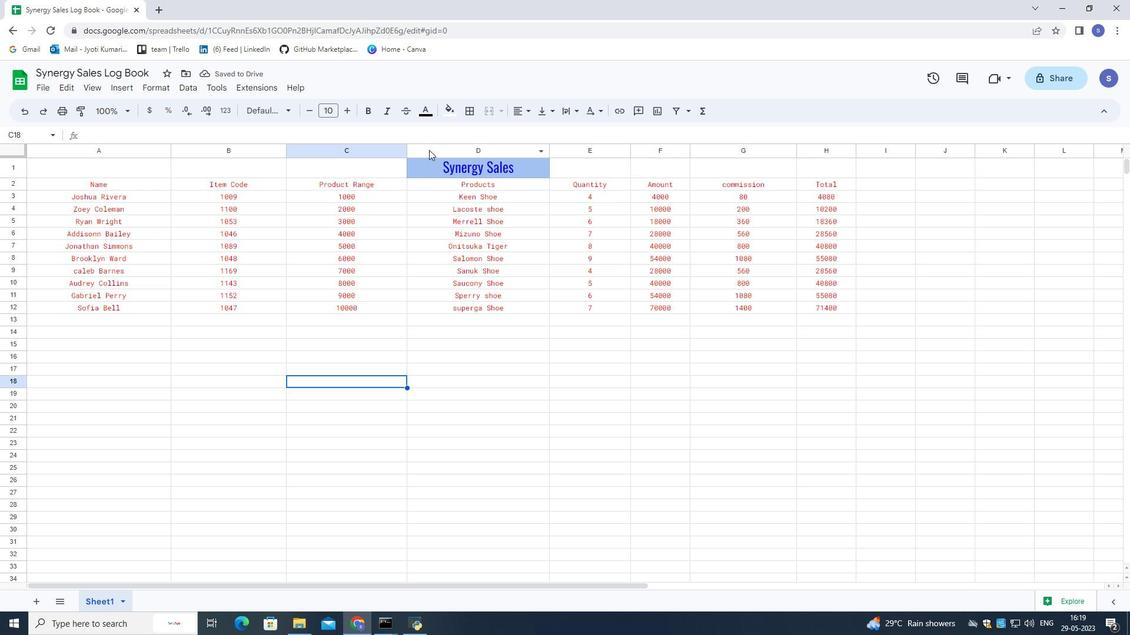 
Action: Mouse moved to (364, 413)
Screenshot: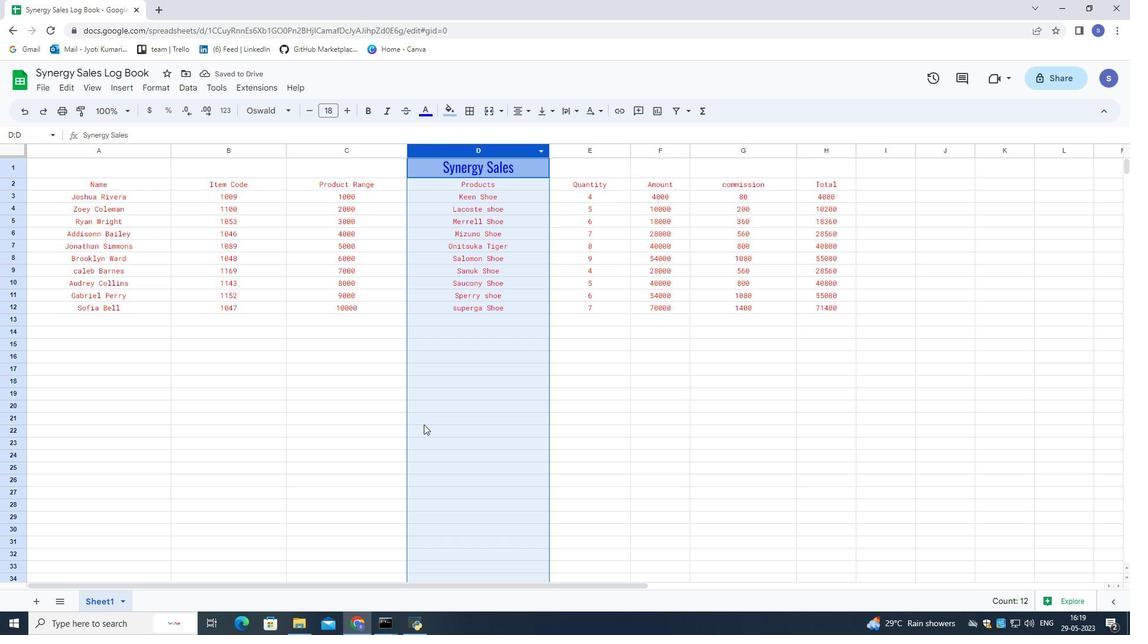 
Action: Mouse pressed left at (364, 413)
Screenshot: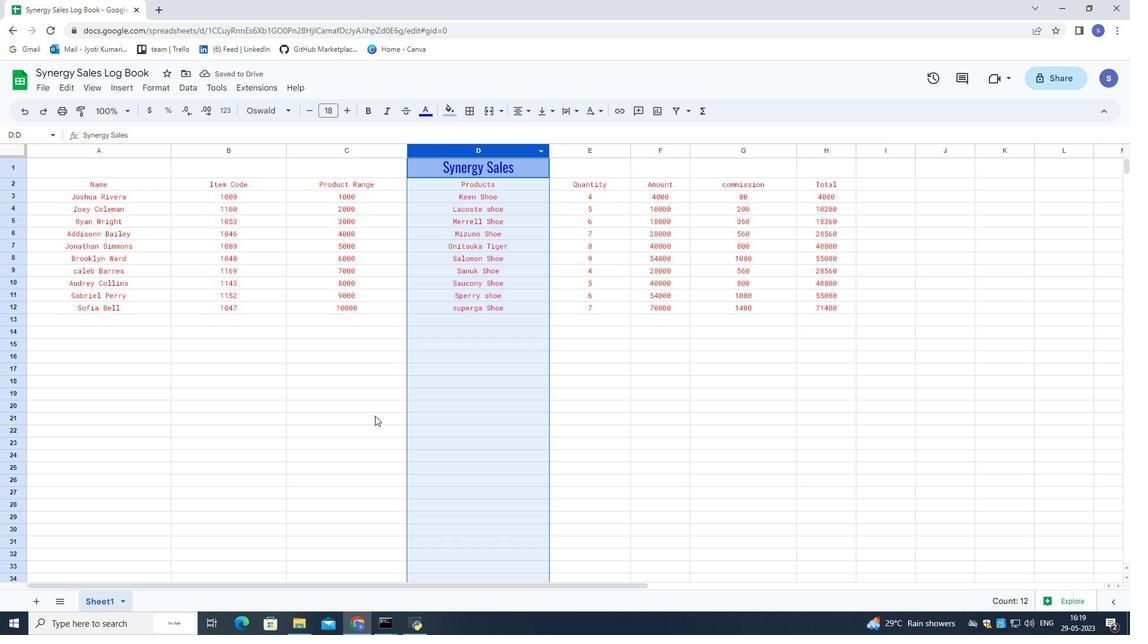 
Action: Mouse moved to (465, 402)
Screenshot: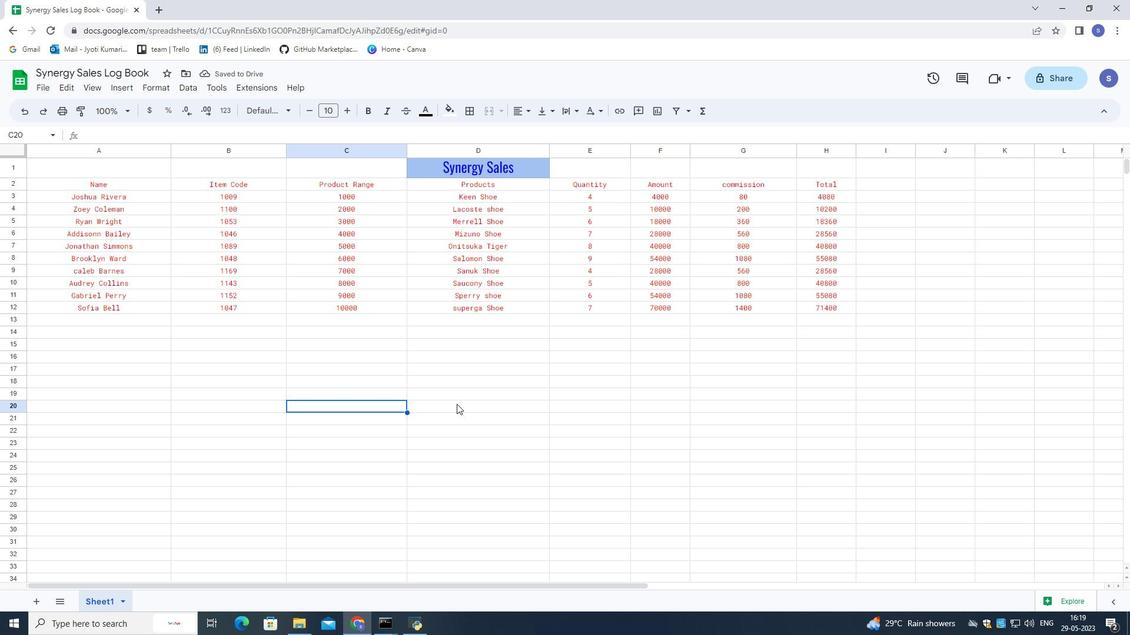 
Action: Mouse pressed left at (465, 402)
Screenshot: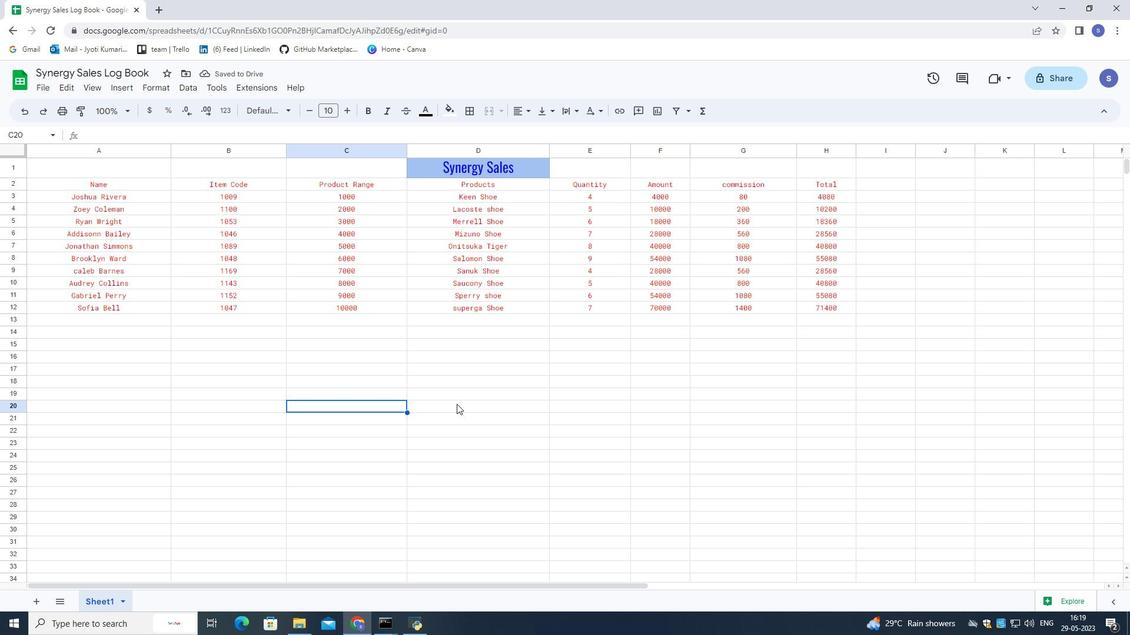 
Action: Mouse moved to (438, 335)
Screenshot: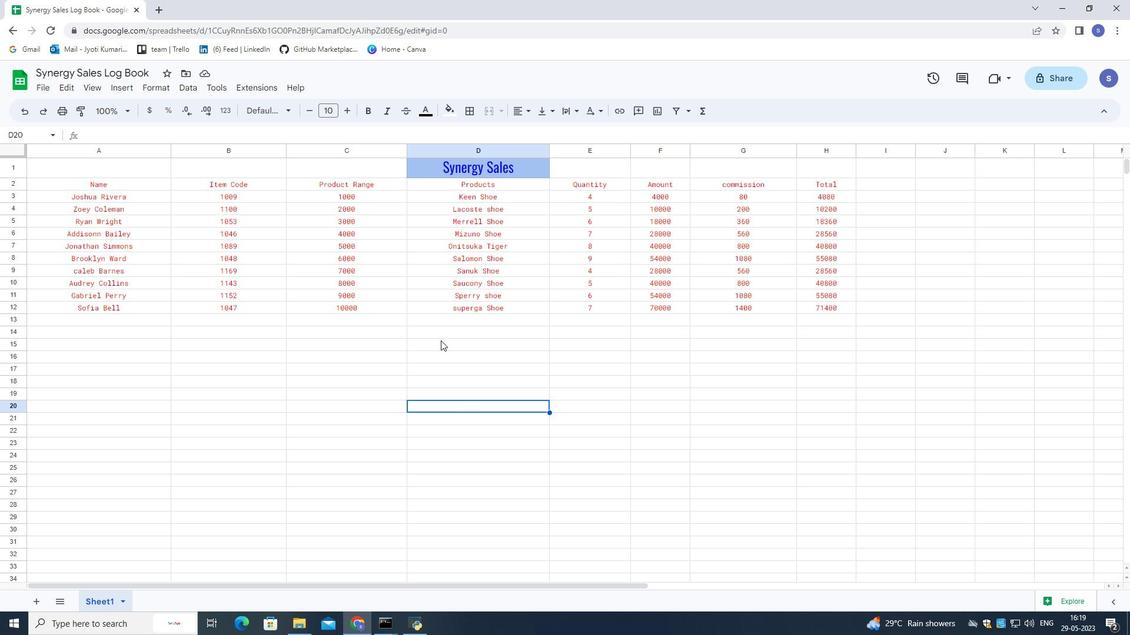 
Action: Key pressed ctrl+S
Screenshot: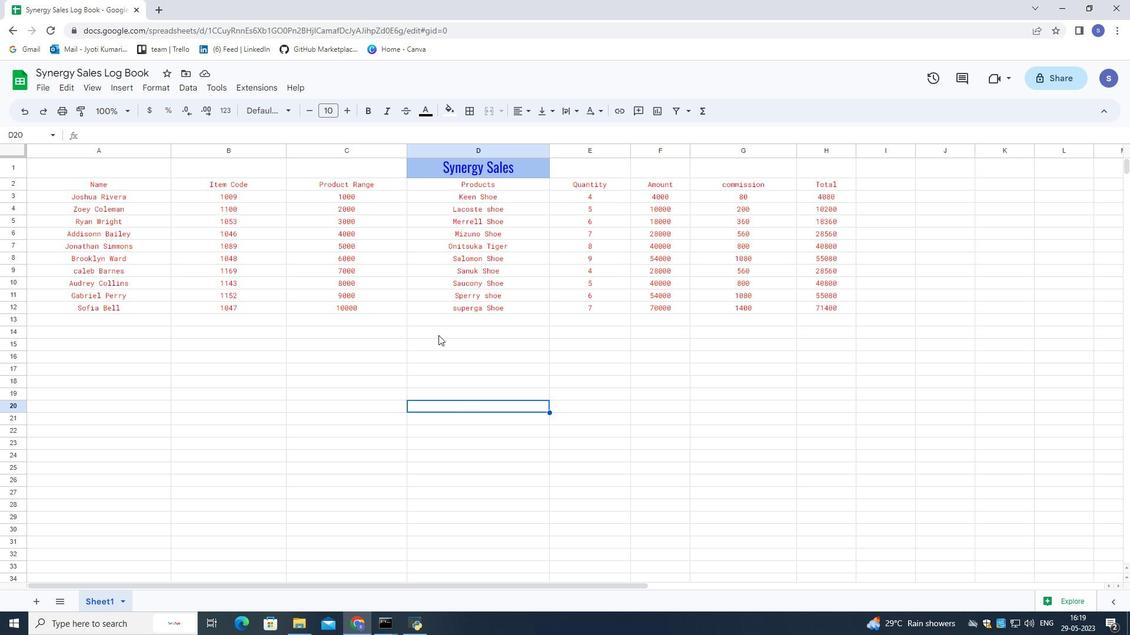 
Action: Mouse moved to (519, 237)
Screenshot: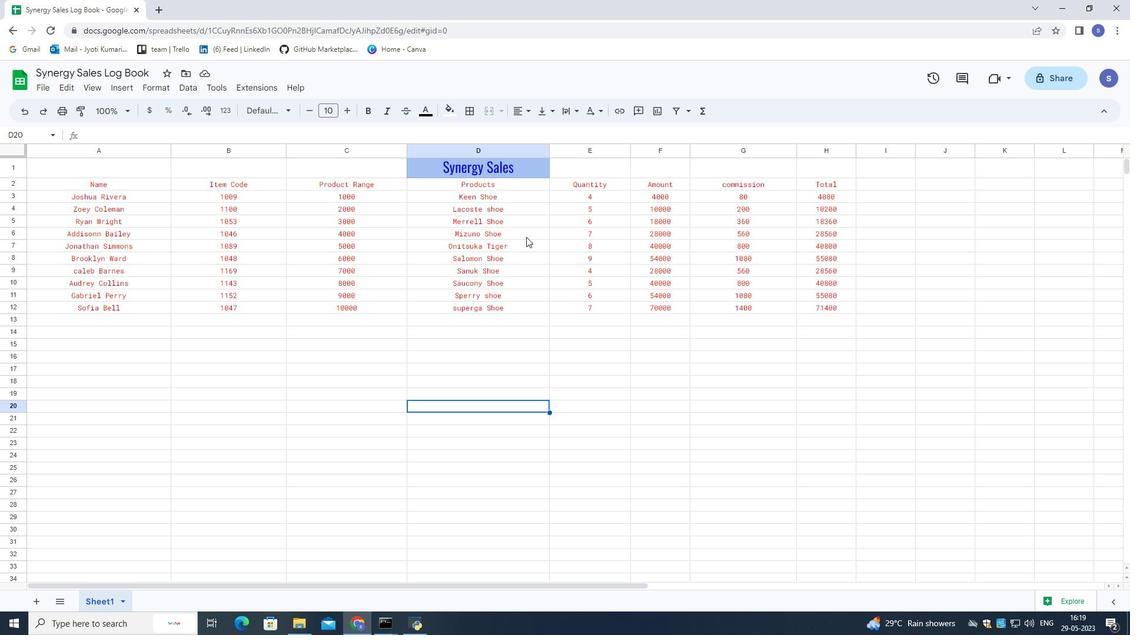 
